 Task: Add an event  with title  Monthly Review Meeting, date '2024/04/03' & Select Event type as  Group. Add location for the event as  789 Rua Augusta, Lisbon, Portugal and add a description: A monthly review meeting is a scheduled gathering where team members and stakeholders come together to reflect on the previous month's performance, discuss achievements, identify areas for improvement, and set goals for the upcoming month.Create an event link  http-monthlyreviewmeetingcom & Select the event color as  Red. , logged in from the account softage.1@softage.netand send the event invitation to softage.3@softage.net and softage.4@softage.net
Action: Mouse moved to (788, 231)
Screenshot: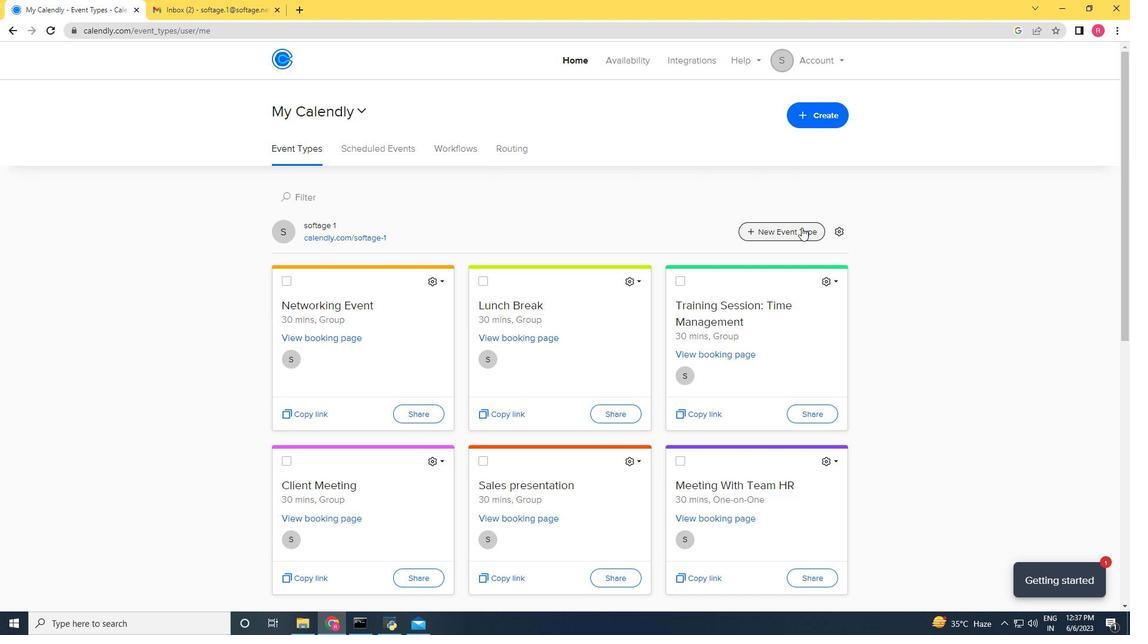 
Action: Mouse pressed left at (788, 231)
Screenshot: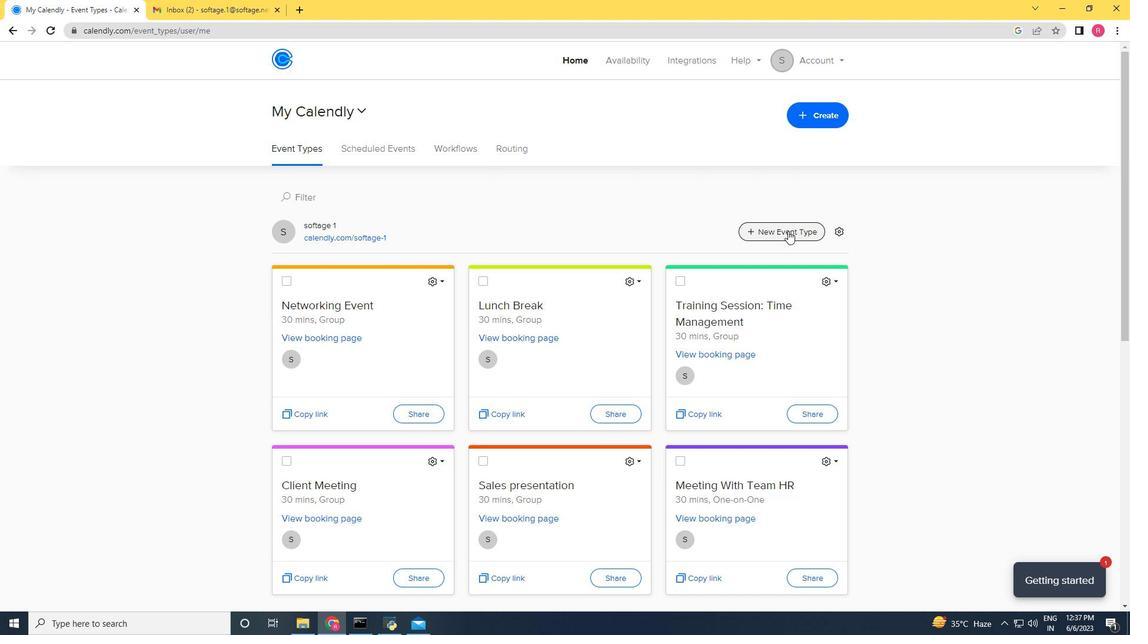 
Action: Mouse moved to (524, 266)
Screenshot: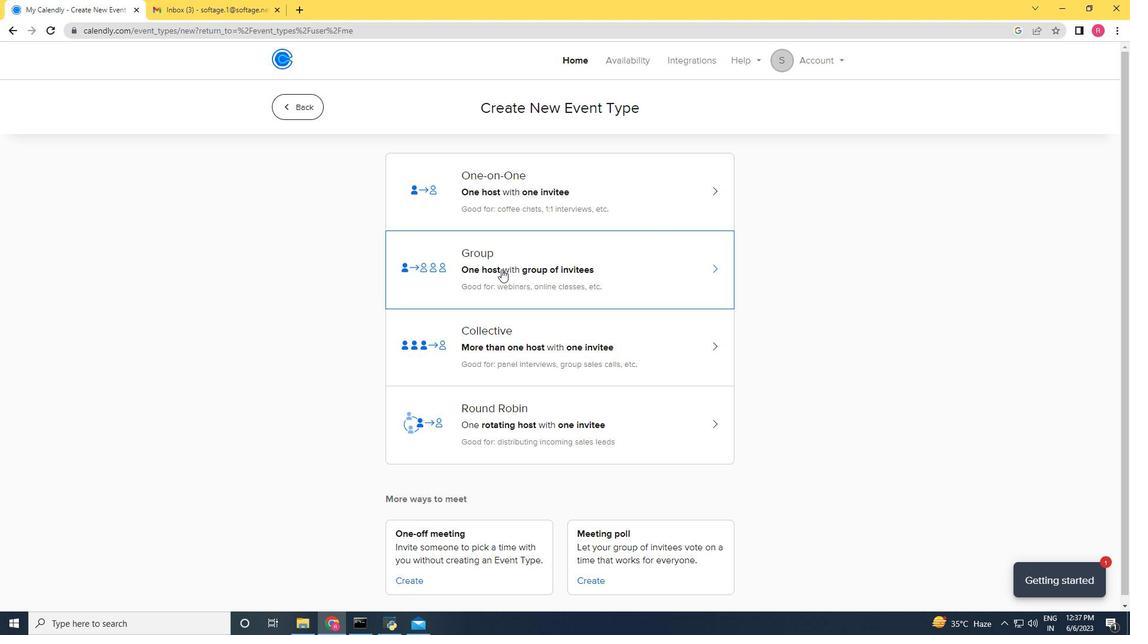 
Action: Mouse pressed left at (524, 266)
Screenshot: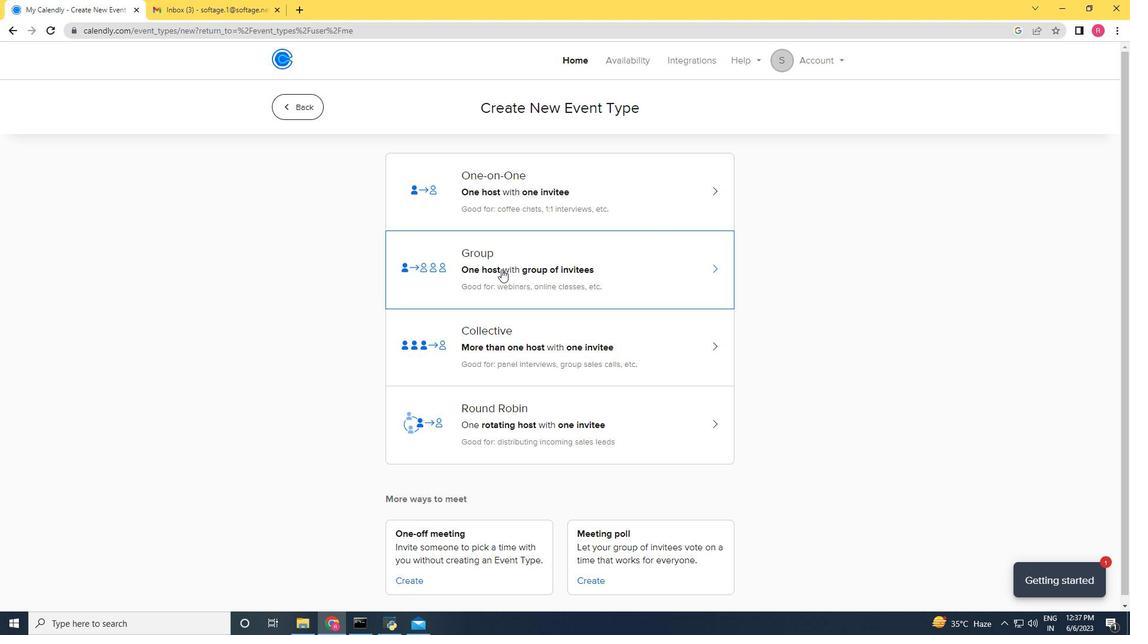 
Action: Mouse moved to (459, 289)
Screenshot: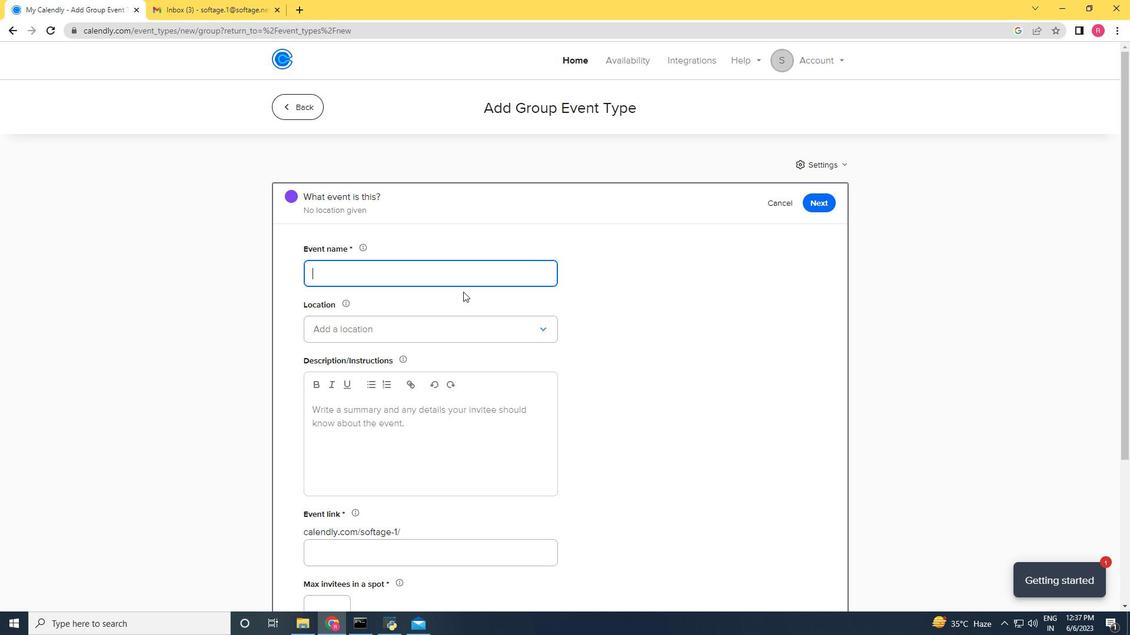 
Action: Key pressed <Key.shift>Mon
Screenshot: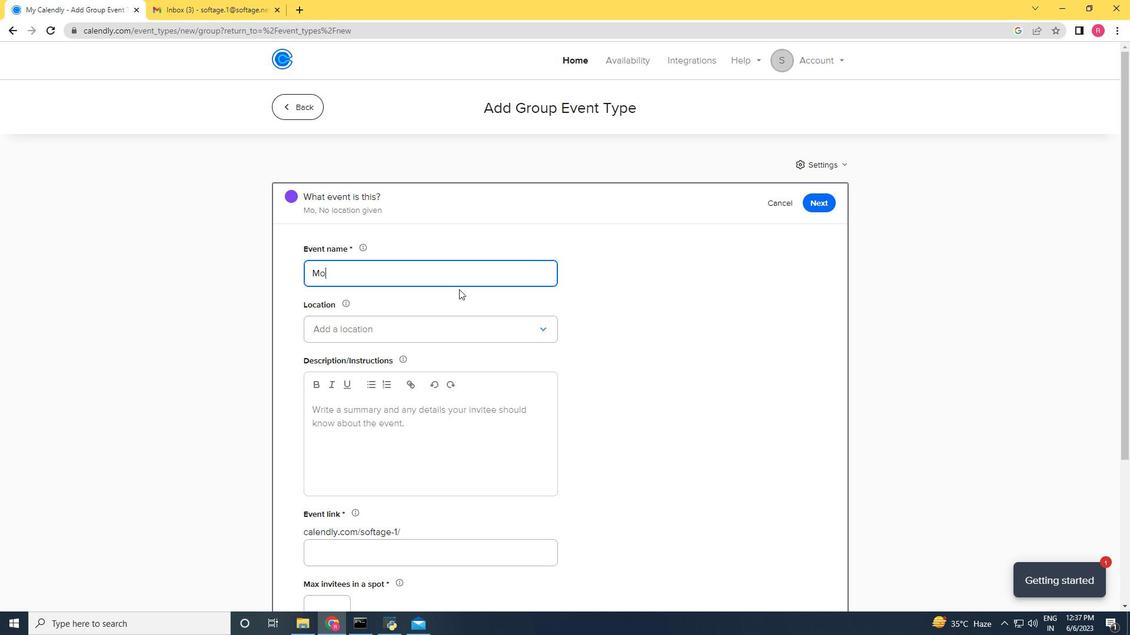 
Action: Mouse moved to (457, 289)
Screenshot: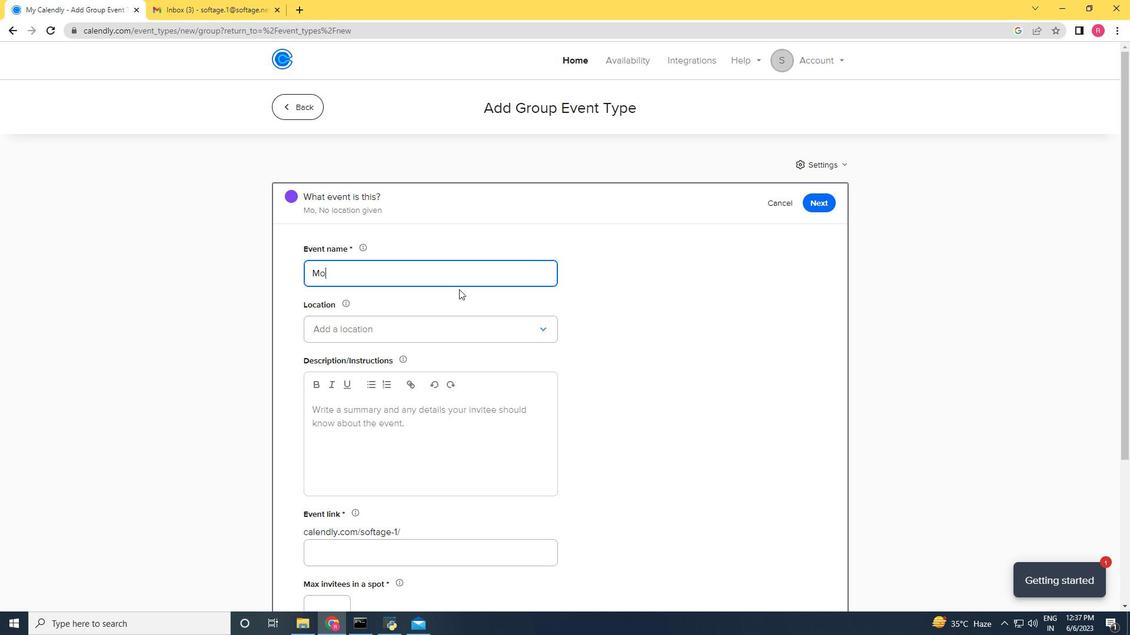 
Action: Key pressed thly<Key.space><Key.shift><Key.shift><Key.shift><Key.shift>Review<Key.space><Key.shift>Meeting<Key.space>
Screenshot: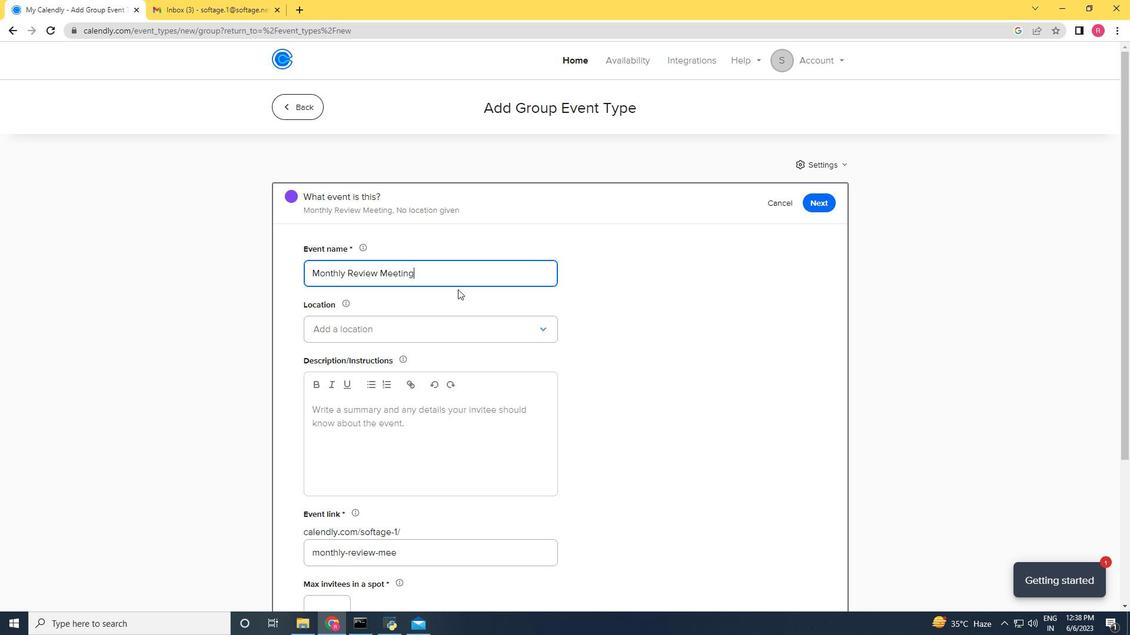 
Action: Mouse moved to (434, 323)
Screenshot: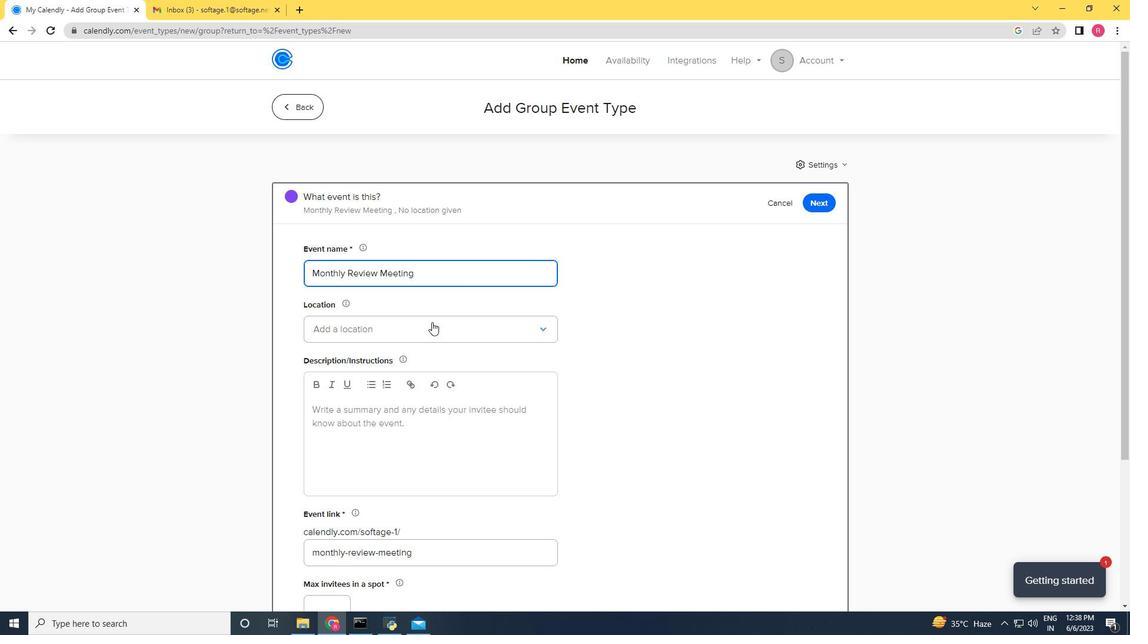 
Action: Mouse pressed left at (434, 323)
Screenshot: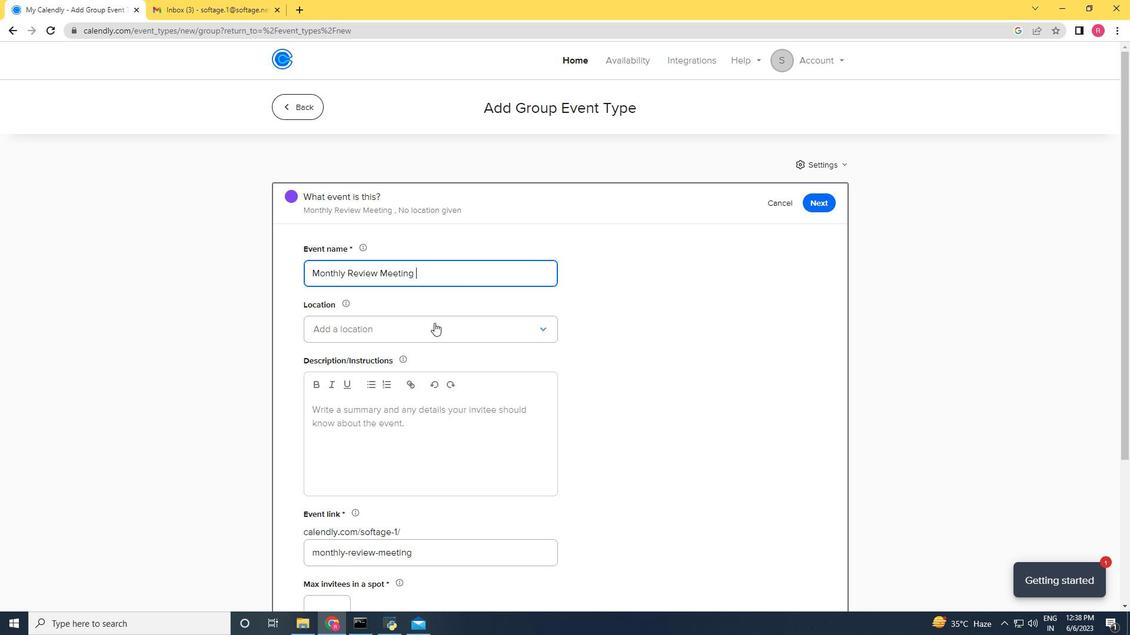 
Action: Mouse moved to (401, 349)
Screenshot: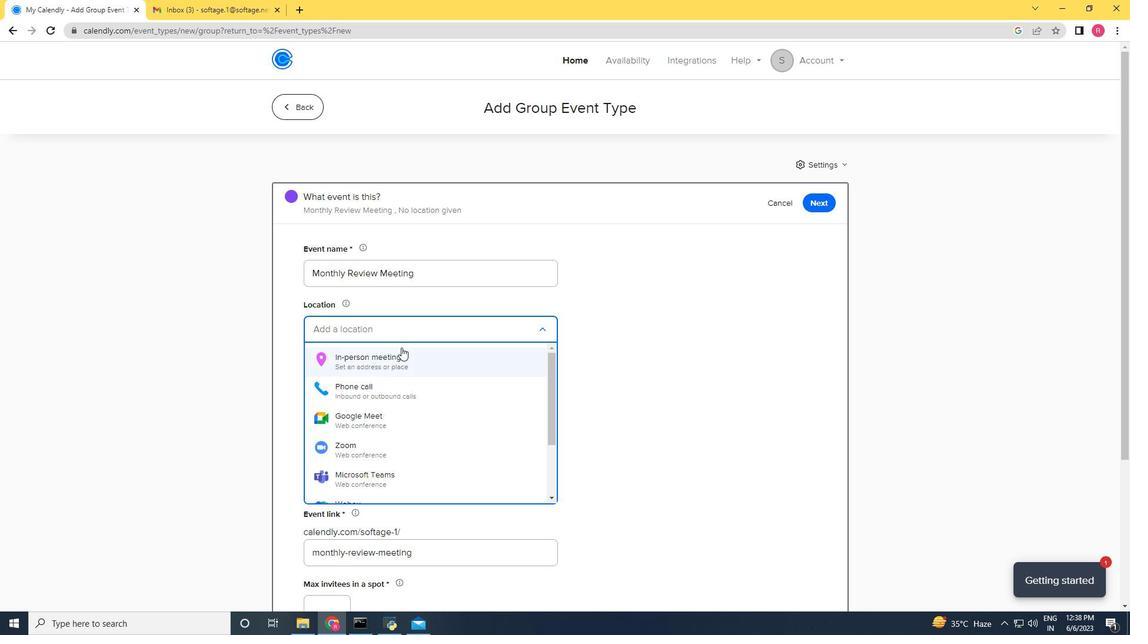 
Action: Mouse pressed left at (401, 349)
Screenshot: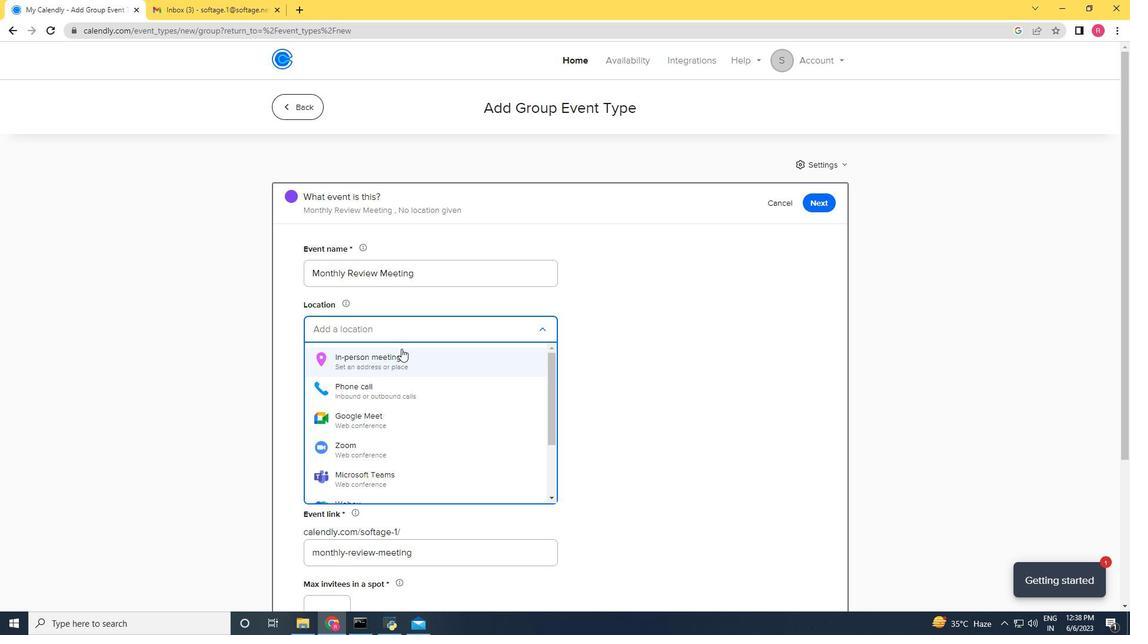 
Action: Mouse moved to (520, 194)
Screenshot: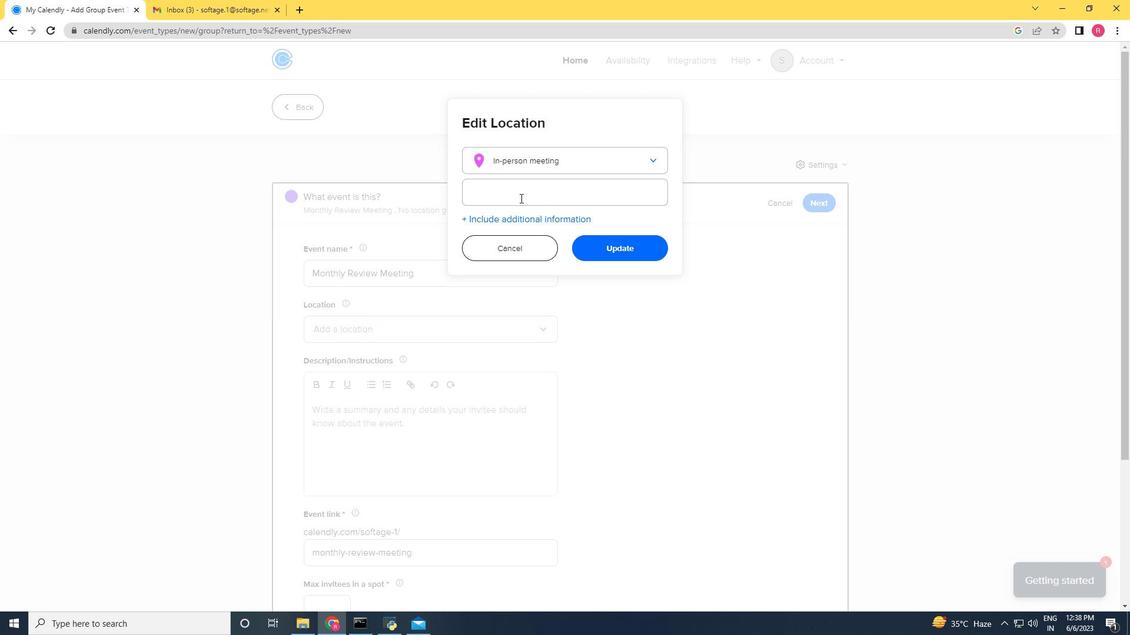 
Action: Mouse pressed left at (520, 194)
Screenshot: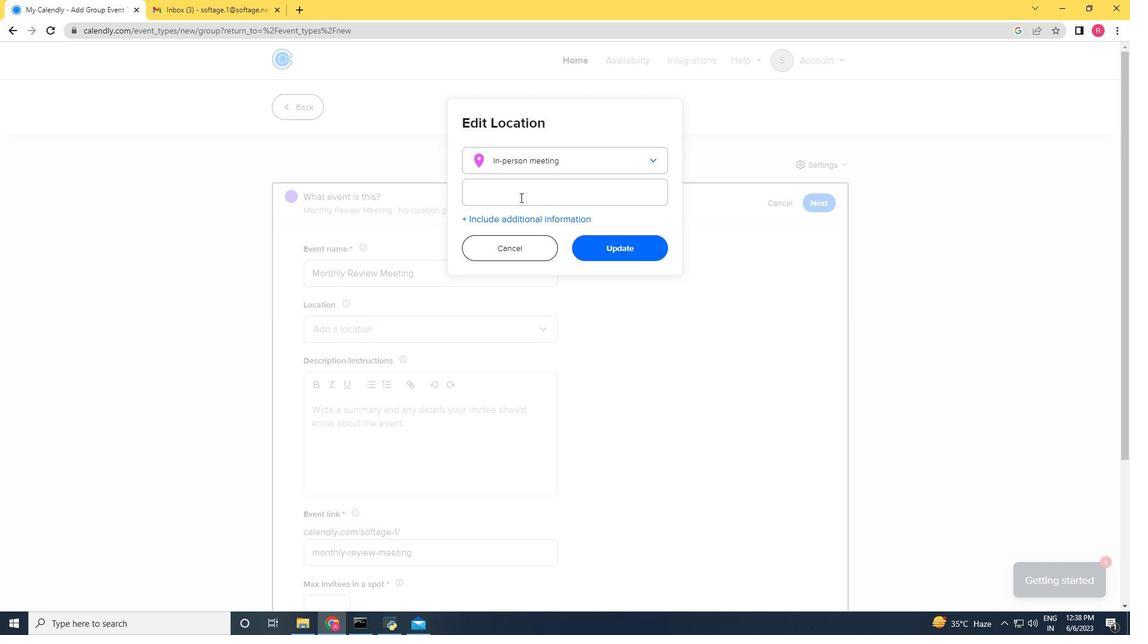 
Action: Mouse moved to (520, 194)
Screenshot: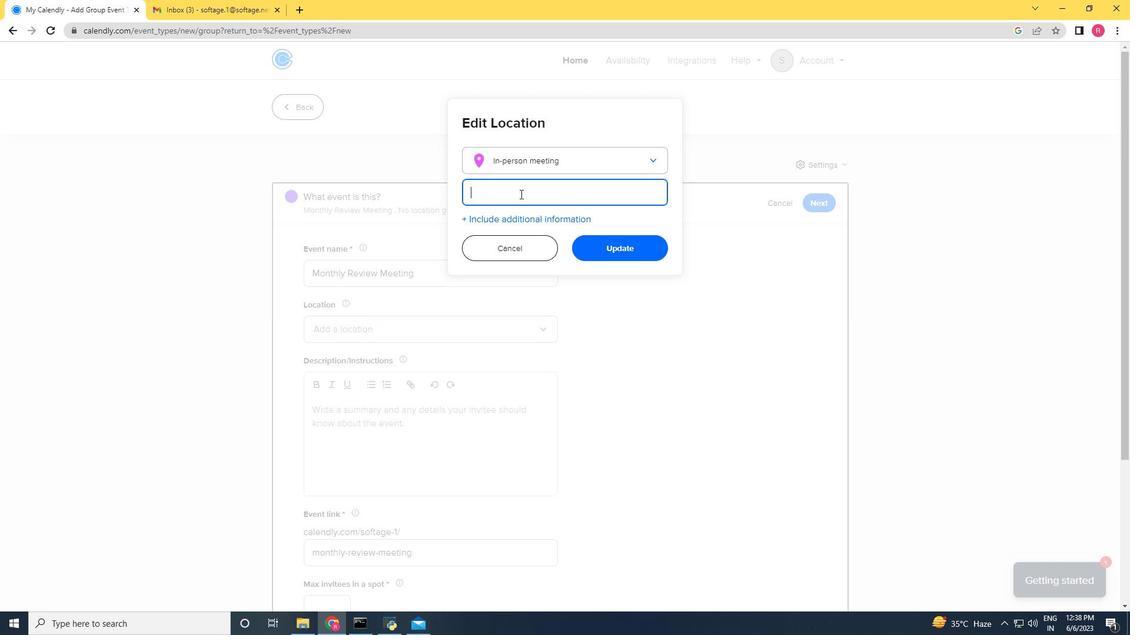 
Action: Key pressed 789<Key.space><Key.shift><Key.shift>Rua<Key.space><Key.shift>Augusta,<Key.space><Key.shift>Lisbon,<Key.space><Key.shift>Portugal
Screenshot: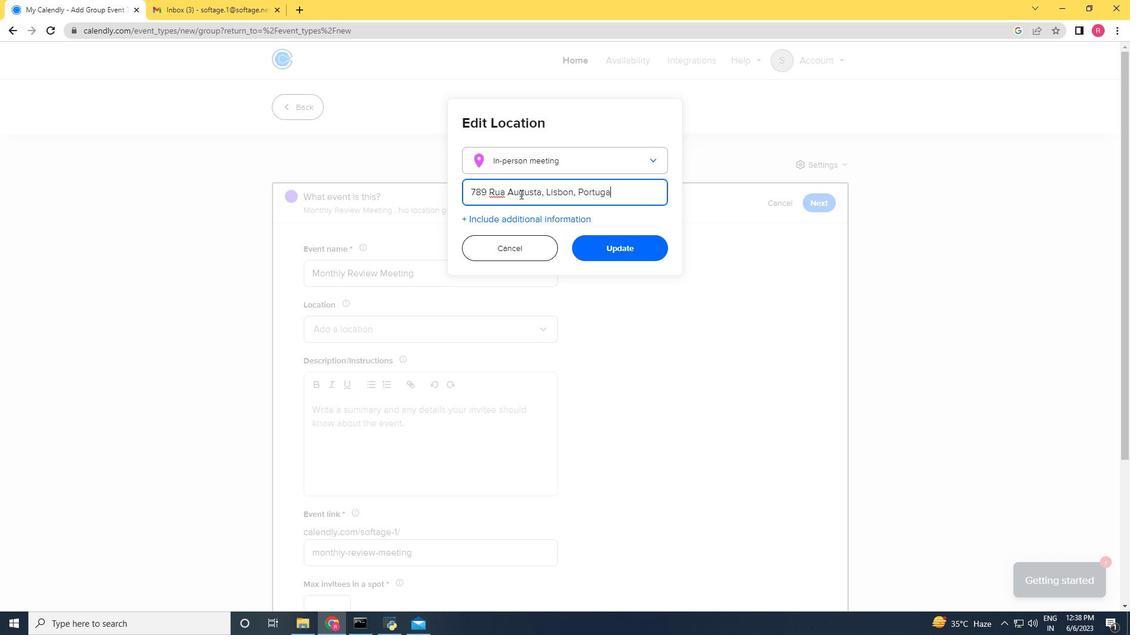 
Action: Mouse moved to (598, 246)
Screenshot: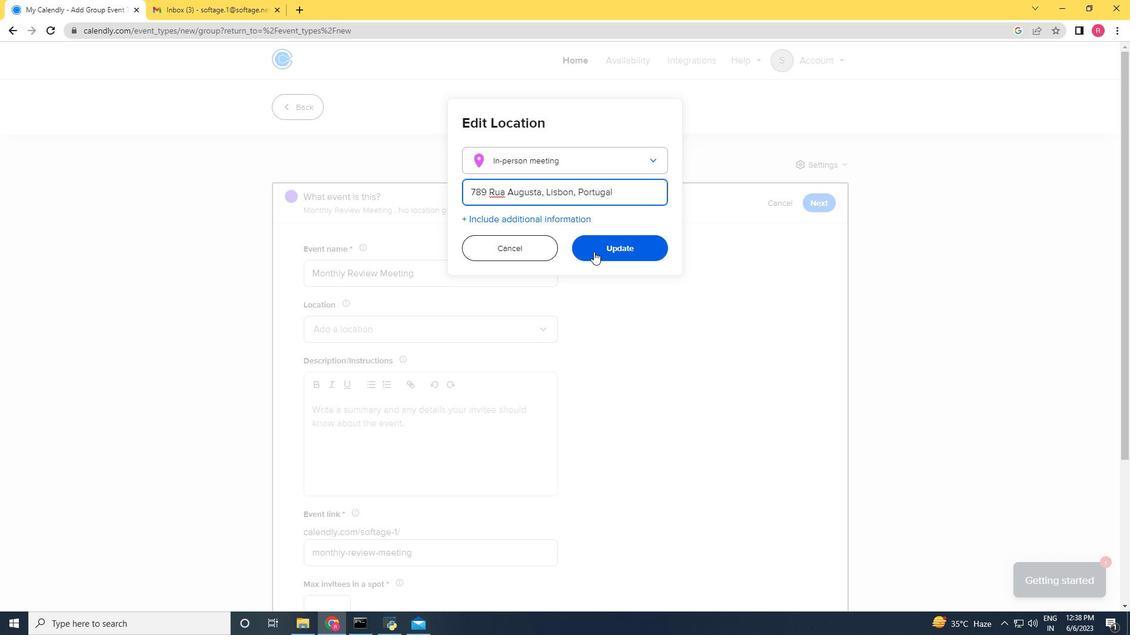 
Action: Mouse pressed left at (598, 246)
Screenshot: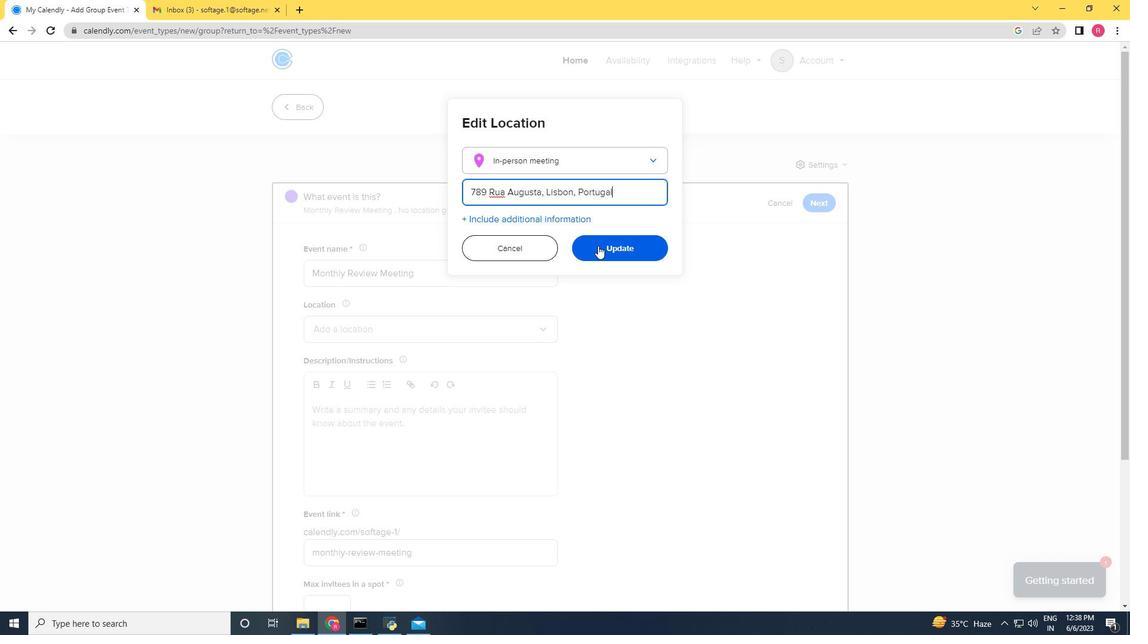 
Action: Mouse moved to (387, 428)
Screenshot: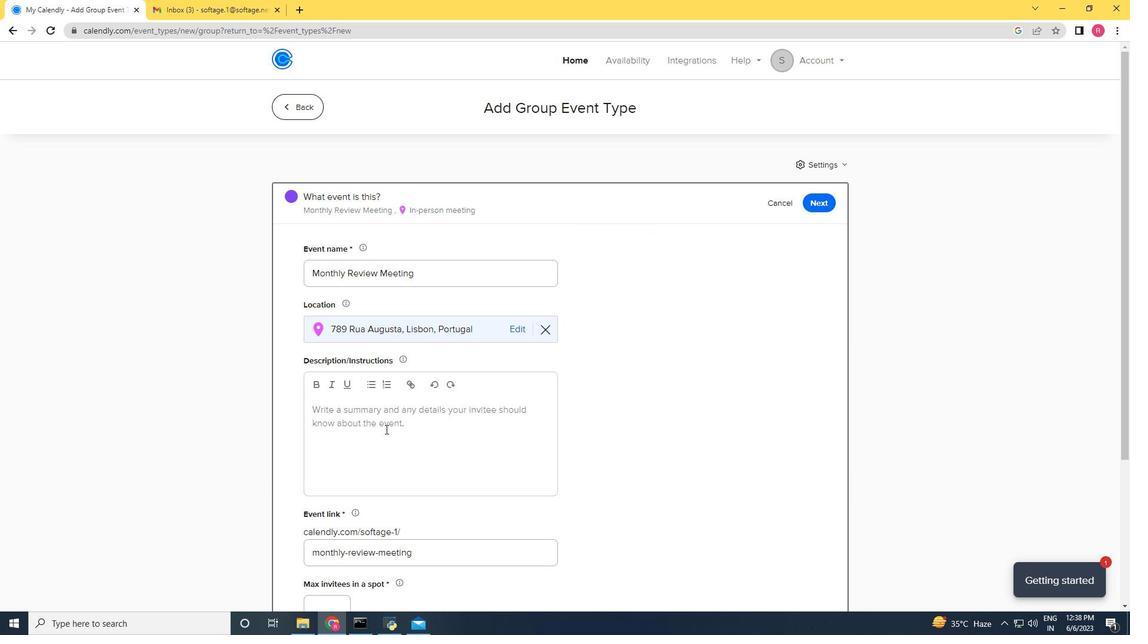 
Action: Mouse pressed left at (387, 428)
Screenshot: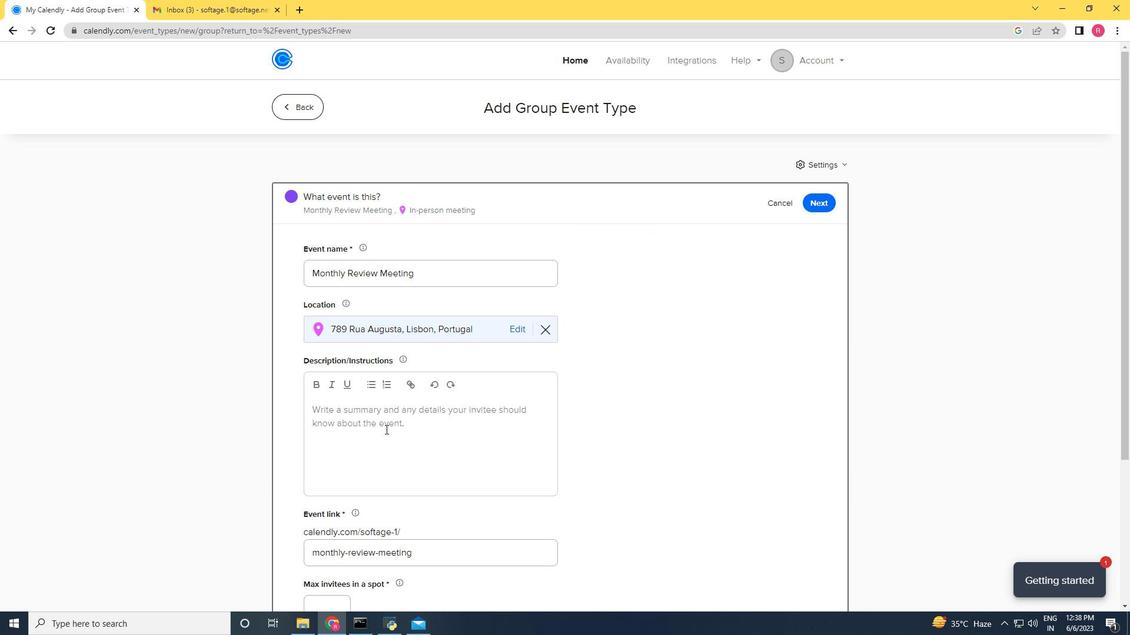 
Action: Key pressed <Key.shift>A<Key.space>monthly<Key.space>review<Key.space>meee<Key.backspace>ting<Key.space>is<Key.space>a<Key.space>scheduled<Key.space>gathering<Key.space>where<Key.space>eam<Key.space><Key.backspace><Key.backspace><Key.backspace><Key.backspace>team<Key.space>members<Key.space>and<Key.space>stakeholders<Key.space>come<Key.space>to<Key.backspace>ogther<Key.space><Key.backspace><Key.backspace><Key.backspace><Key.backspace><Key.backspace>ether<Key.space>to<Key.space>reflect<Key.space>om<Key.backspace>n<Key.space>the<Key.space>prw<Key.backspace>evios<Key.backspace>us<Key.space>month's<Key.space>performances<Key.space>,<Key.space>discuss<Key.space>achievemens<Key.space><Key.backspace>ts<Key.space><Key.backspace><Key.backspace><Key.backspace><Key.backspace><Key.backspace>nts<Key.space><Key.backspace>,<Key.space><Key.shift><Key.shift><Key.shift><Key.shift><Key.shift><Key.shift>identify<Key.space>area<Key.space>for<Key.space>o<Key.backspace>impl<Key.backspace>rovements<Key.space><Key.backspace>,<Key.space>and<Key.space>event<Key.space><Key.backspace><Key.backspace><Key.backspace><Key.backspace><Key.backspace><Key.backspace>set<Key.space>goals<Key.space>for<Key.space>the<Key.space>upcon<Key.backspace>ming<Key.space>month.
Screenshot: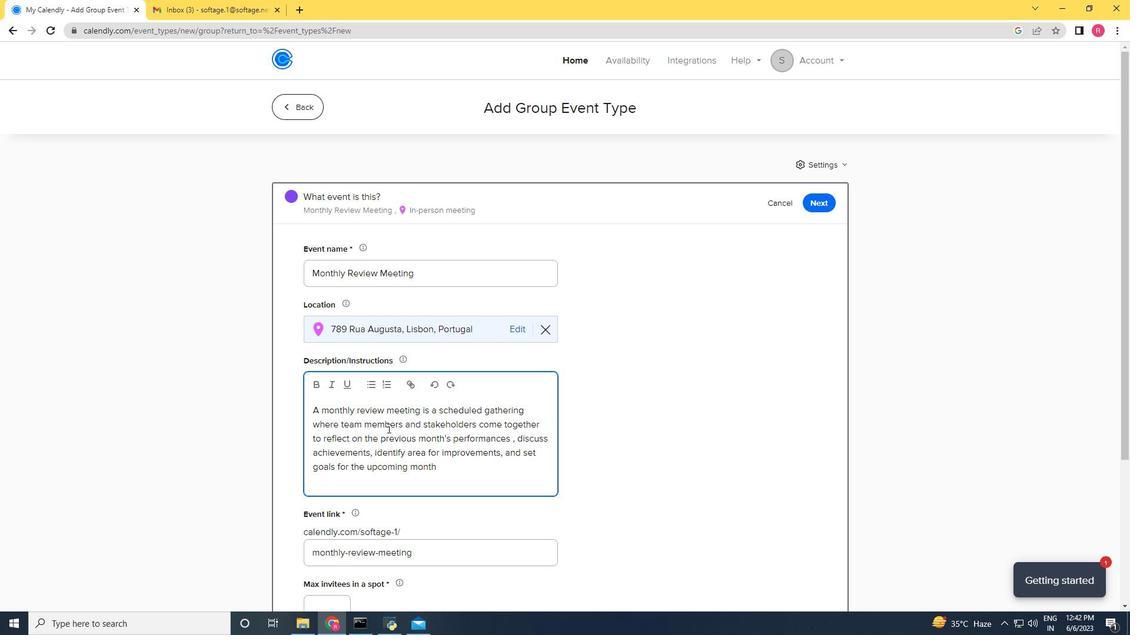 
Action: Mouse moved to (425, 557)
Screenshot: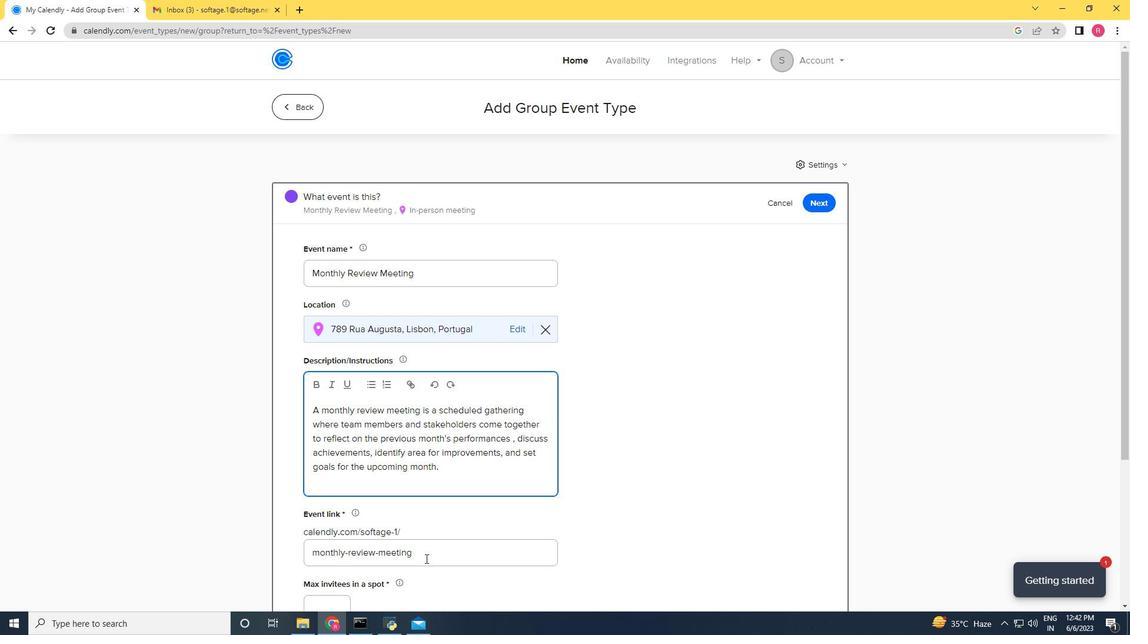 
Action: Mouse pressed left at (425, 557)
Screenshot: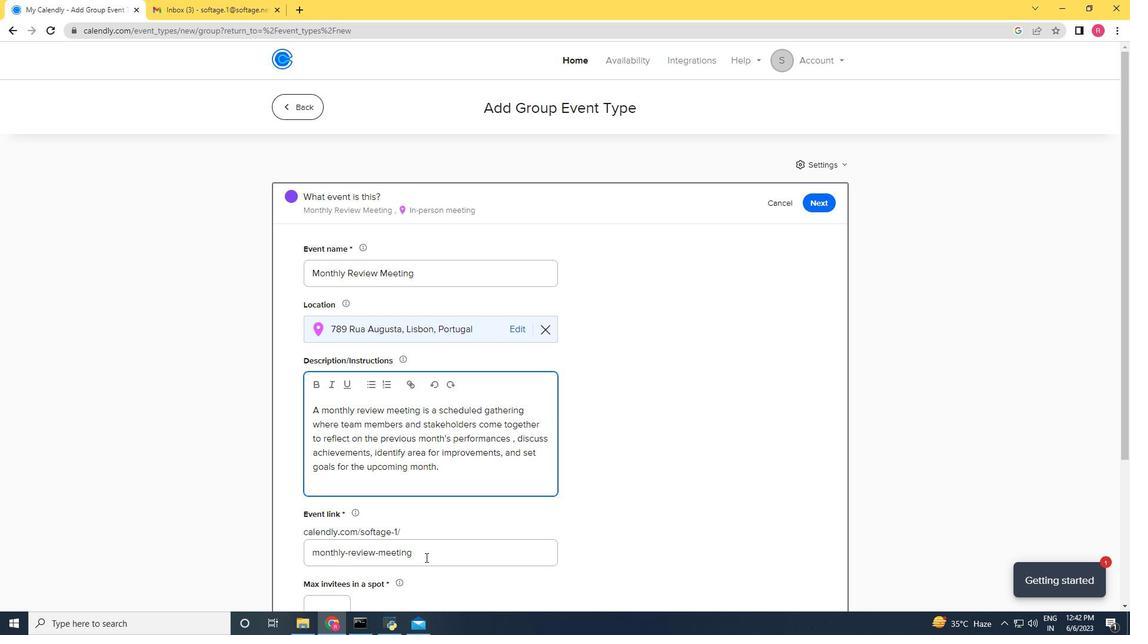 
Action: Mouse moved to (310, 562)
Screenshot: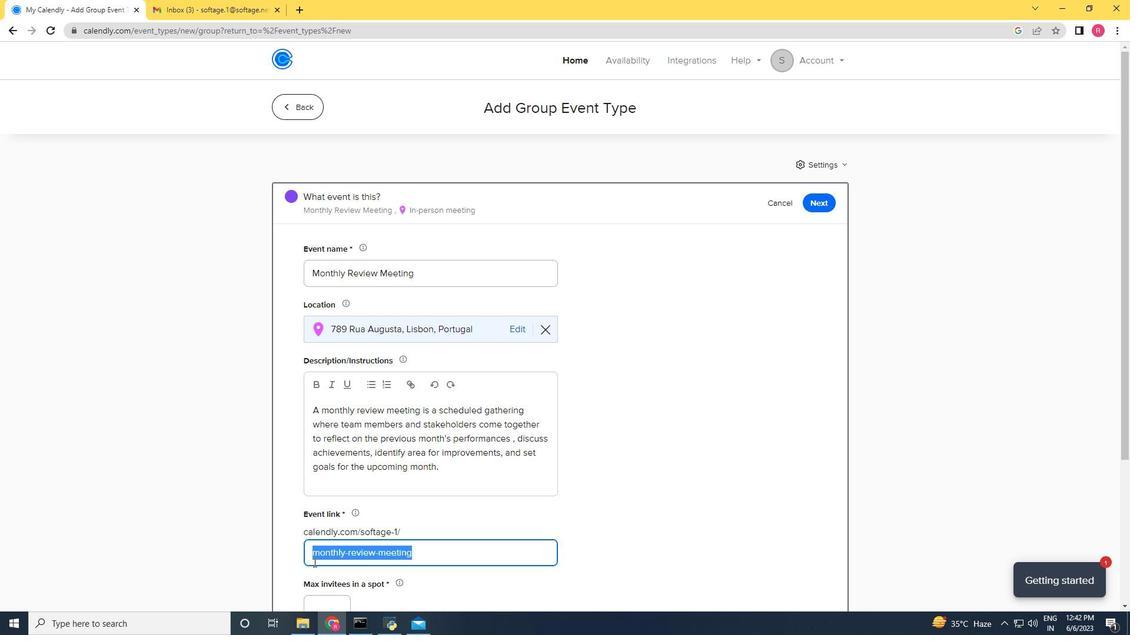 
Action: Key pressed https-monthlyreviewmeetingcom
Screenshot: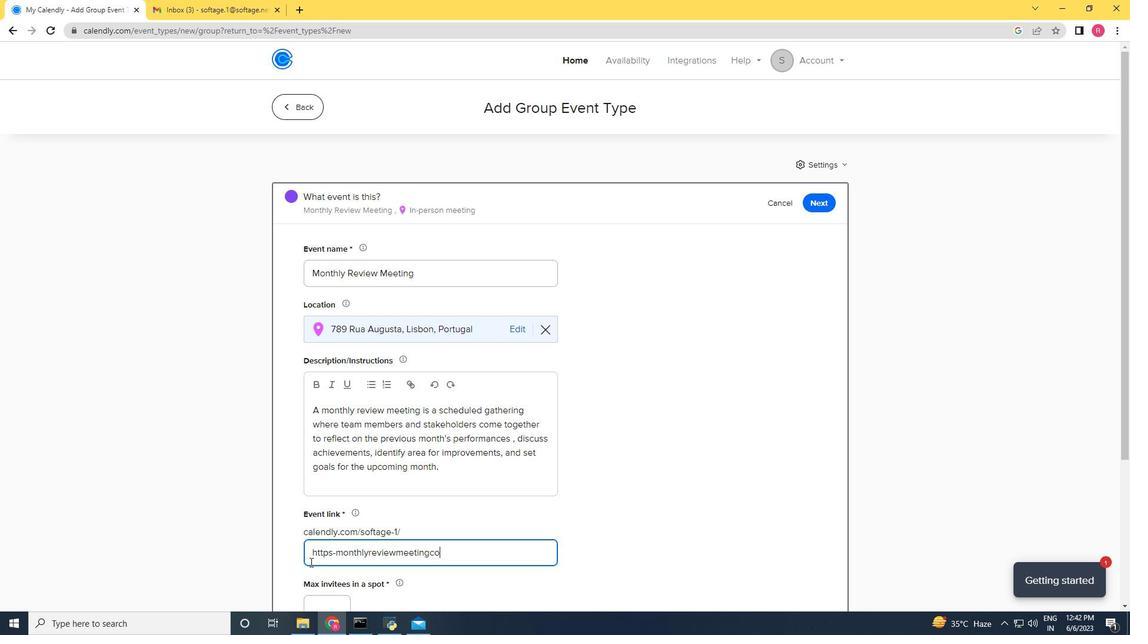 
Action: Mouse moved to (569, 525)
Screenshot: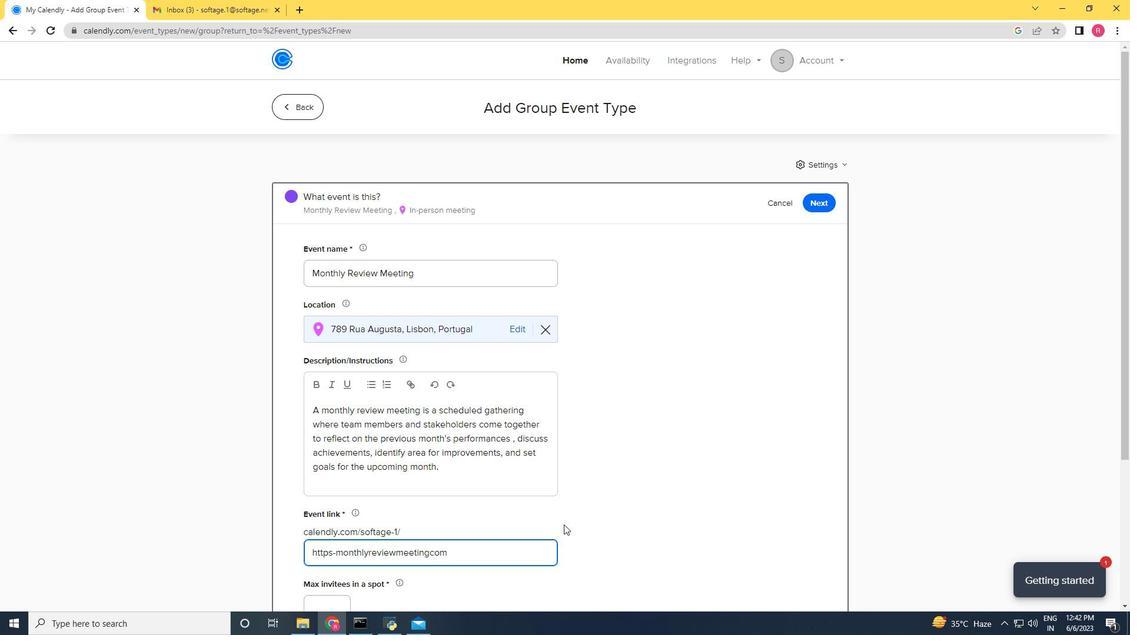 
Action: Mouse scrolled (567, 524) with delta (0, 0)
Screenshot: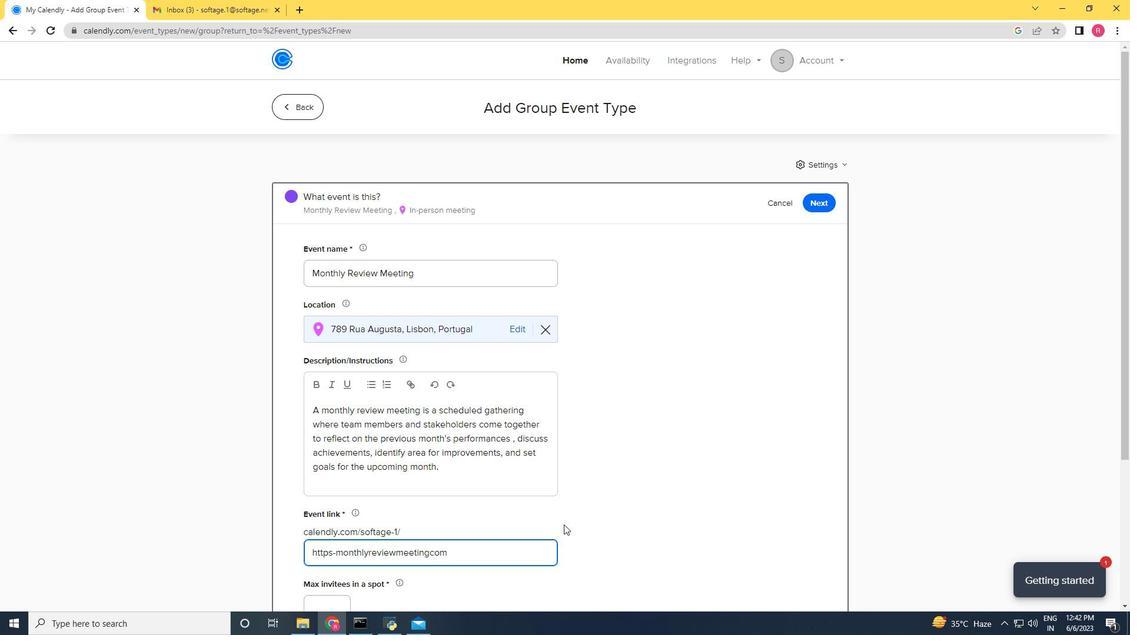 
Action: Mouse scrolled (569, 524) with delta (0, 0)
Screenshot: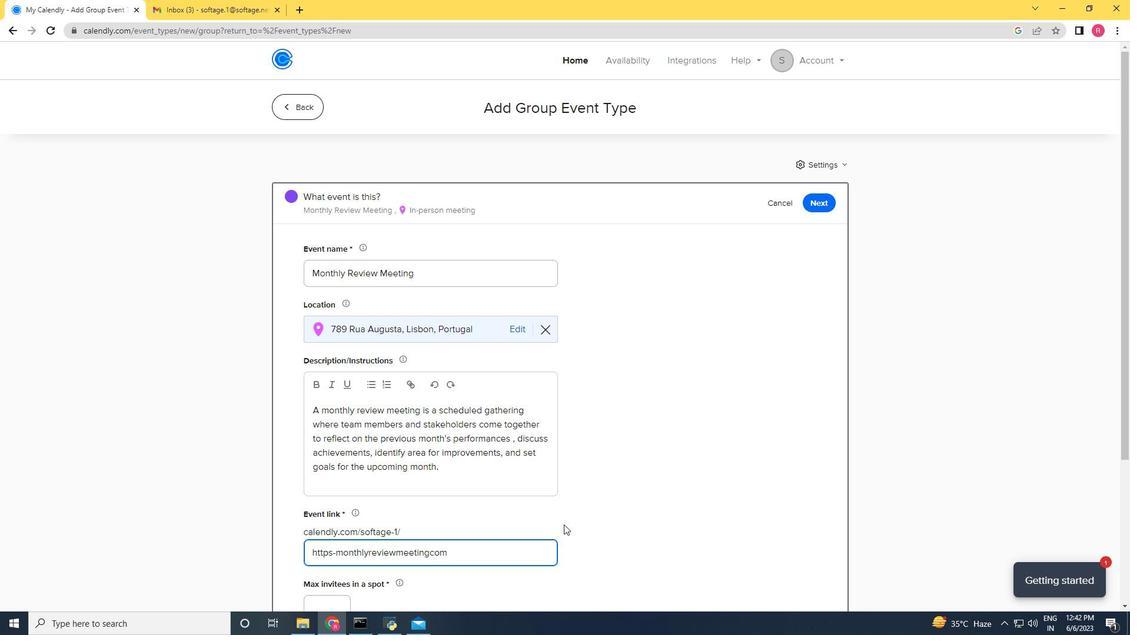 
Action: Mouse moved to (569, 525)
Screenshot: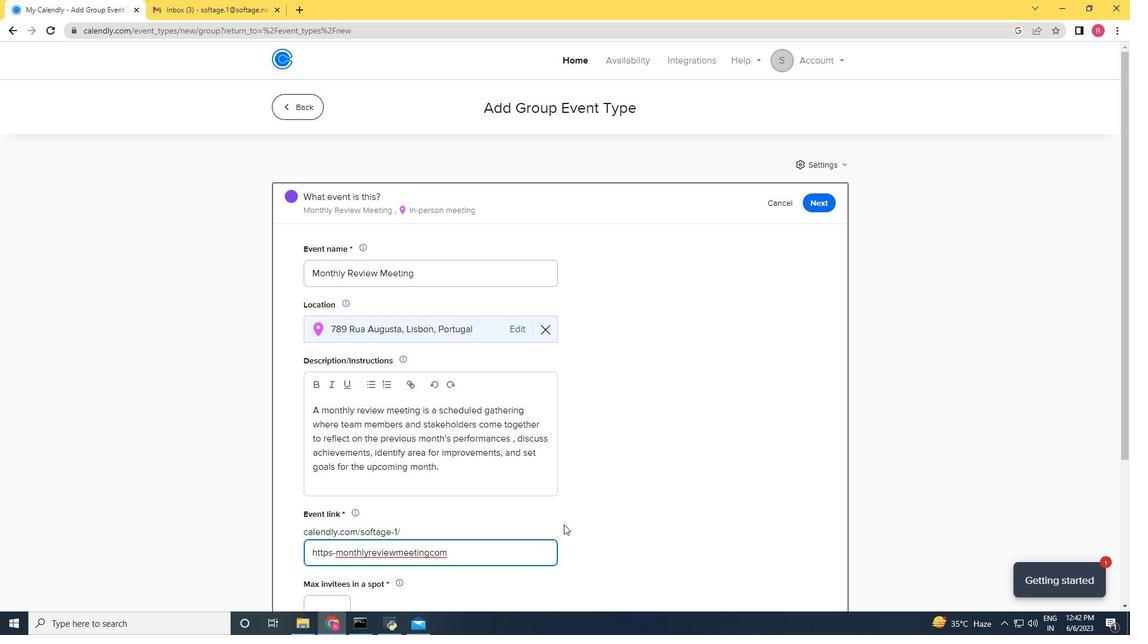 
Action: Mouse scrolled (569, 524) with delta (0, 0)
Screenshot: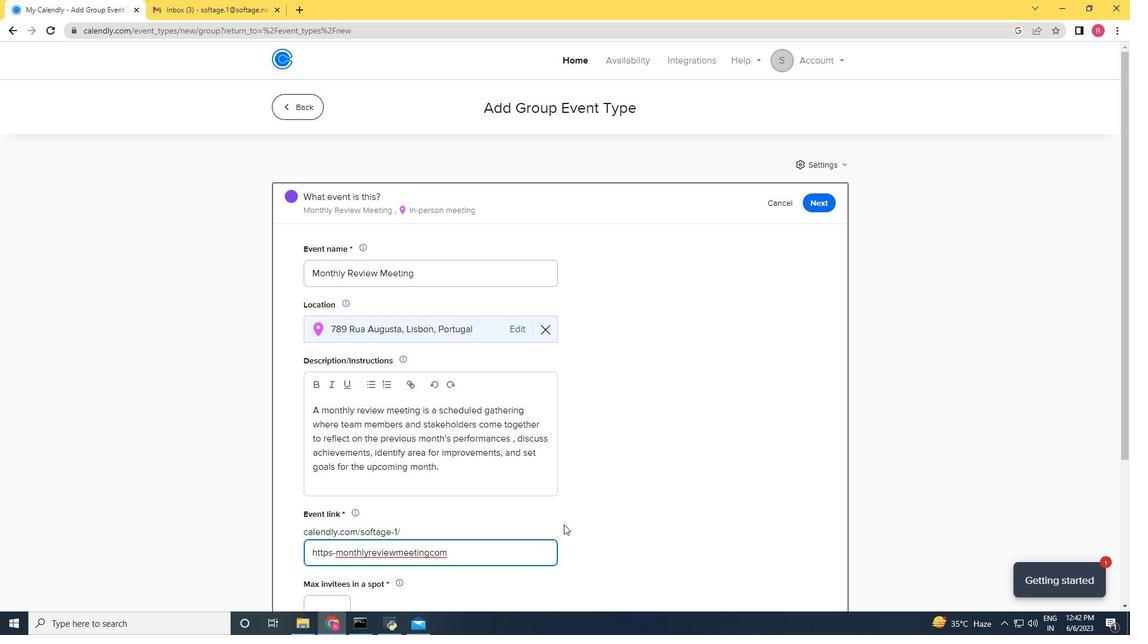 
Action: Mouse moved to (321, 432)
Screenshot: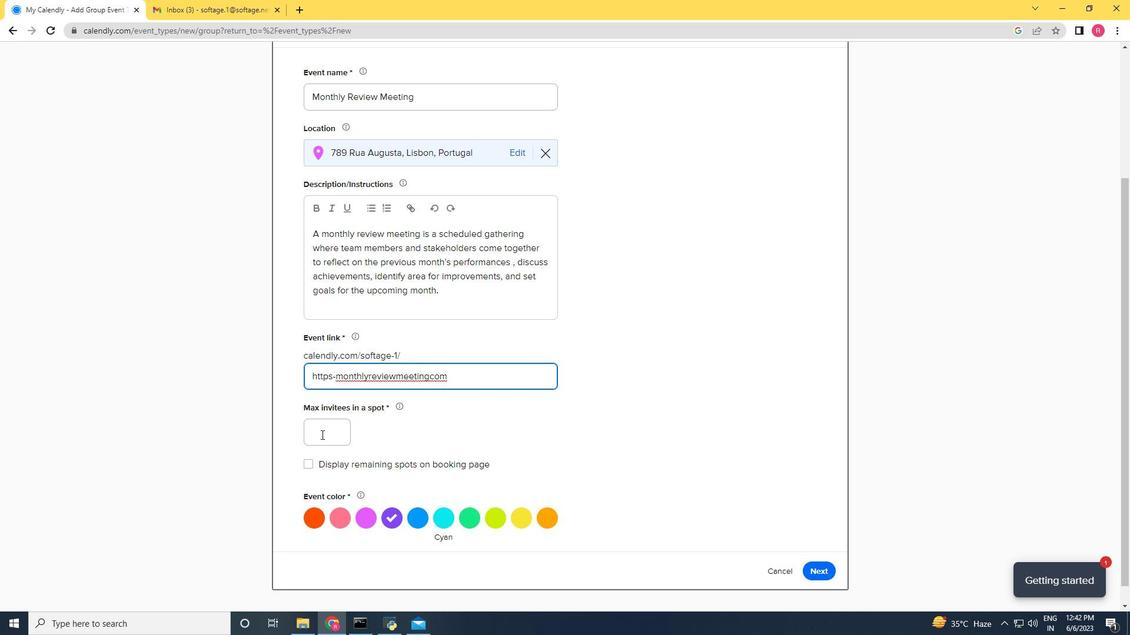 
Action: Mouse pressed left at (321, 432)
Screenshot: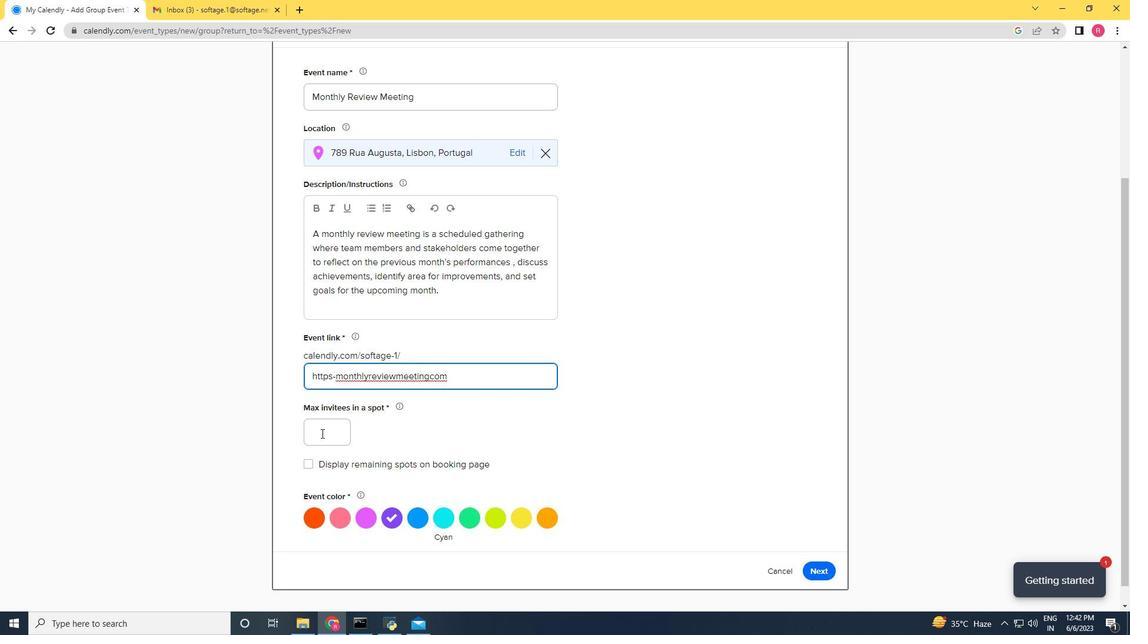 
Action: Key pressed 3
Screenshot: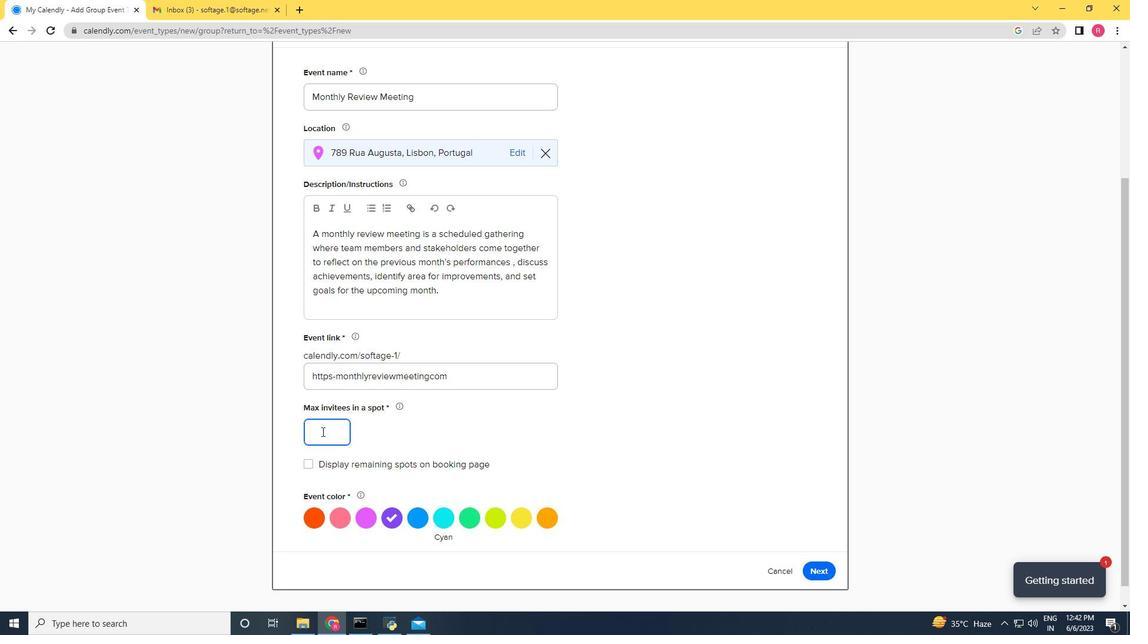 
Action: Mouse moved to (407, 437)
Screenshot: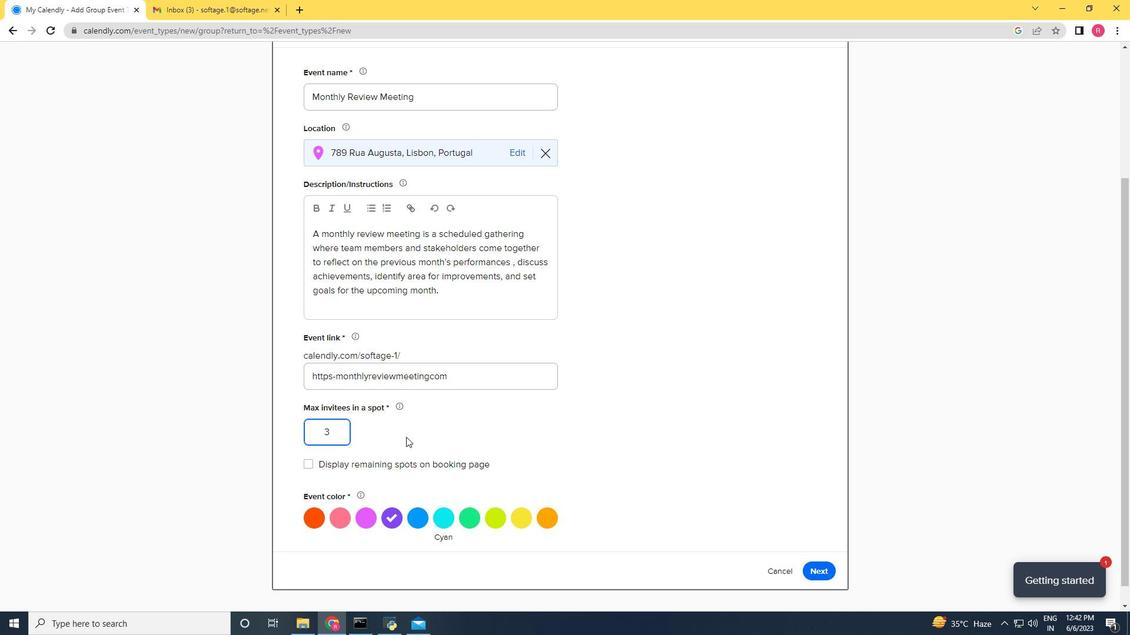 
Action: Key pressed <Key.backspace>
Screenshot: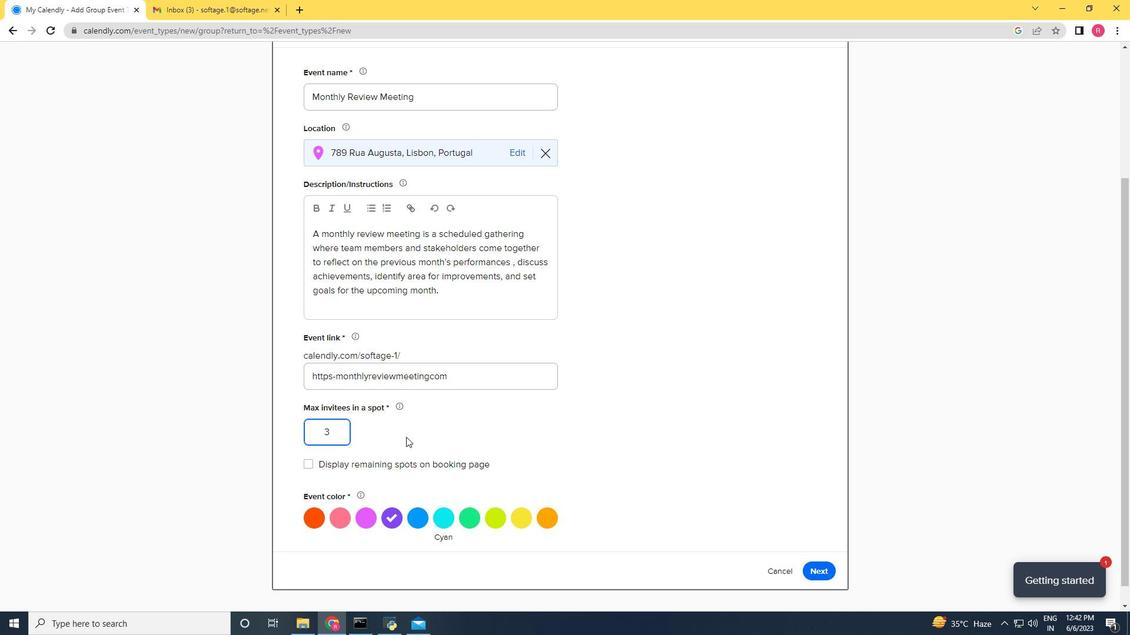 
Action: Mouse moved to (407, 436)
Screenshot: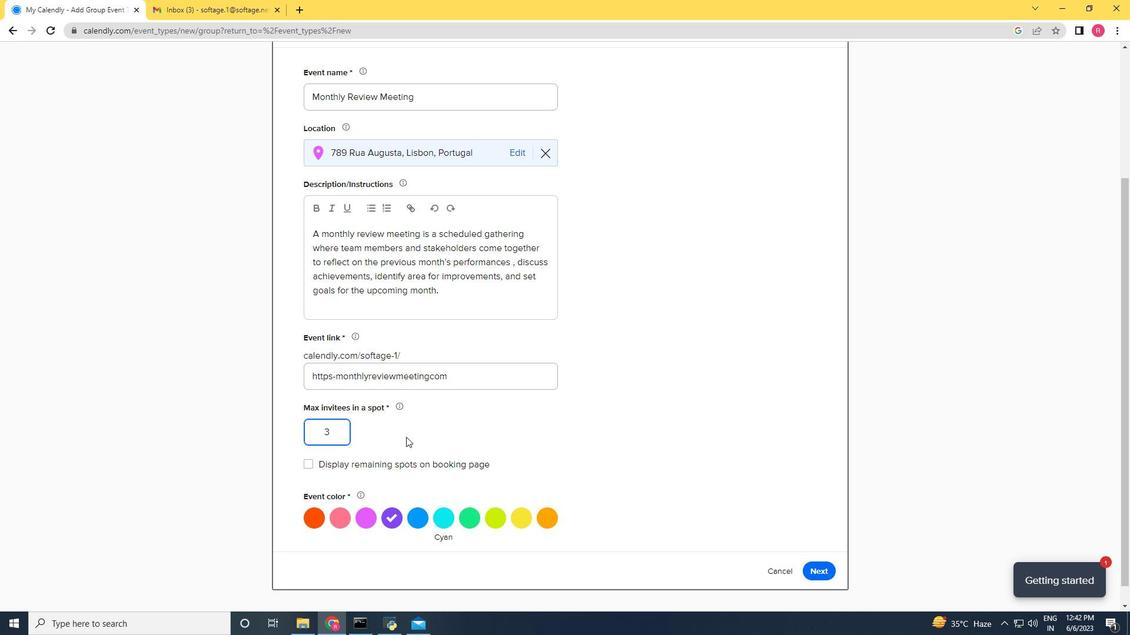 
Action: Key pressed 2
Screenshot: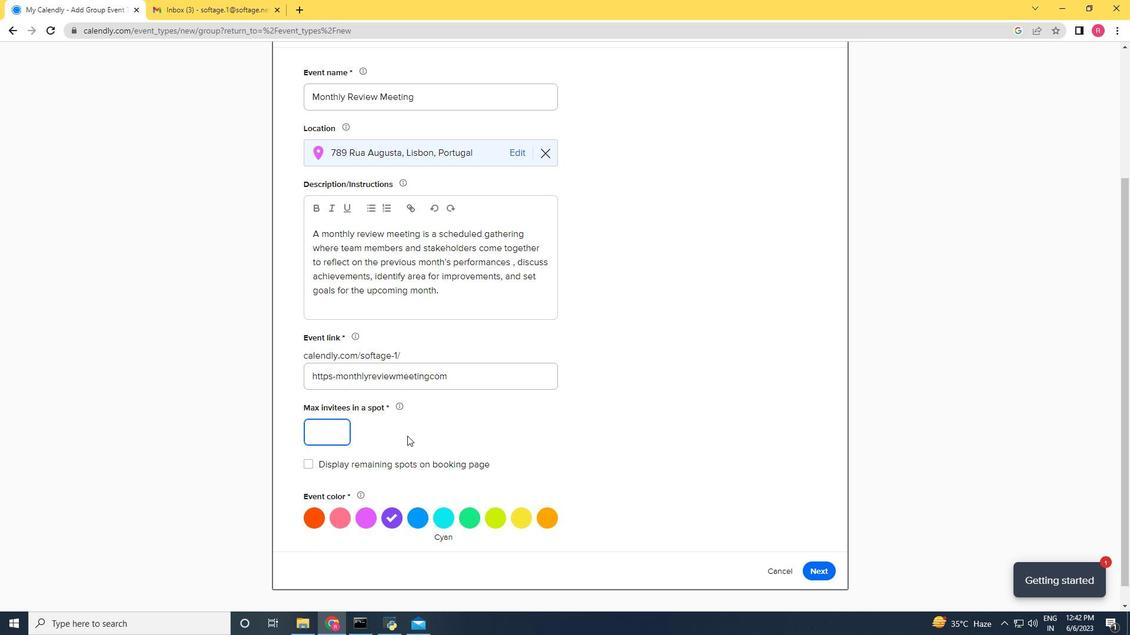 
Action: Mouse moved to (317, 526)
Screenshot: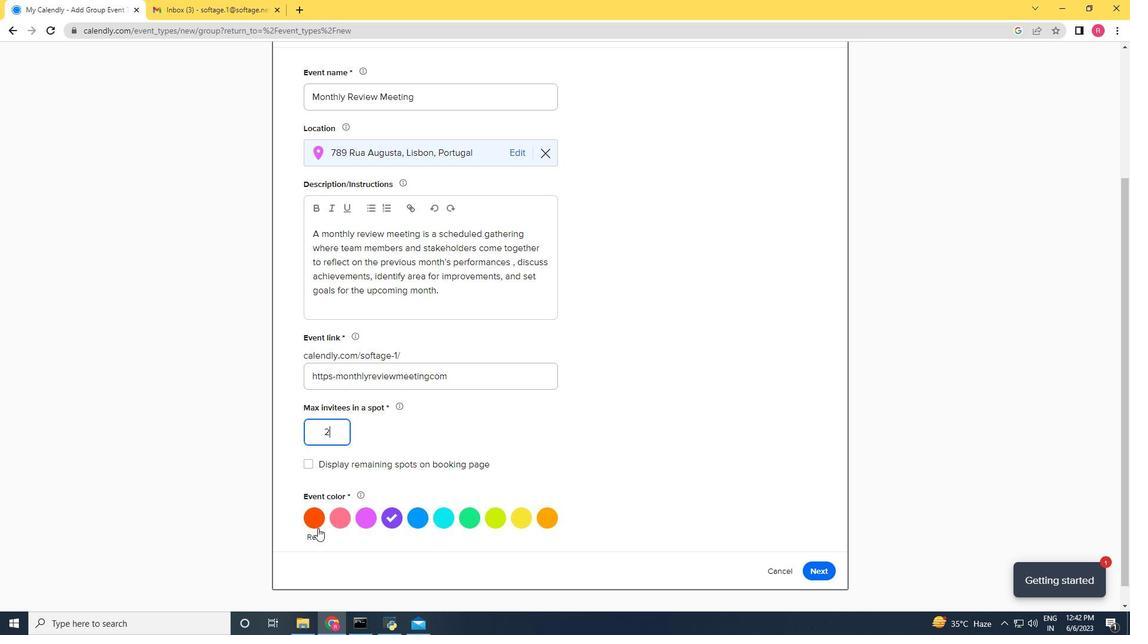 
Action: Mouse pressed left at (317, 526)
Screenshot: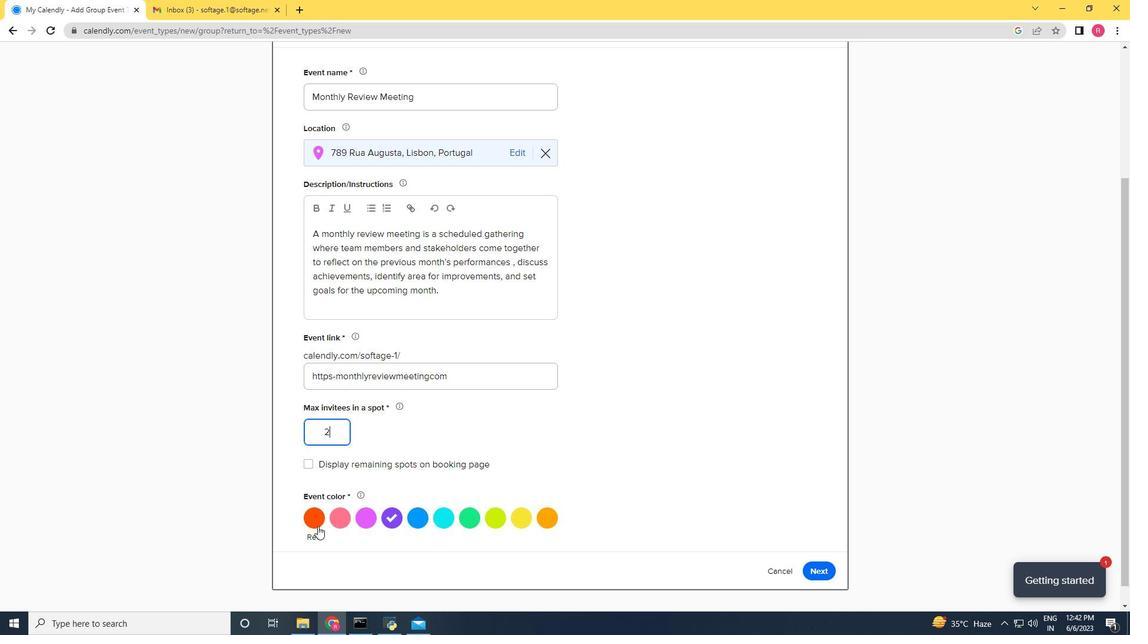 
Action: Mouse moved to (812, 572)
Screenshot: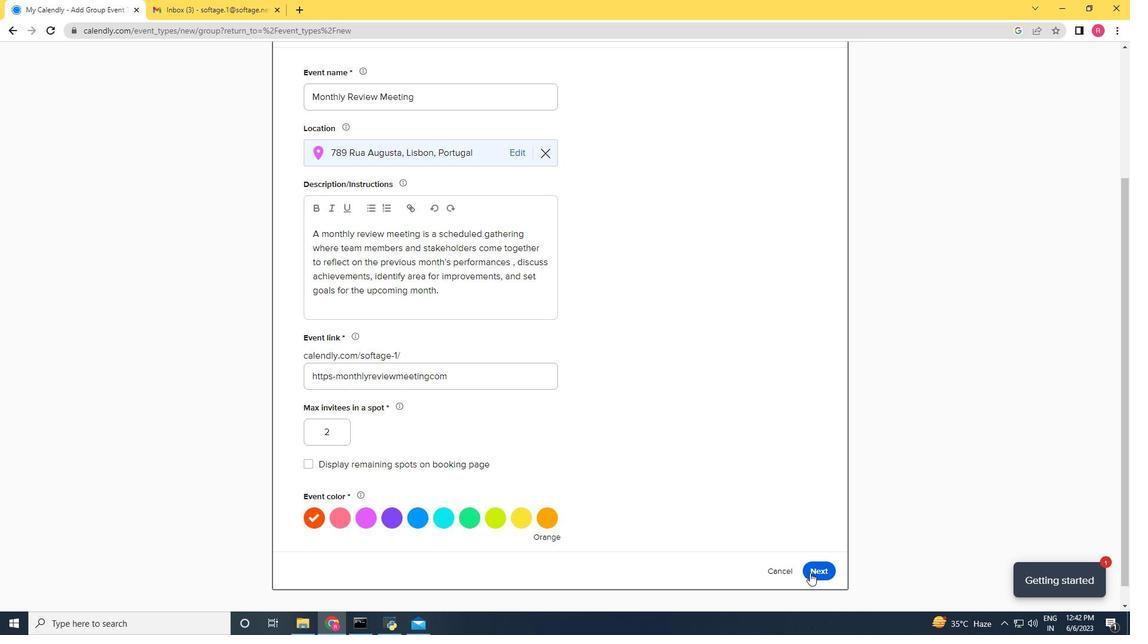 
Action: Mouse pressed left at (812, 572)
Screenshot: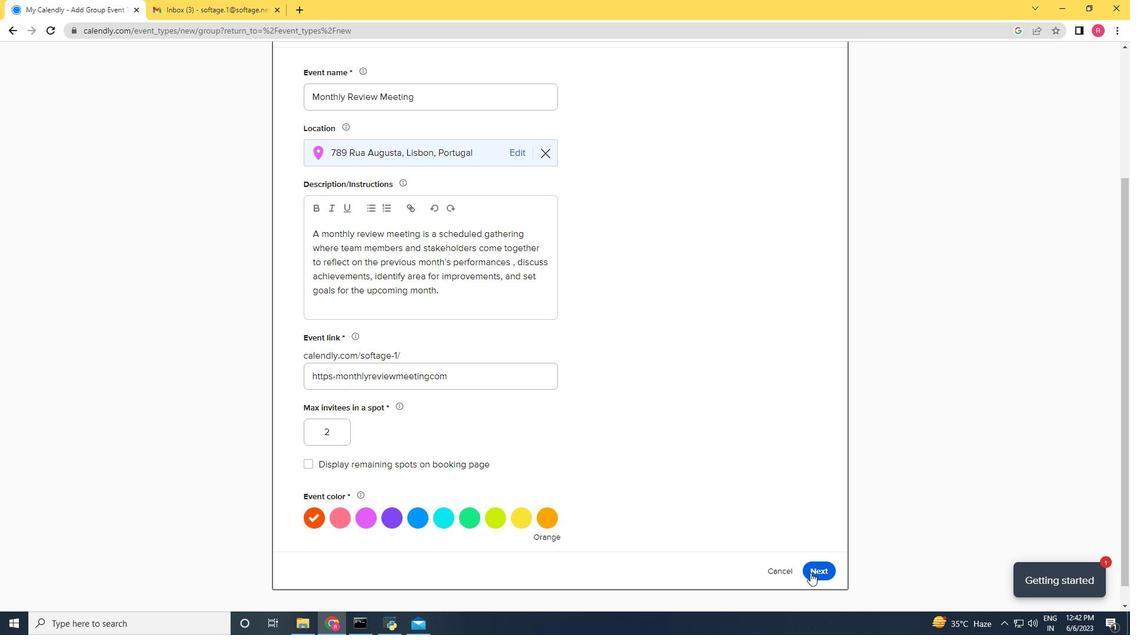 
Action: Mouse moved to (333, 209)
Screenshot: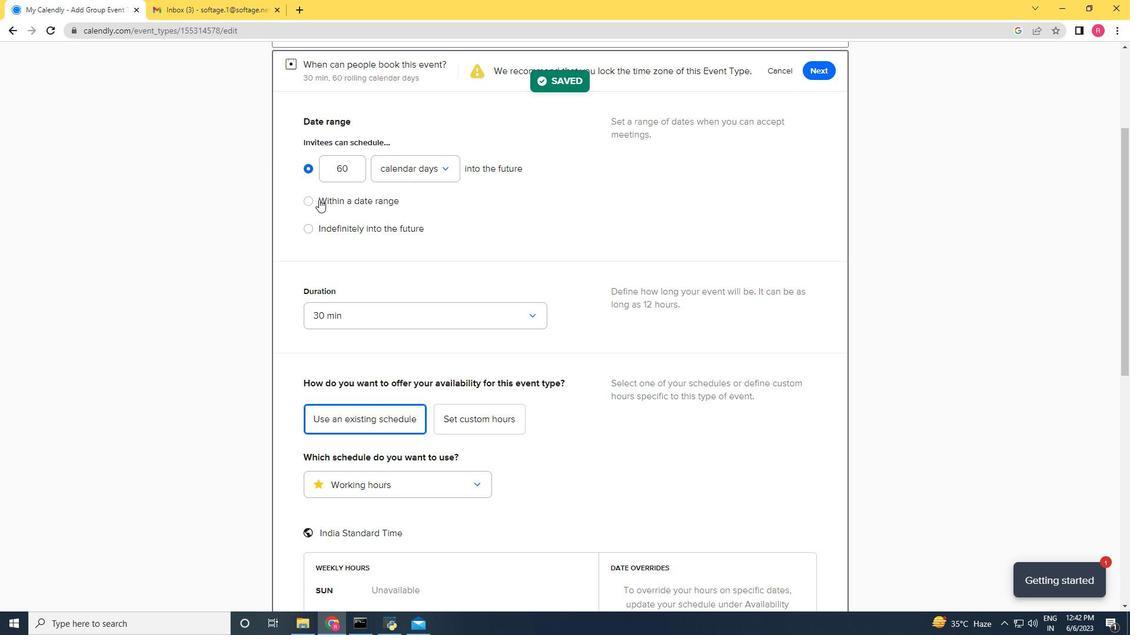 
Action: Mouse pressed left at (317, 198)
Screenshot: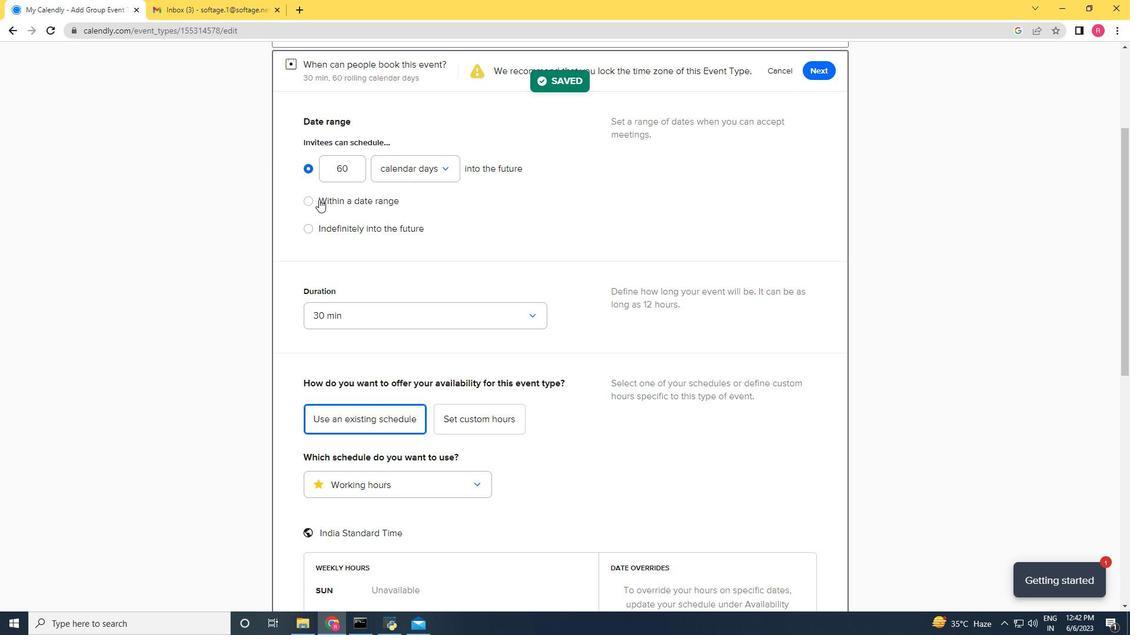 
Action: Mouse moved to (463, 206)
Screenshot: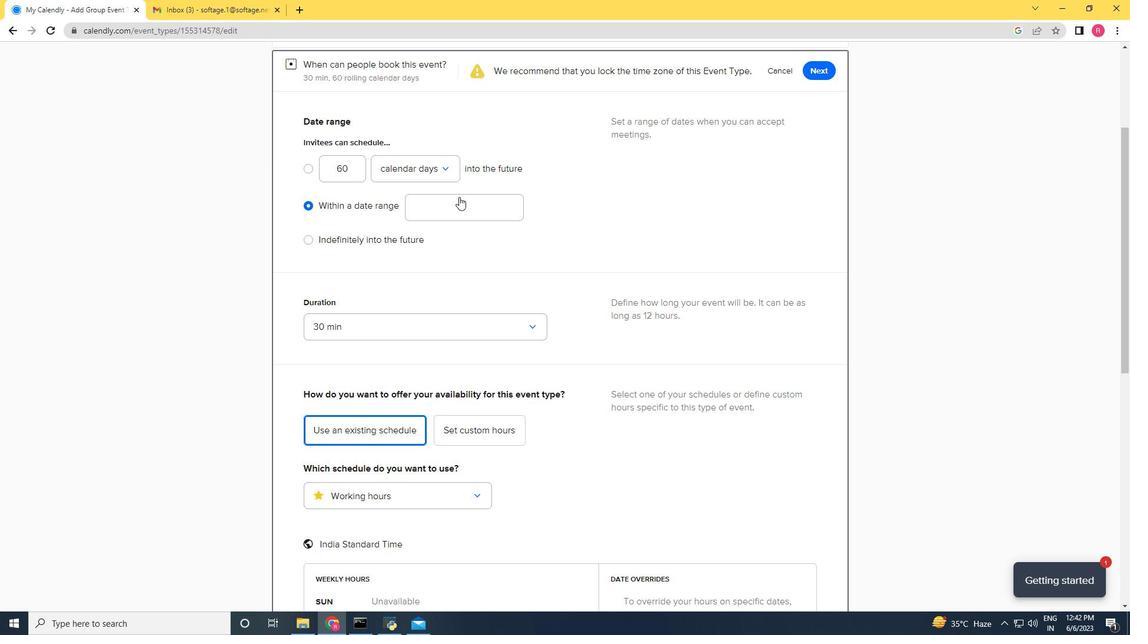 
Action: Mouse pressed left at (463, 206)
Screenshot: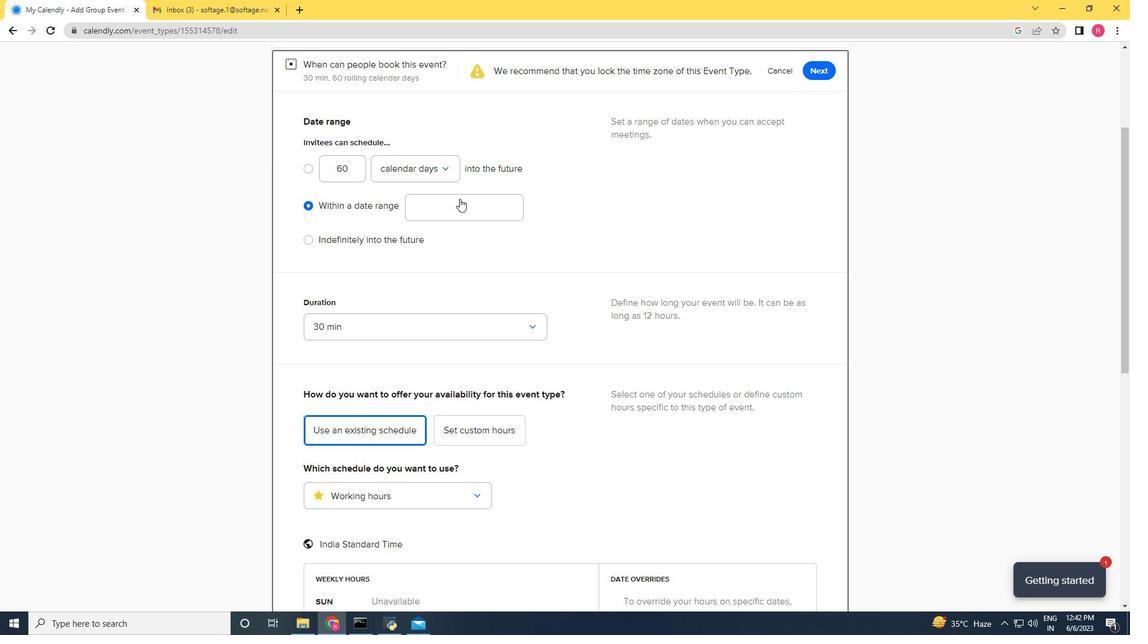 
Action: Mouse moved to (494, 250)
Screenshot: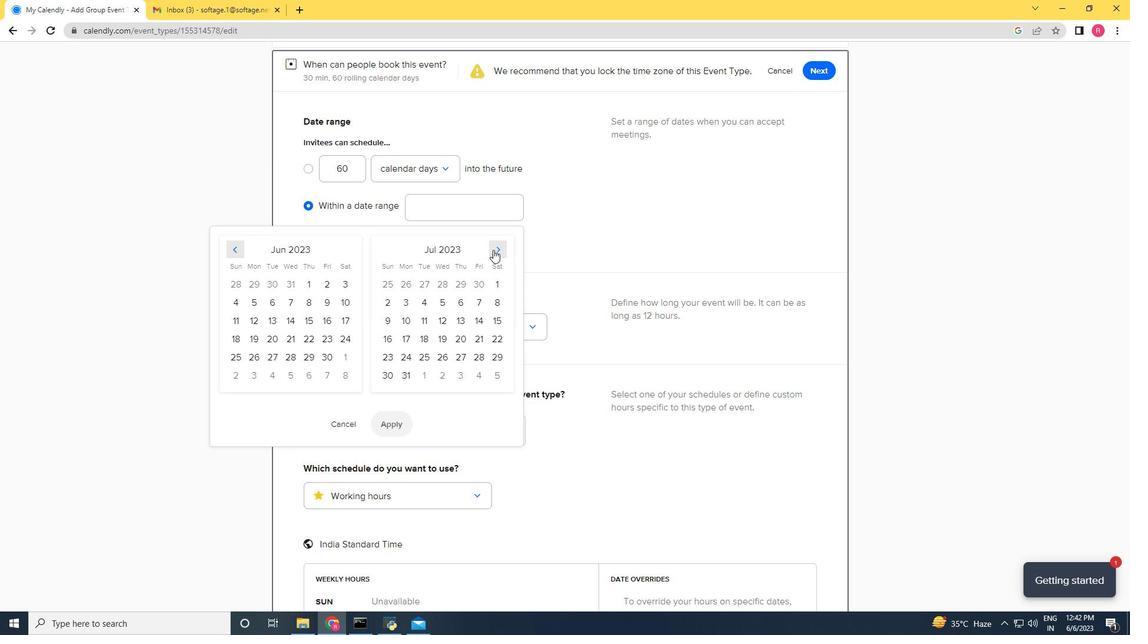 
Action: Mouse pressed left at (494, 250)
Screenshot: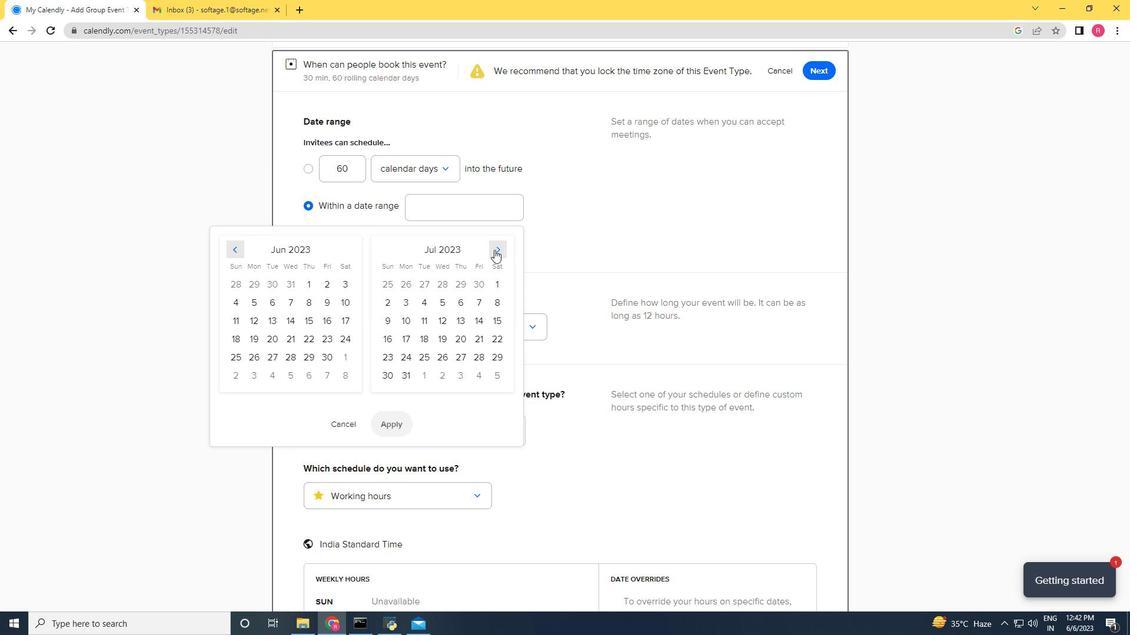
Action: Mouse pressed left at (494, 250)
Screenshot: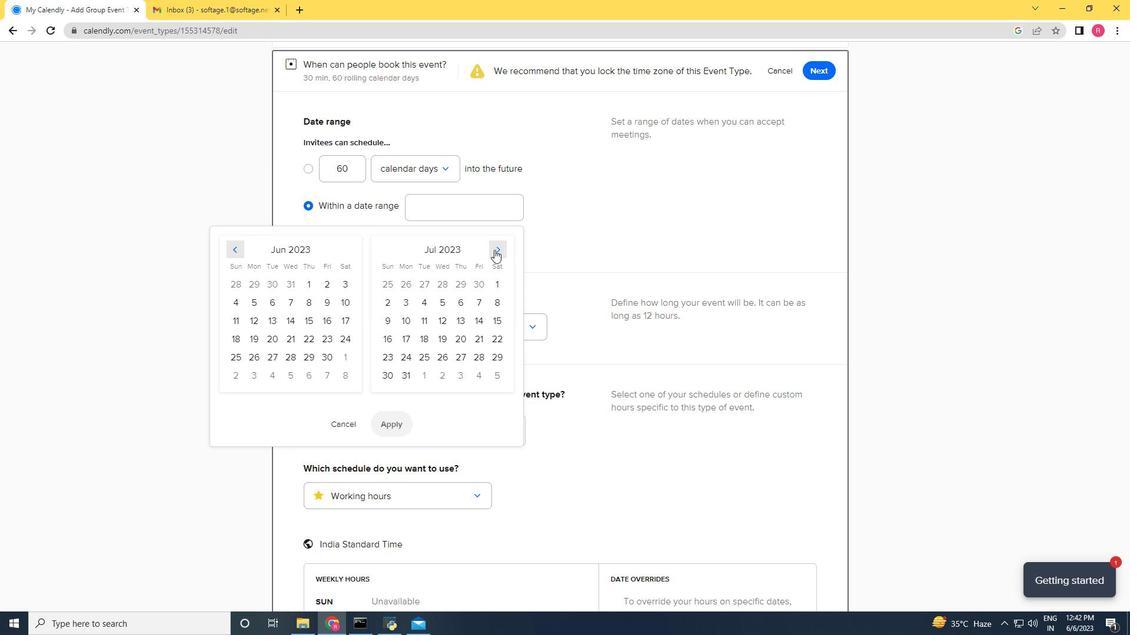 
Action: Mouse pressed left at (494, 250)
Screenshot: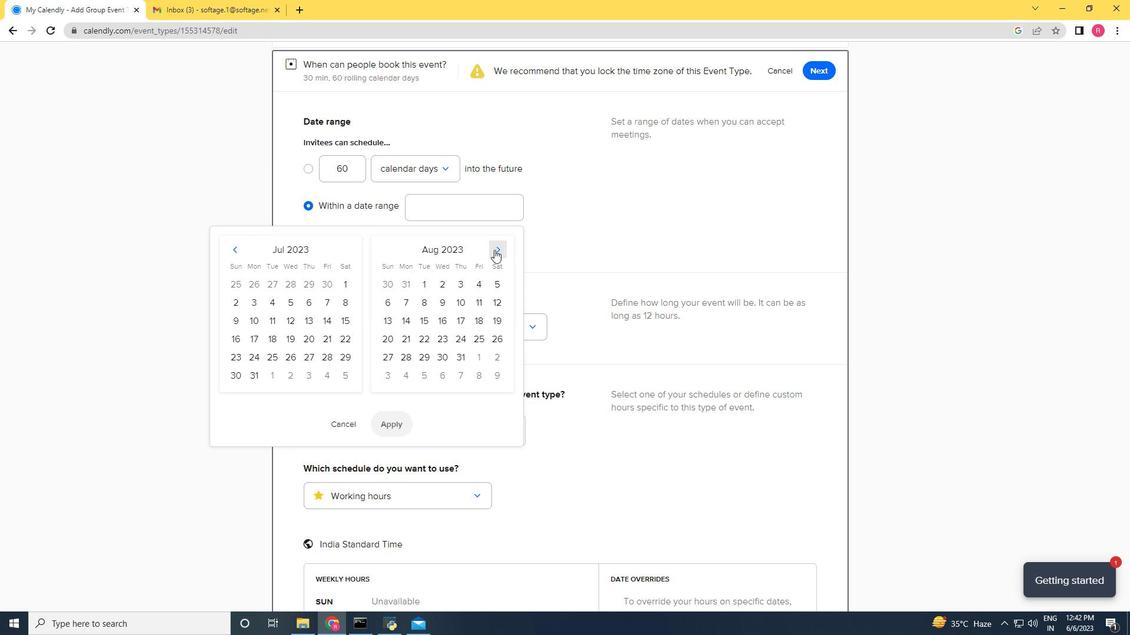 
Action: Mouse pressed left at (494, 250)
Screenshot: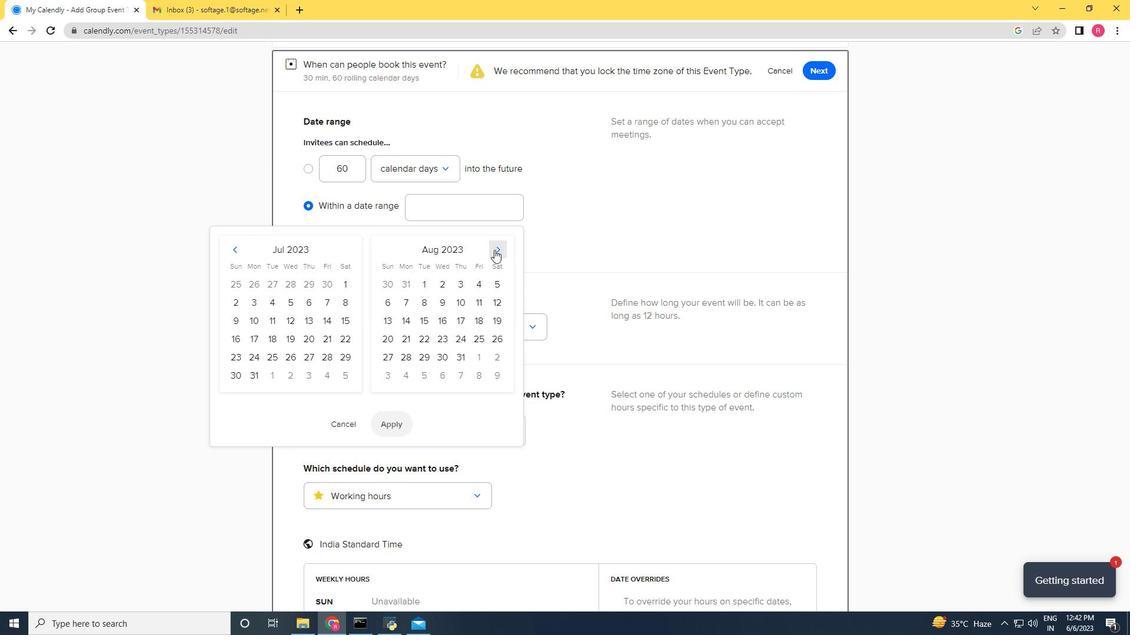 
Action: Mouse pressed left at (494, 250)
Screenshot: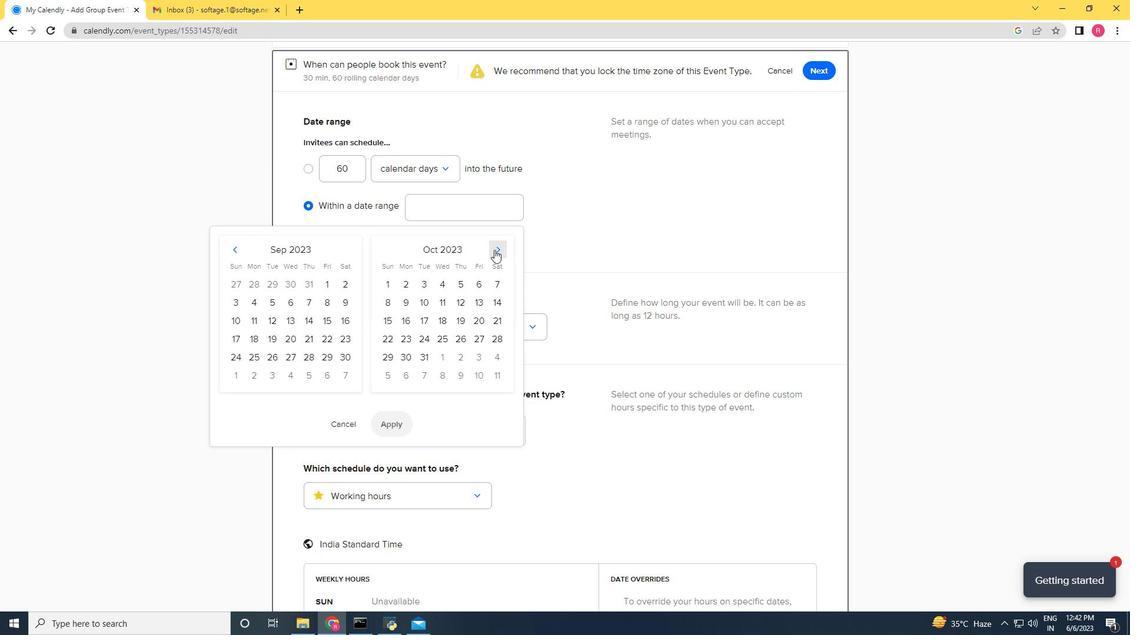 
Action: Mouse pressed left at (494, 250)
Screenshot: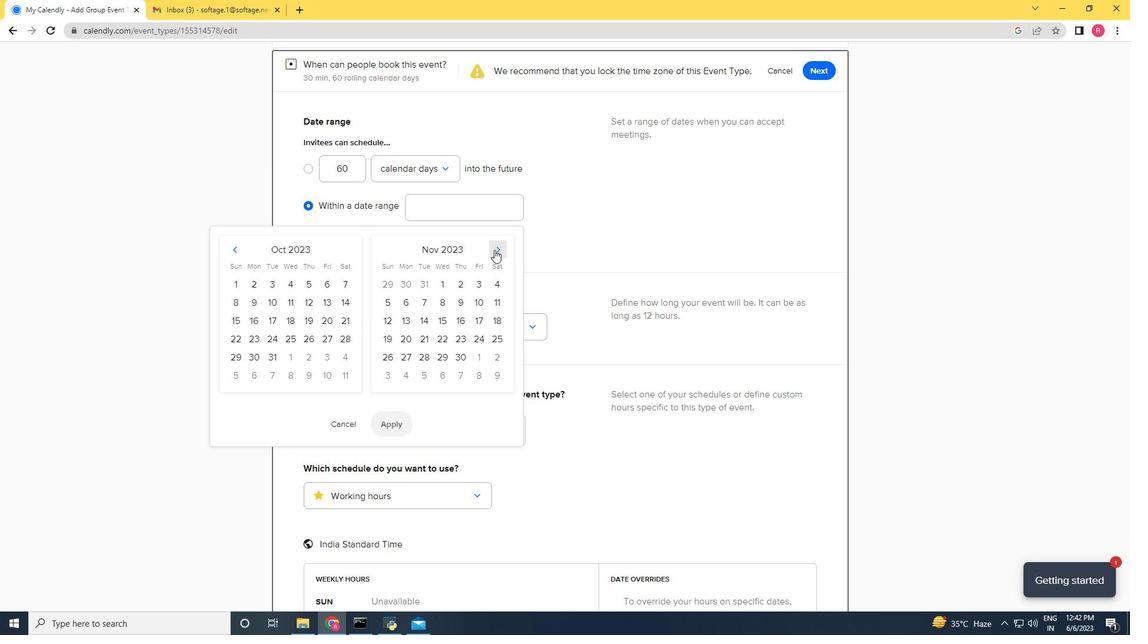 
Action: Mouse pressed left at (494, 250)
Screenshot: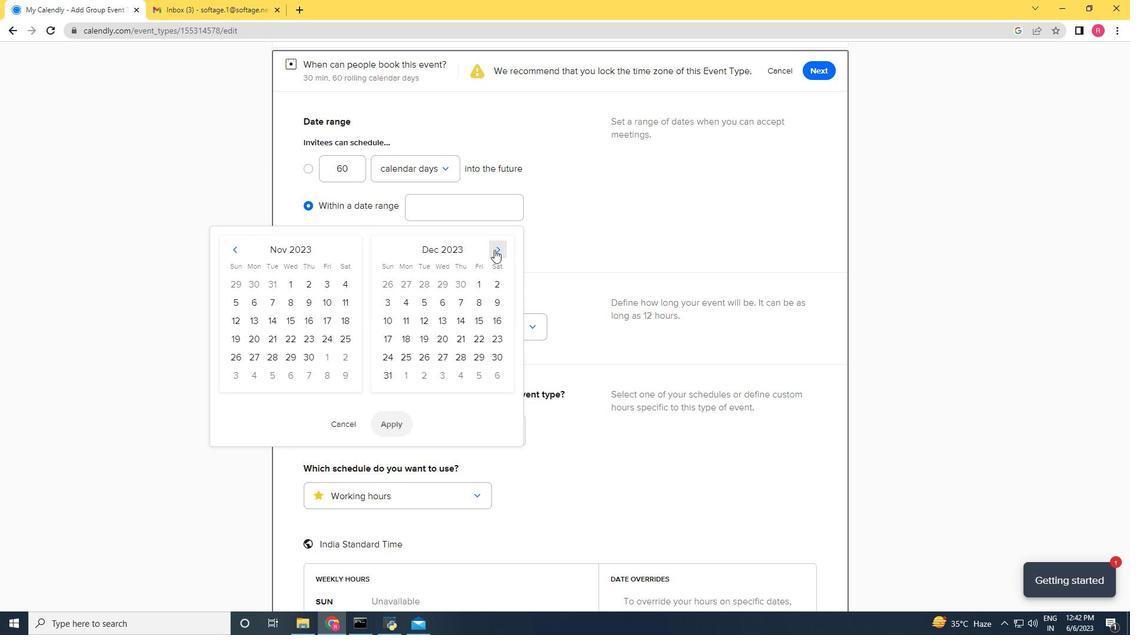 
Action: Mouse pressed left at (494, 250)
Screenshot: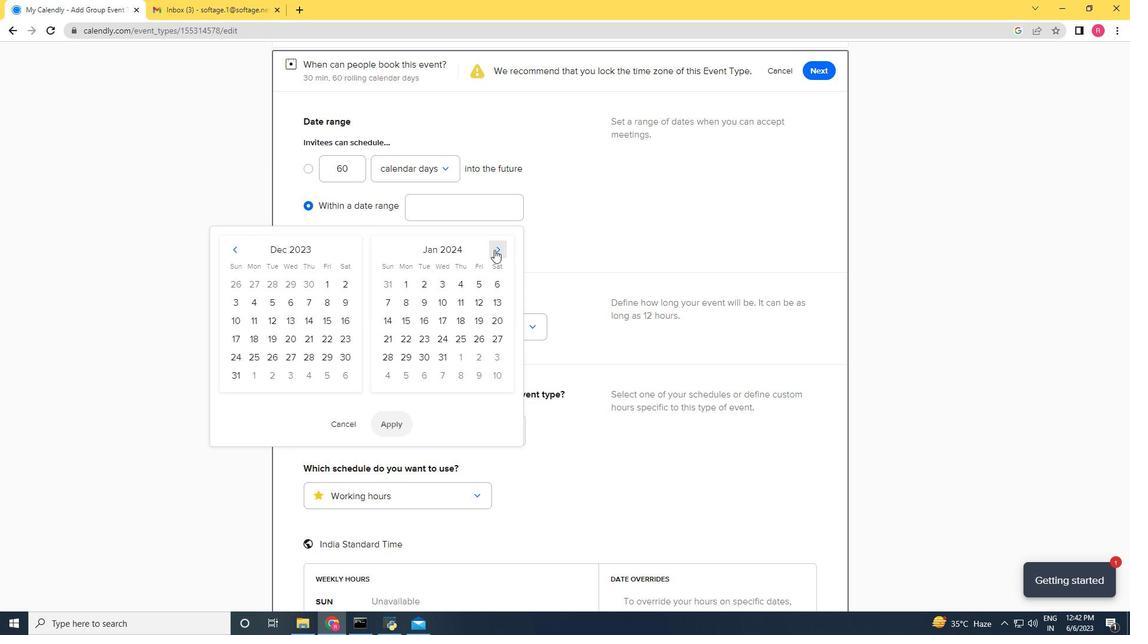 
Action: Mouse pressed left at (494, 250)
Screenshot: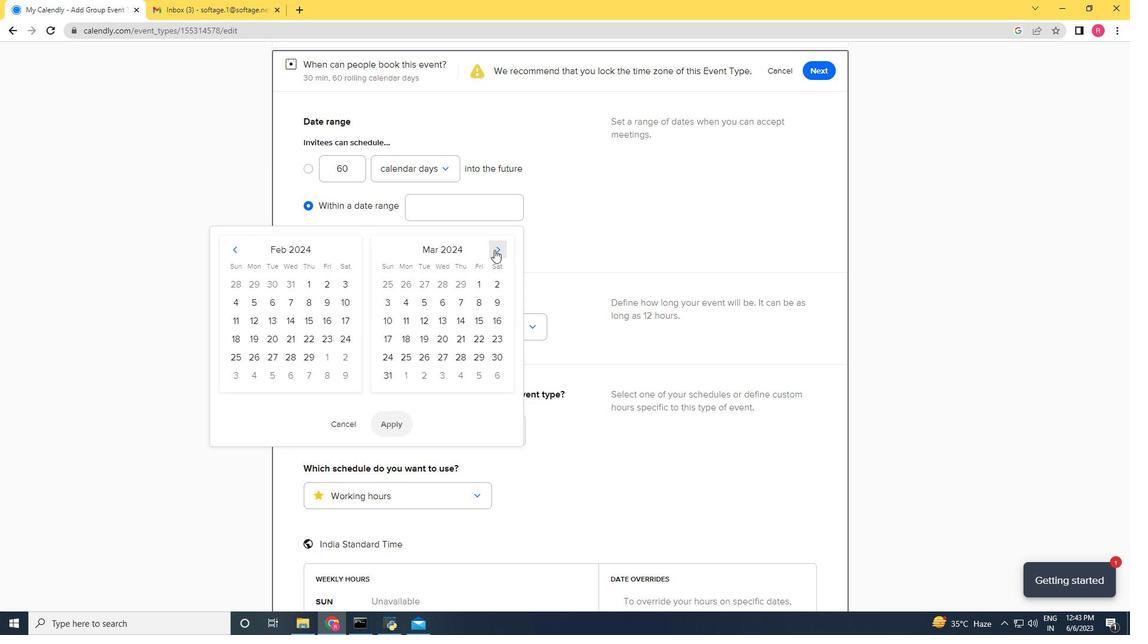 
Action: Mouse moved to (436, 284)
Screenshot: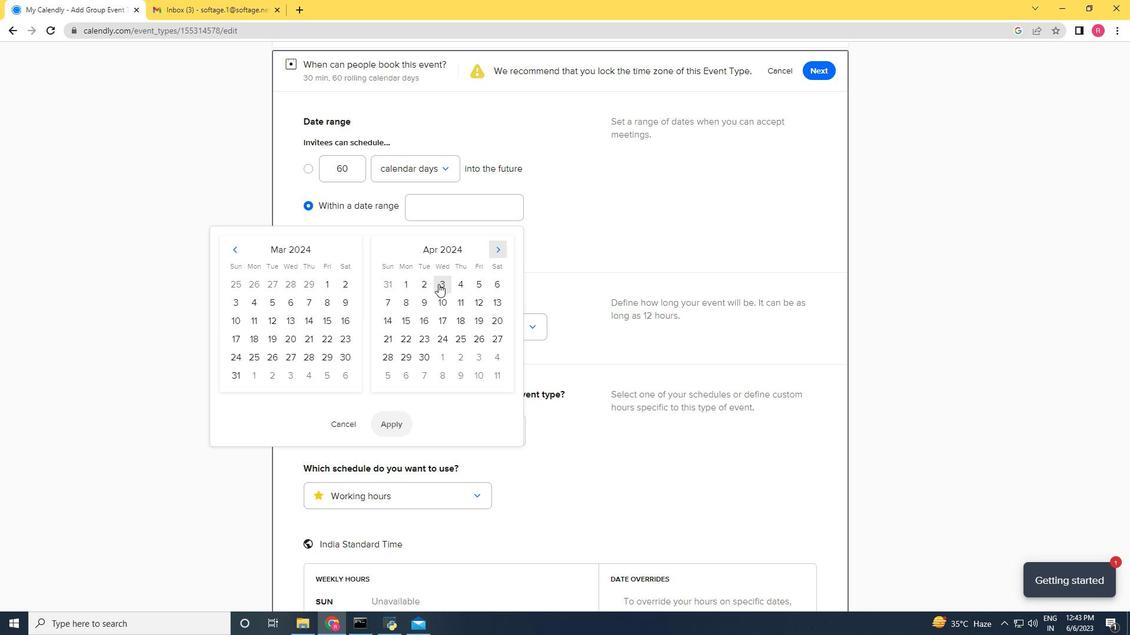 
Action: Mouse pressed left at (436, 284)
Screenshot: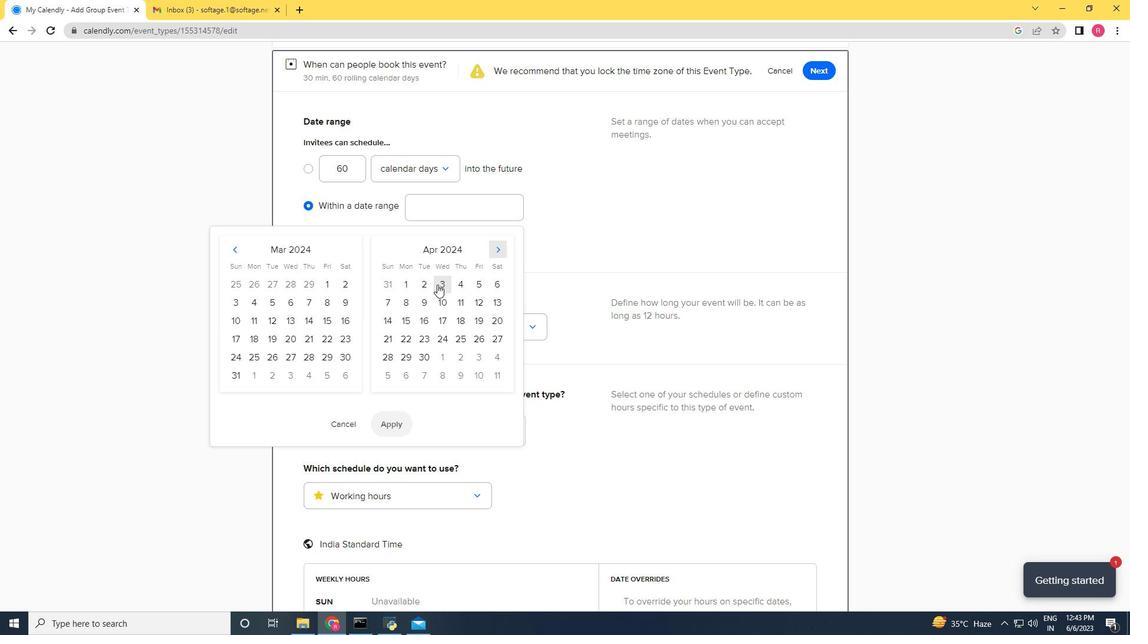 
Action: Mouse moved to (480, 280)
Screenshot: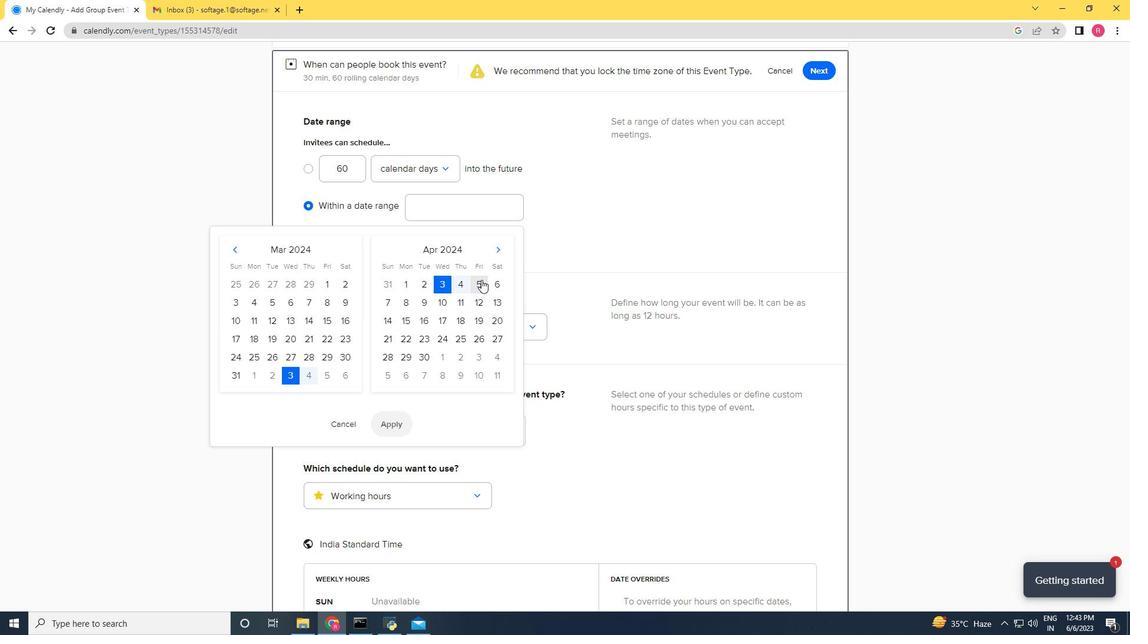 
Action: Mouse pressed left at (480, 280)
Screenshot: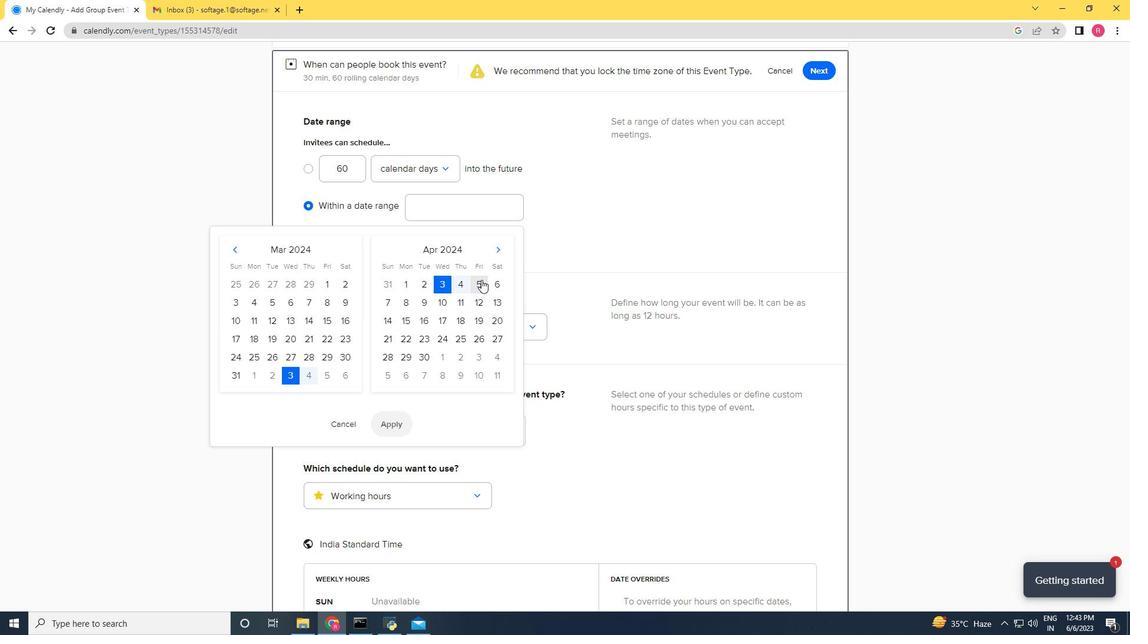 
Action: Mouse moved to (392, 428)
Screenshot: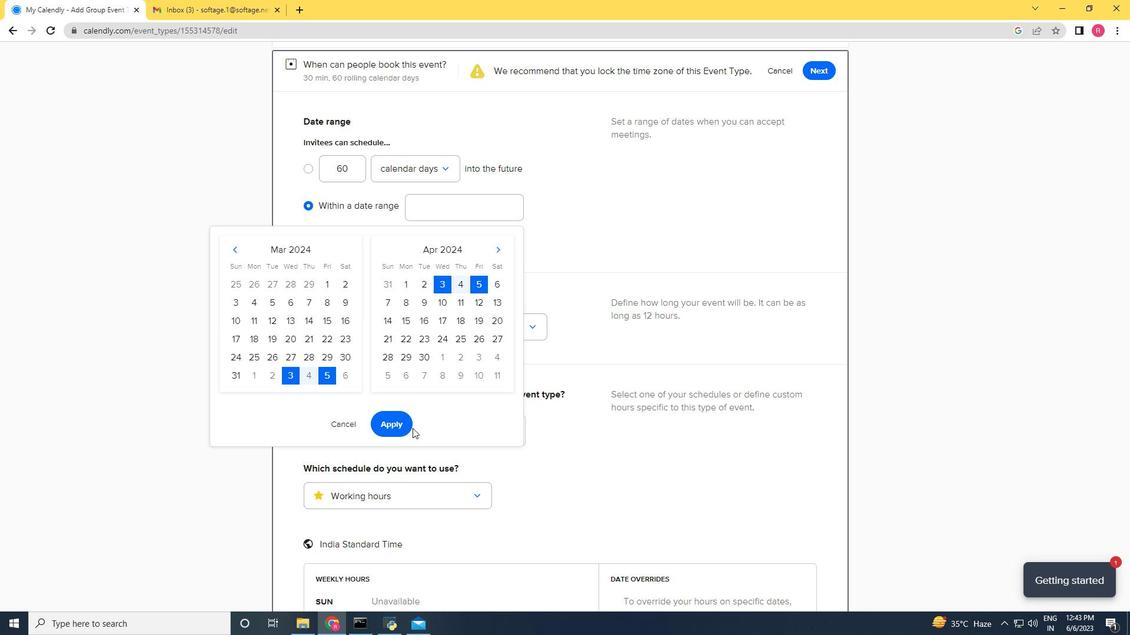 
Action: Mouse pressed left at (392, 428)
Screenshot: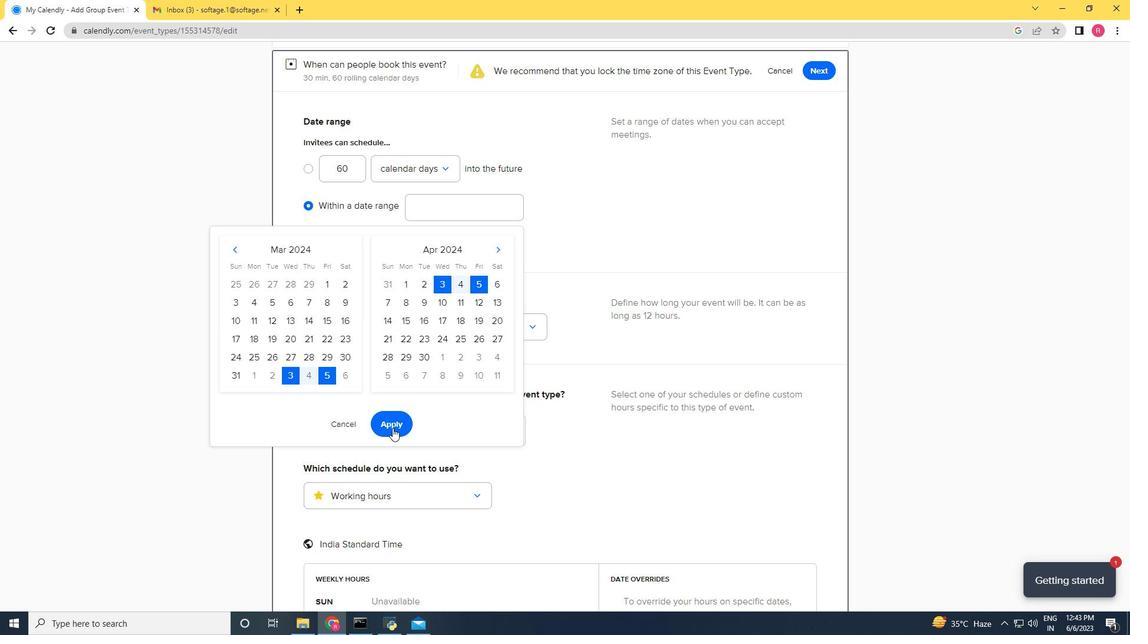 
Action: Mouse moved to (630, 406)
Screenshot: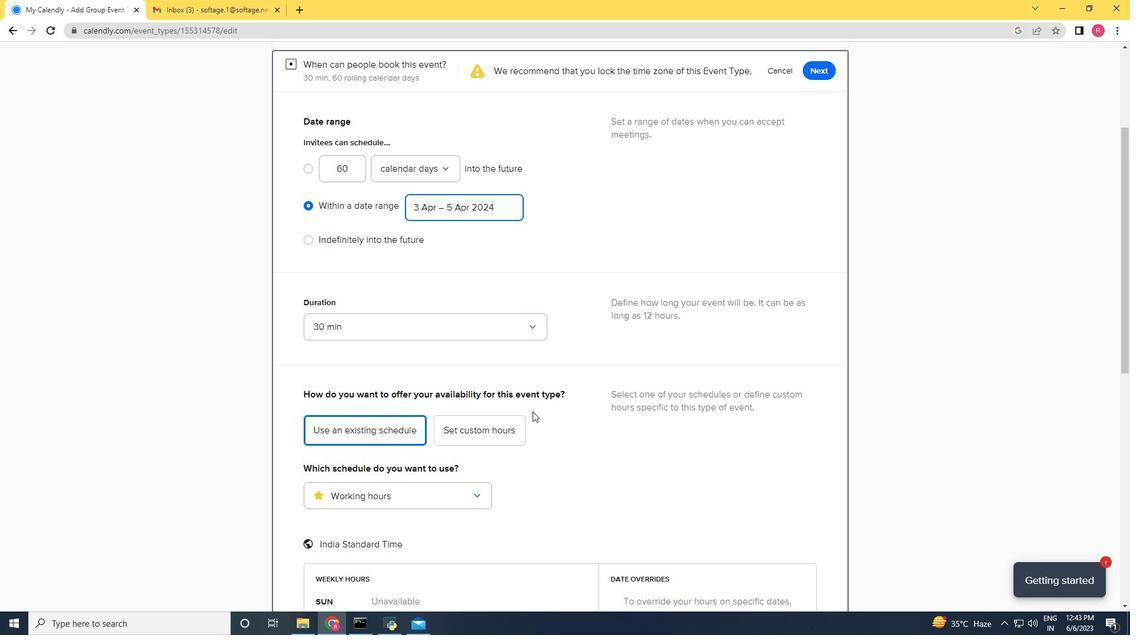 
Action: Mouse scrolled (630, 405) with delta (0, 0)
Screenshot: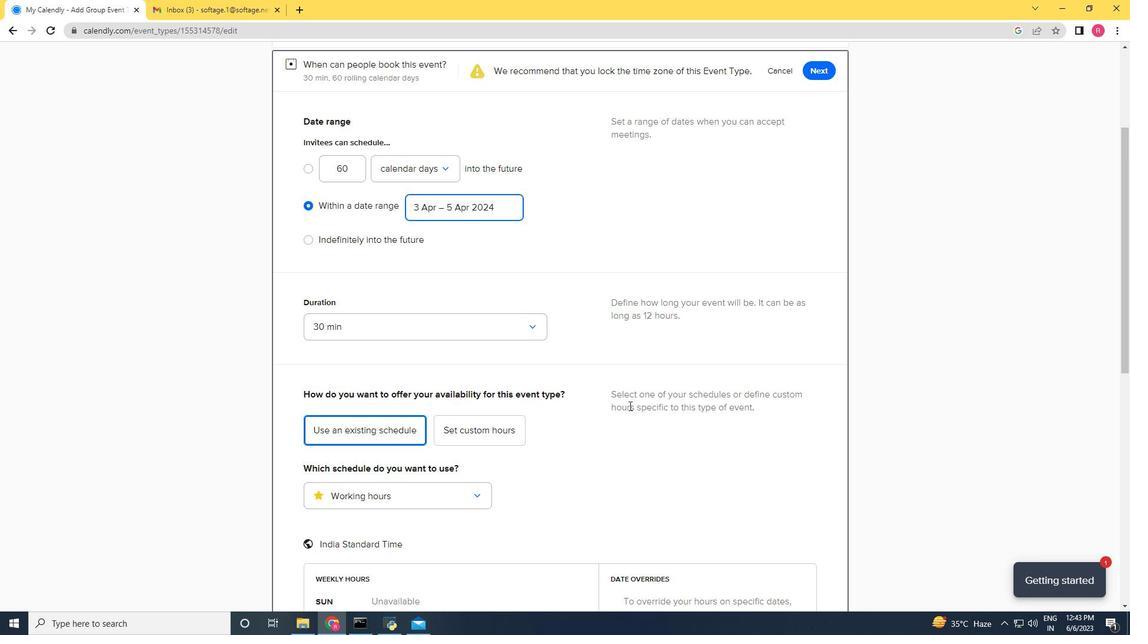 
Action: Mouse moved to (630, 406)
Screenshot: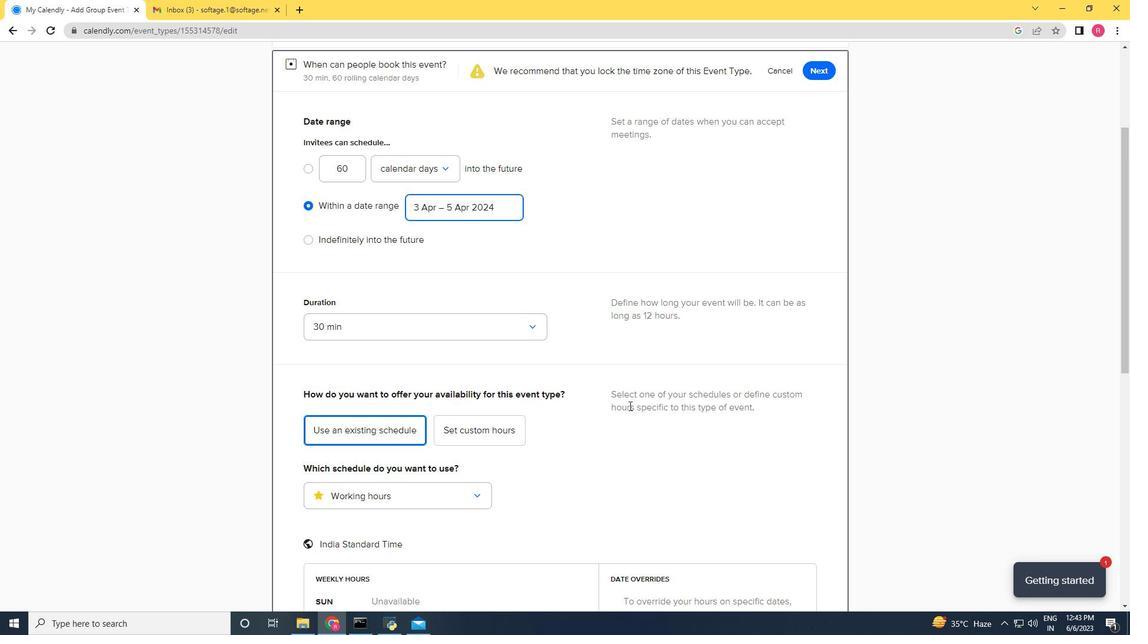 
Action: Mouse scrolled (630, 405) with delta (0, 0)
Screenshot: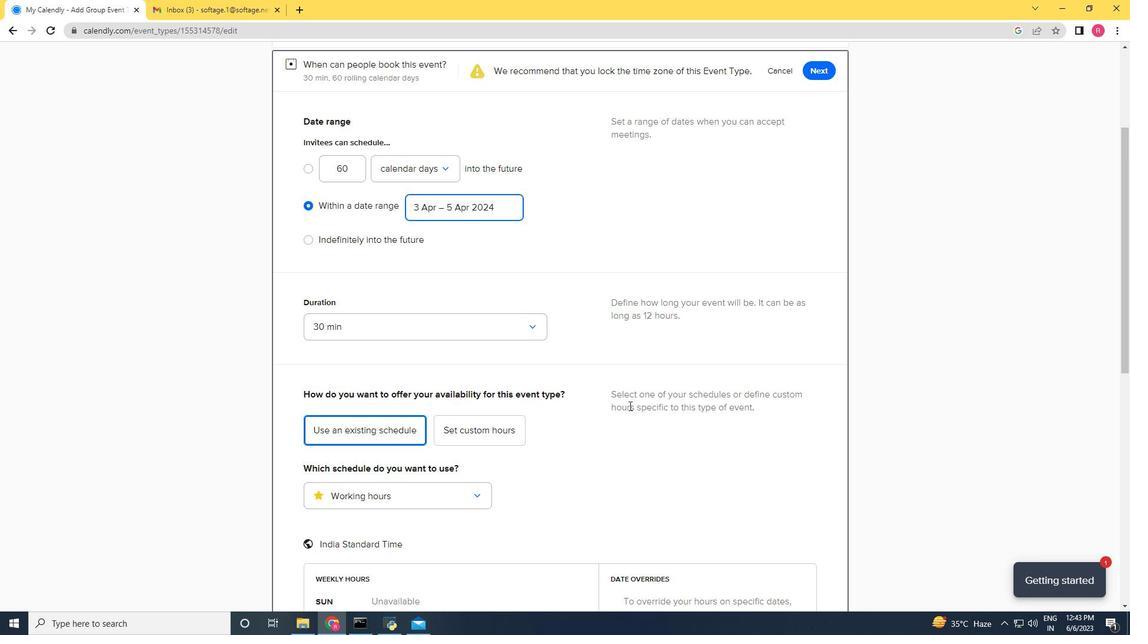 
Action: Mouse moved to (631, 406)
Screenshot: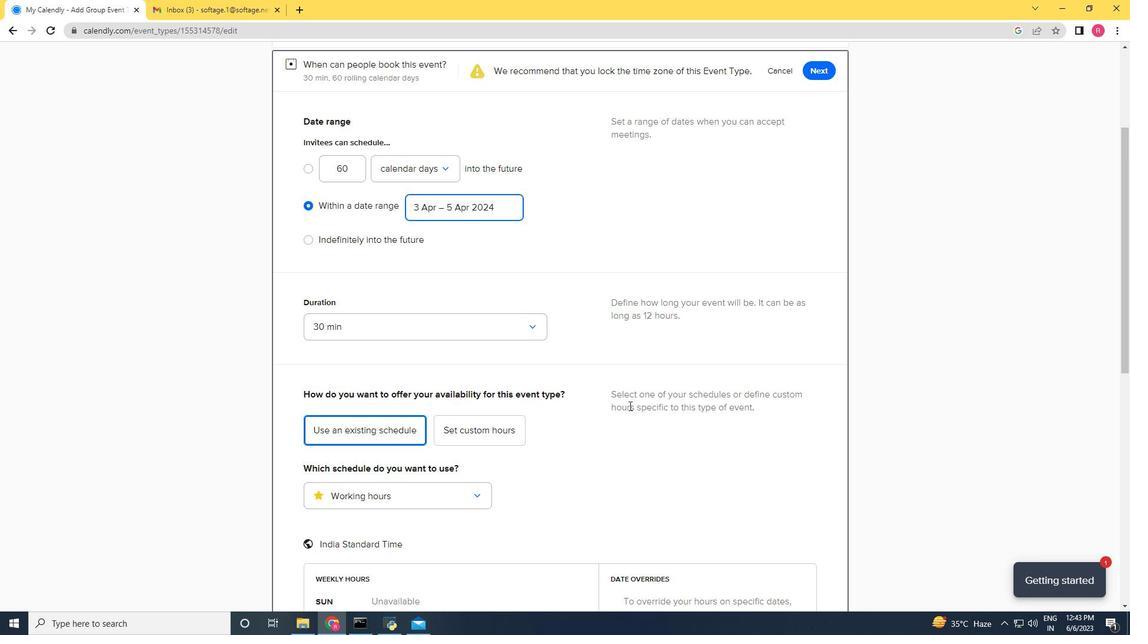 
Action: Mouse scrolled (631, 405) with delta (0, 0)
Screenshot: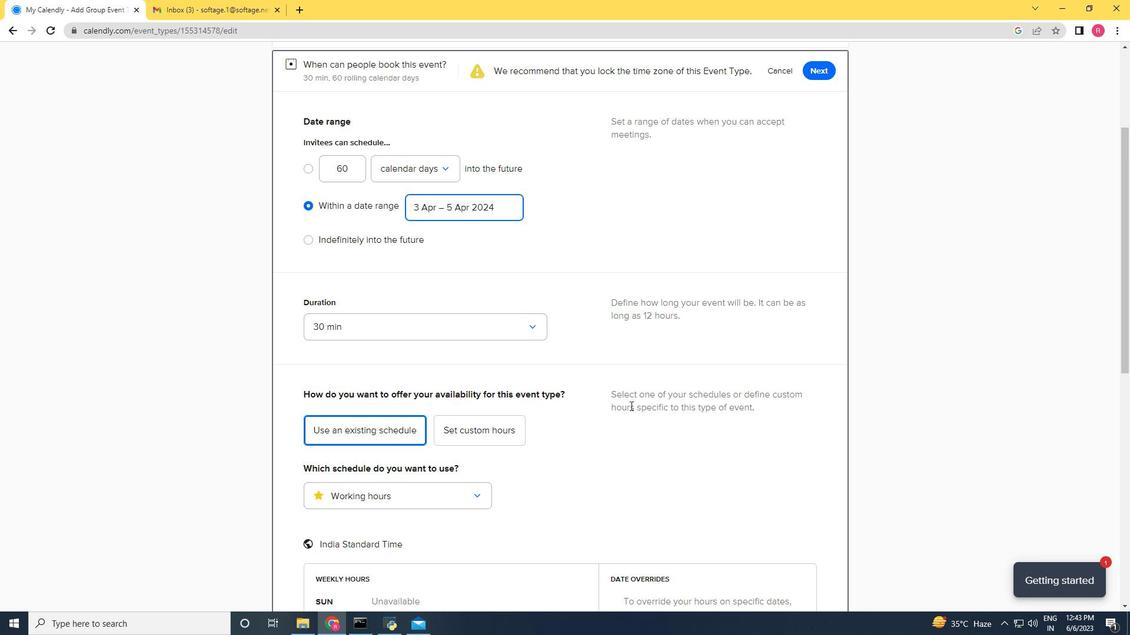 
Action: Mouse scrolled (631, 405) with delta (0, 0)
Screenshot: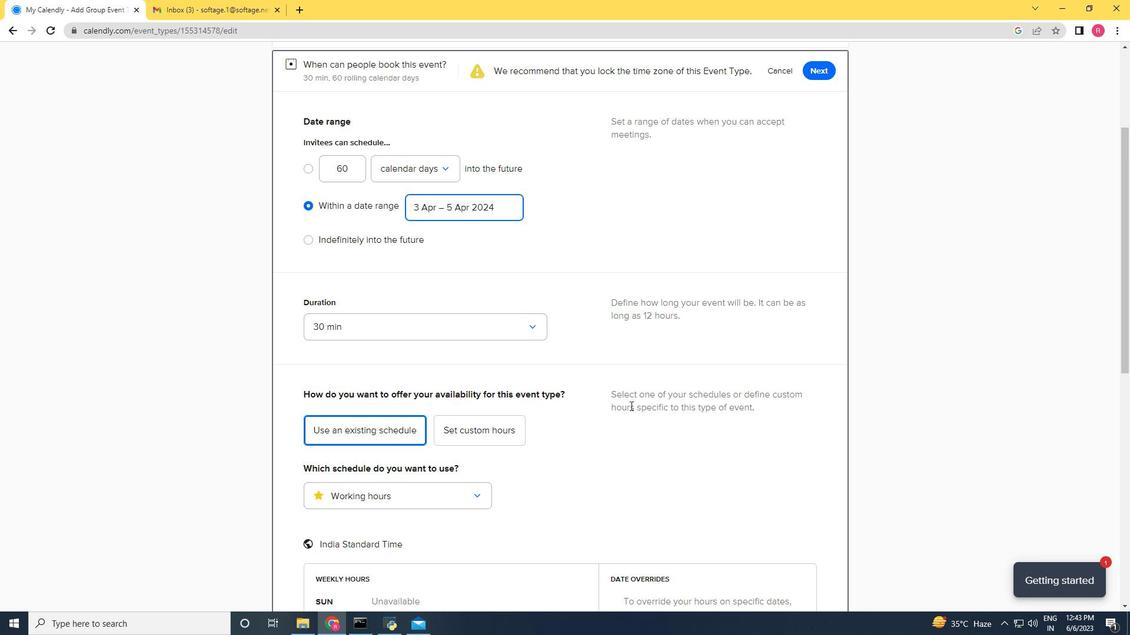
Action: Mouse scrolled (631, 405) with delta (0, 0)
Screenshot: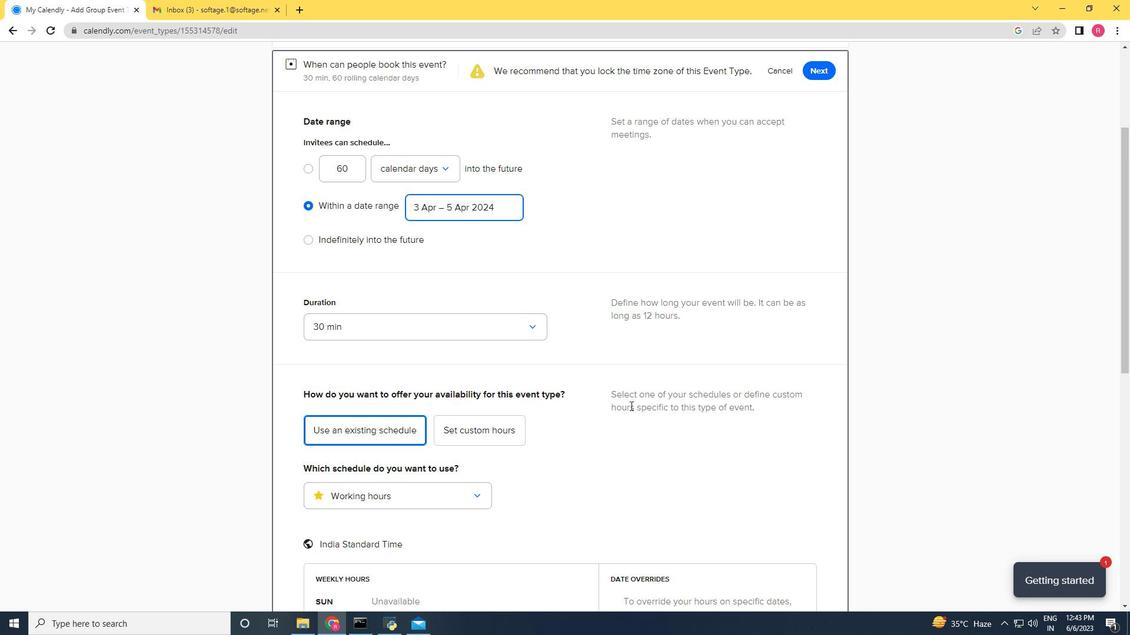 
Action: Mouse scrolled (631, 405) with delta (0, 0)
Screenshot: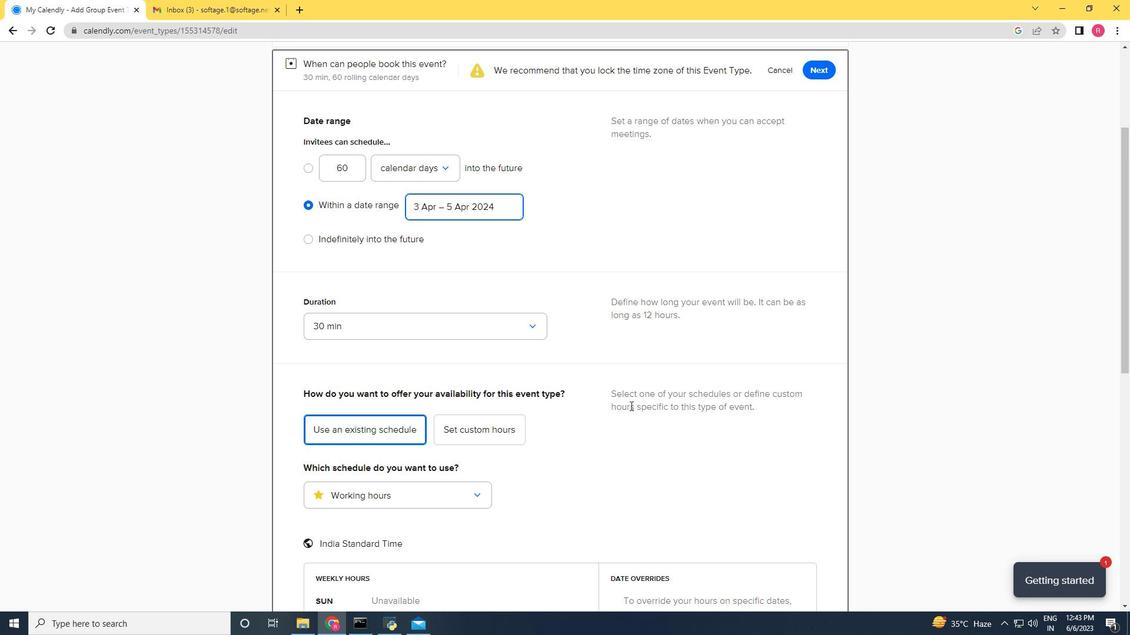 
Action: Mouse moved to (631, 407)
Screenshot: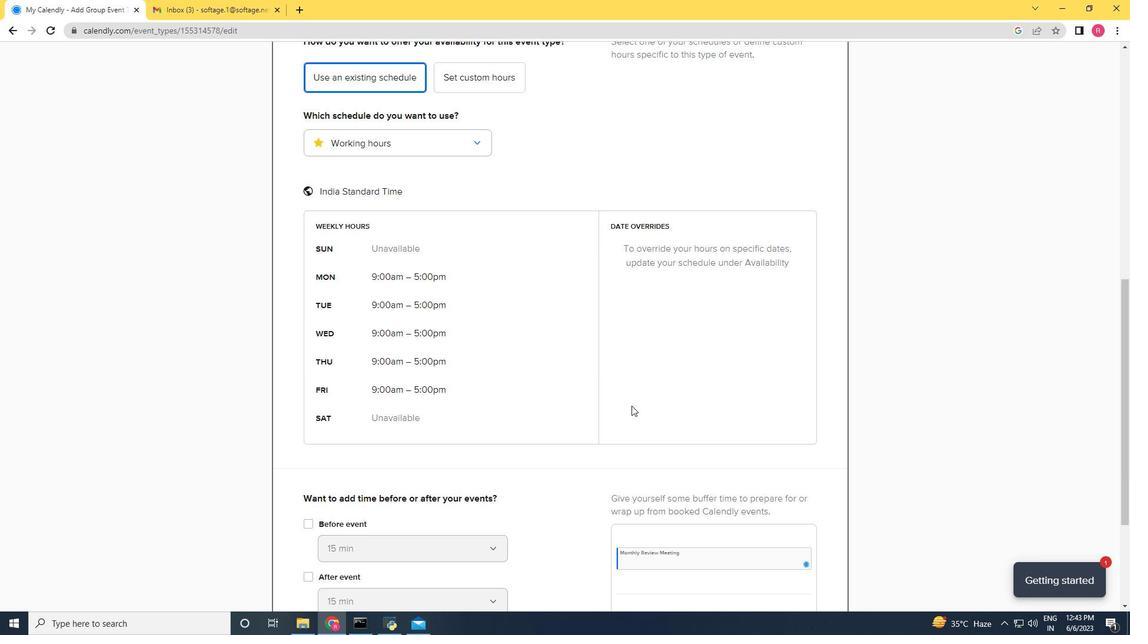 
Action: Mouse scrolled (631, 406) with delta (0, 0)
Screenshot: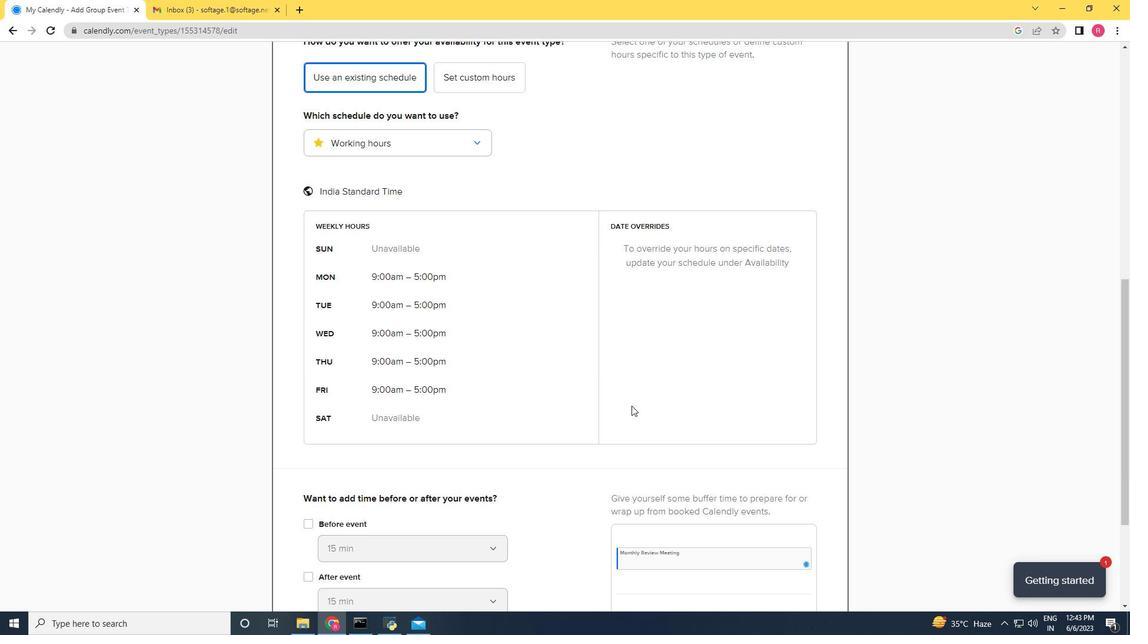 
Action: Mouse moved to (631, 407)
Screenshot: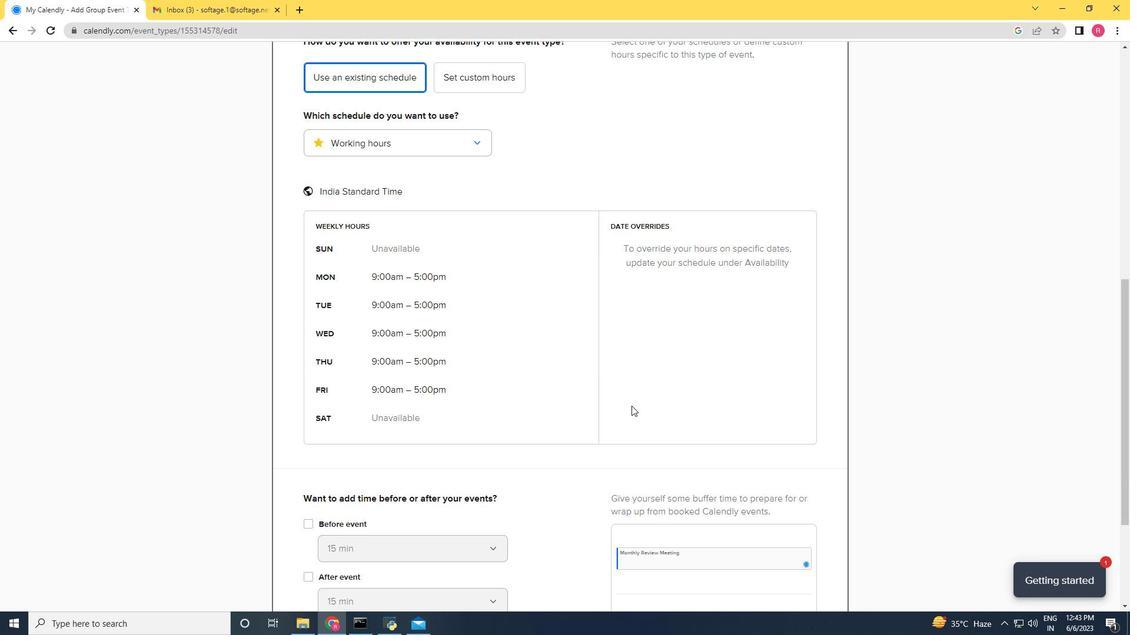 
Action: Mouse scrolled (631, 407) with delta (0, 0)
Screenshot: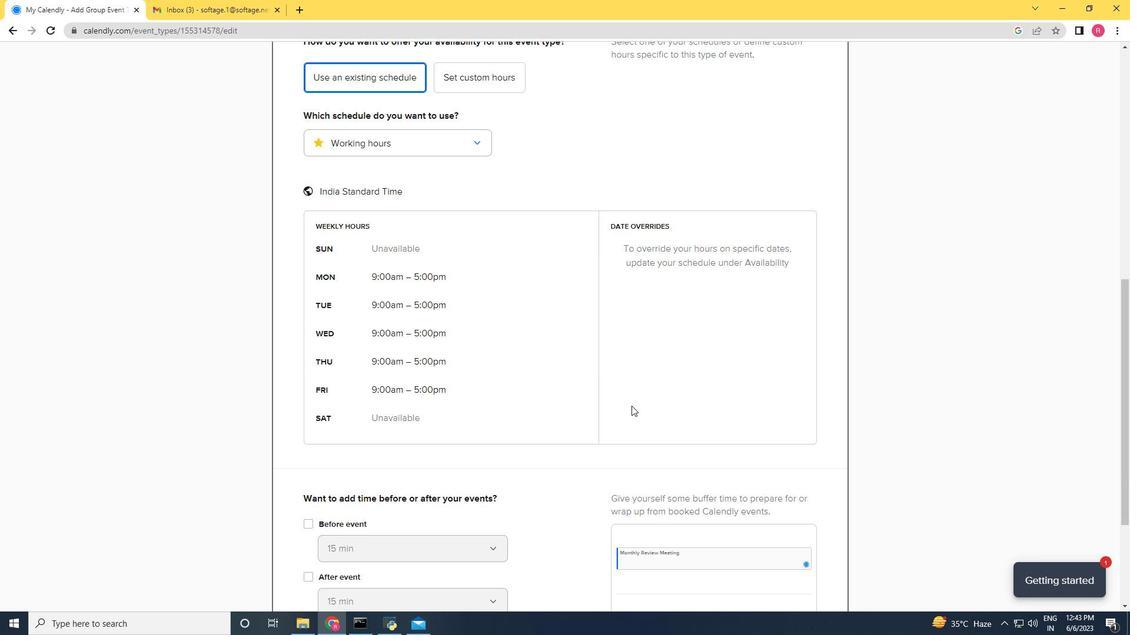 
Action: Mouse moved to (631, 407)
Screenshot: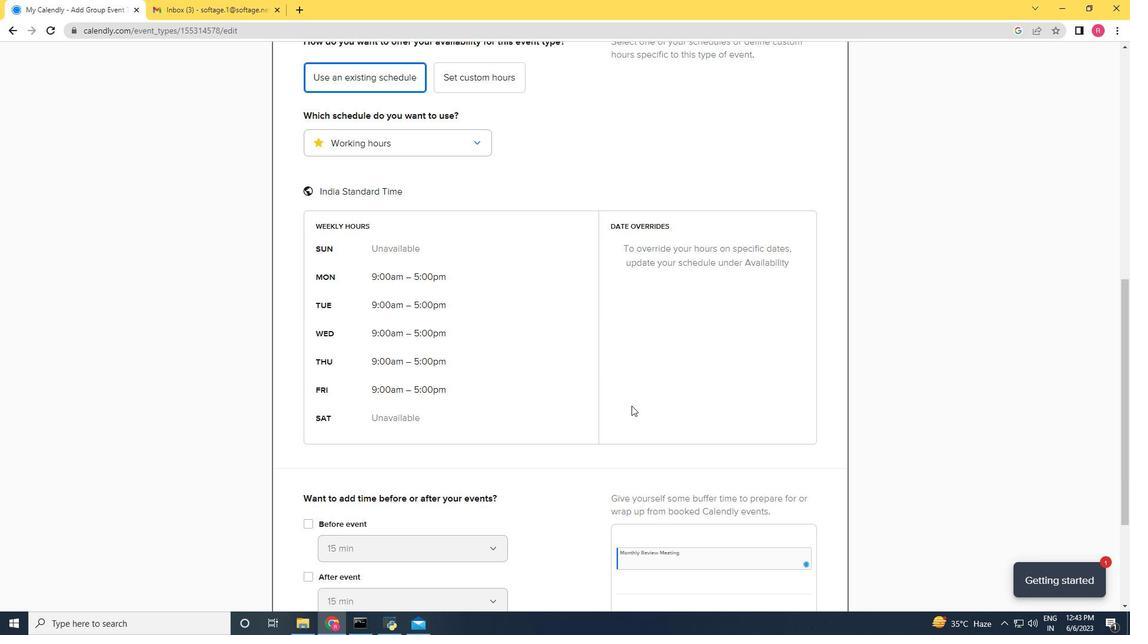 
Action: Mouse scrolled (631, 407) with delta (0, 0)
Screenshot: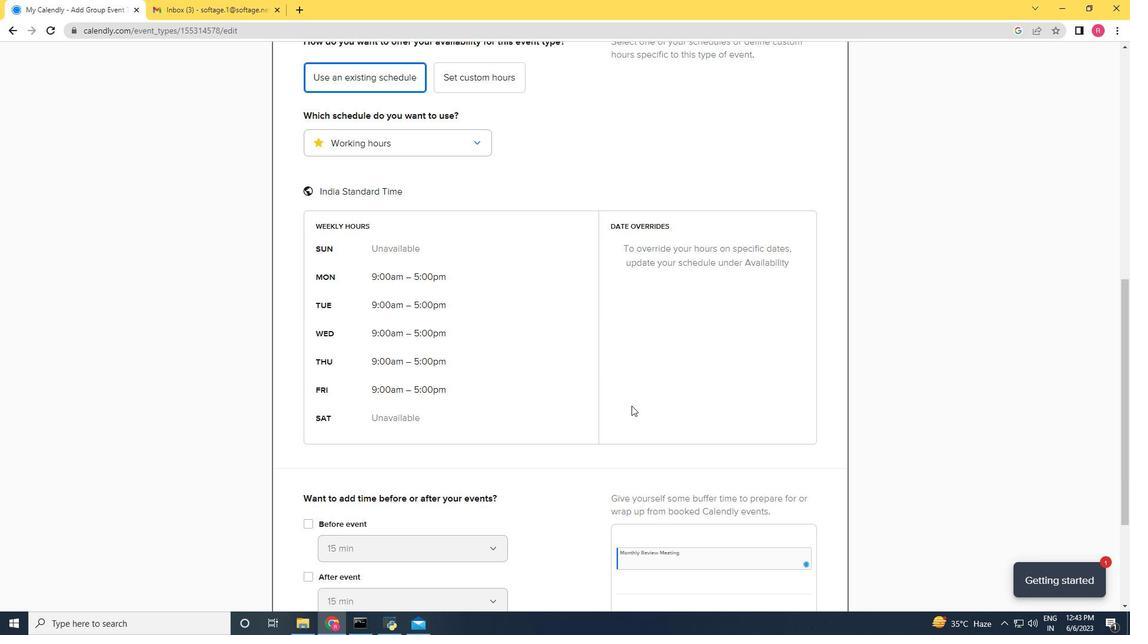 
Action: Mouse scrolled (631, 407) with delta (0, 0)
Screenshot: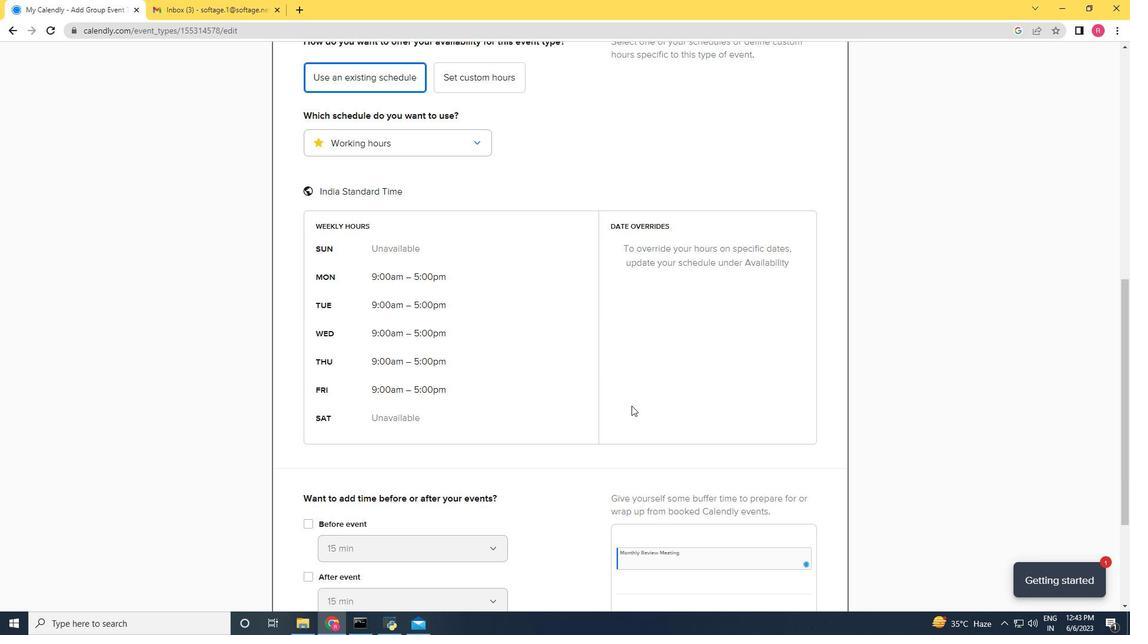 
Action: Mouse scrolled (631, 407) with delta (0, 0)
Screenshot: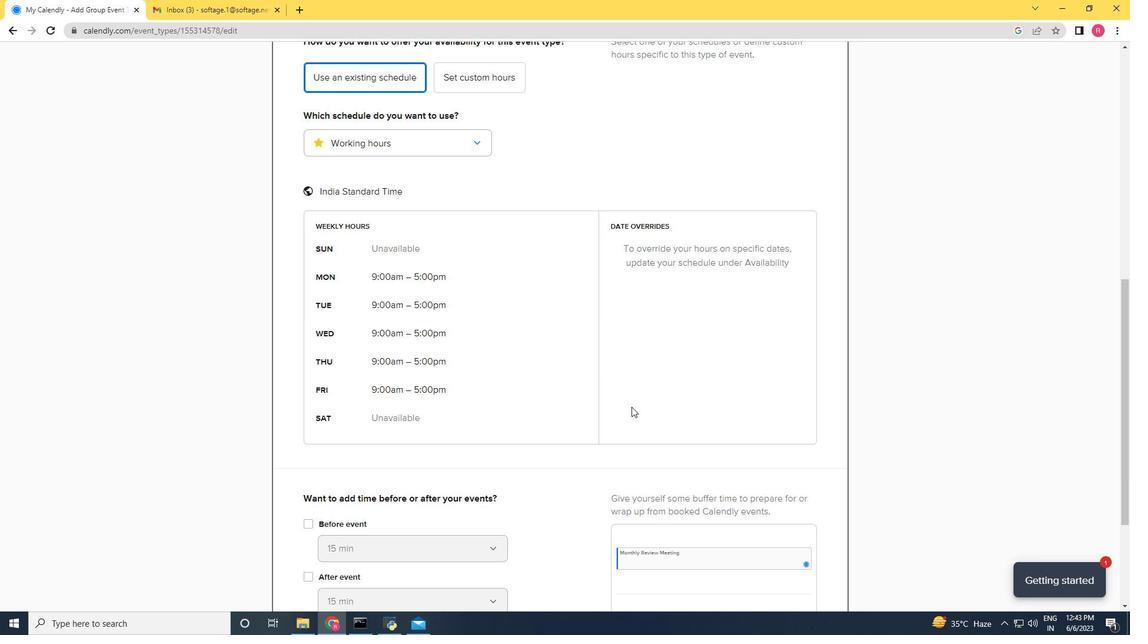 
Action: Mouse moved to (631, 409)
Screenshot: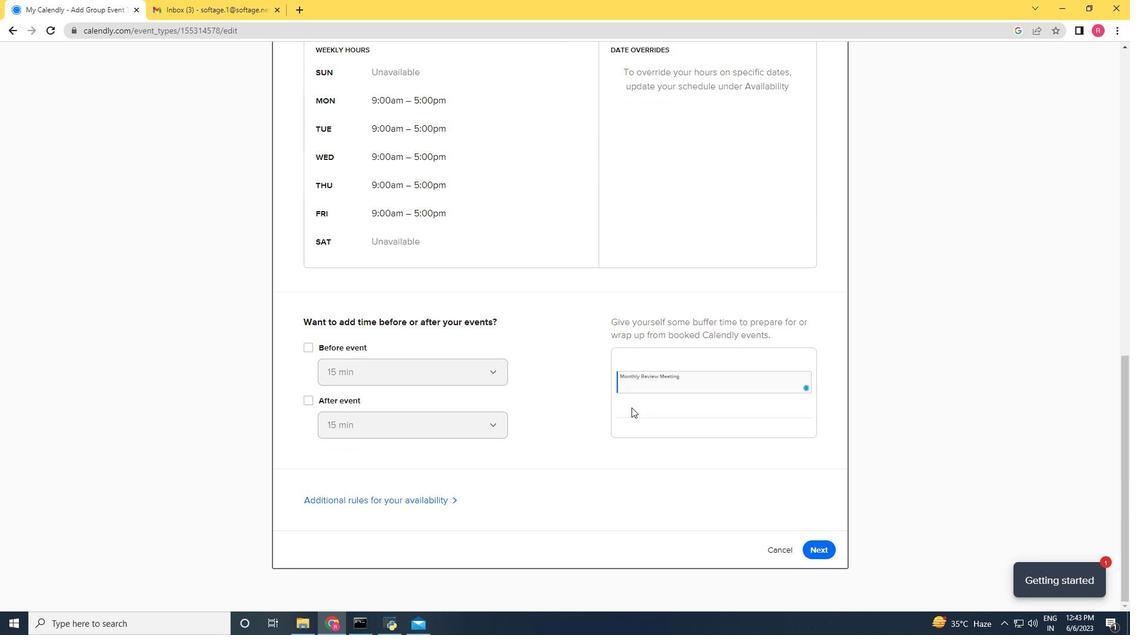
Action: Mouse scrolled (631, 408) with delta (0, 0)
Screenshot: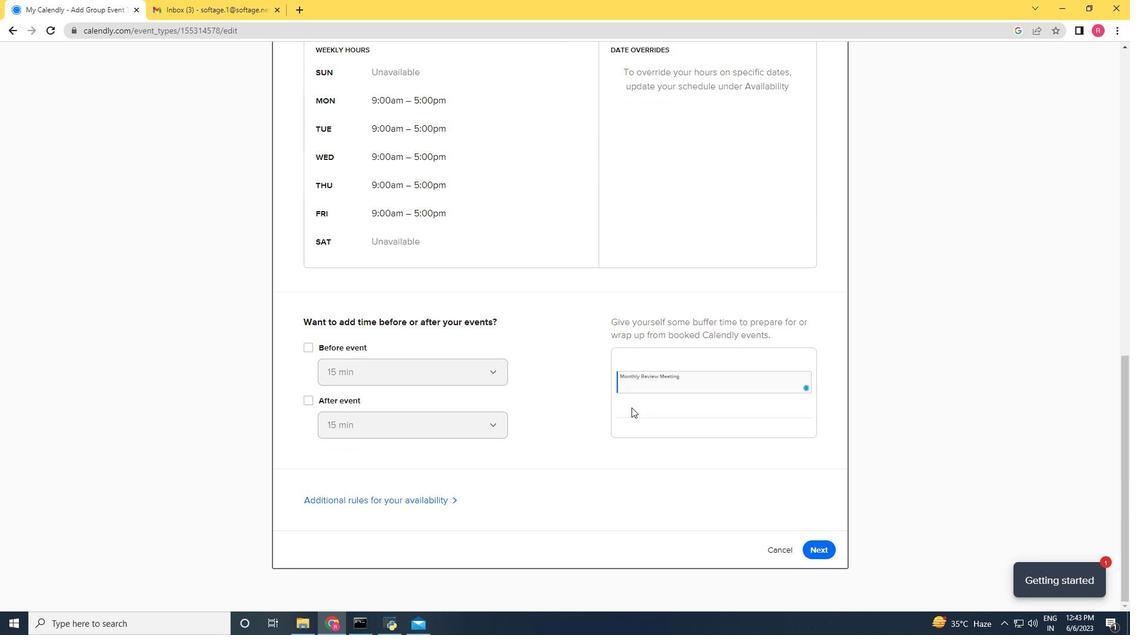 
Action: Mouse moved to (632, 412)
Screenshot: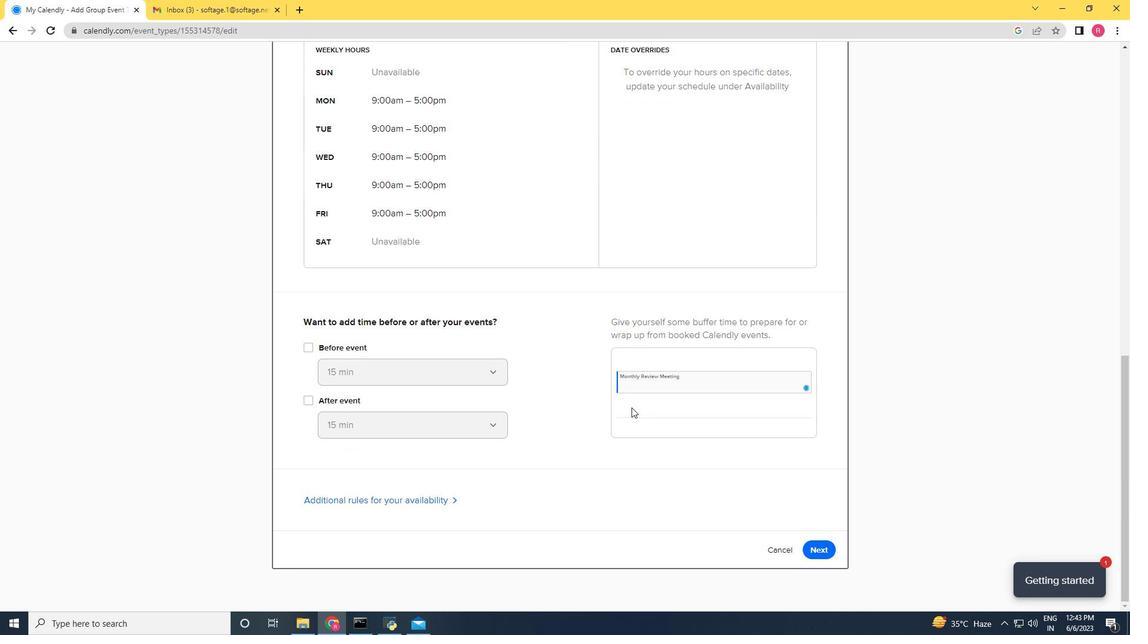 
Action: Mouse scrolled (632, 410) with delta (0, 0)
Screenshot: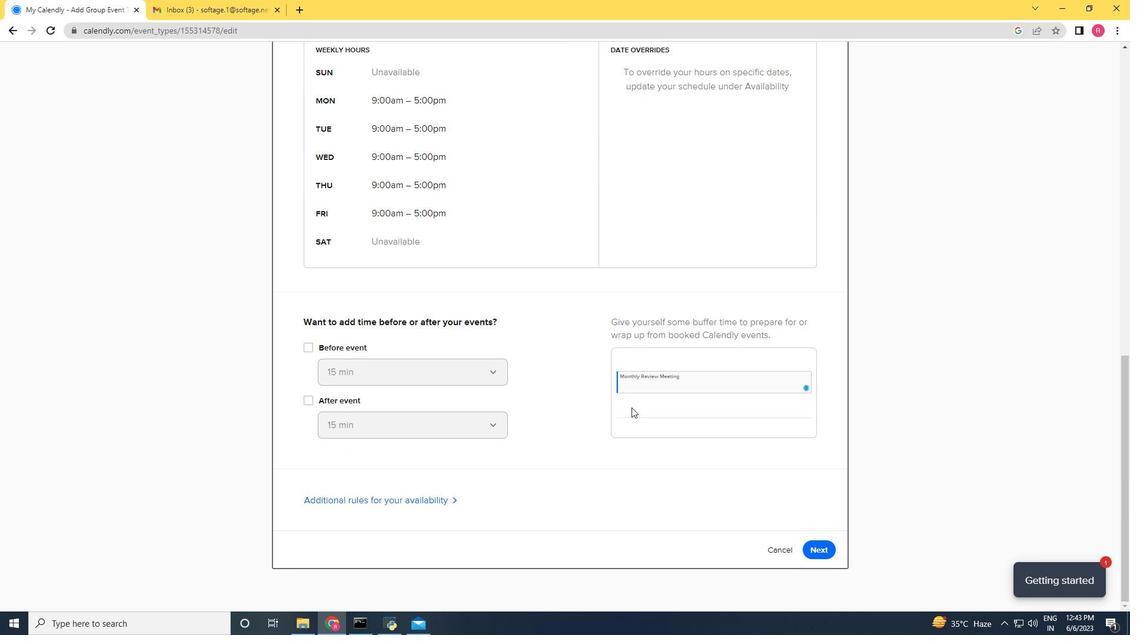 
Action: Mouse moved to (633, 413)
Screenshot: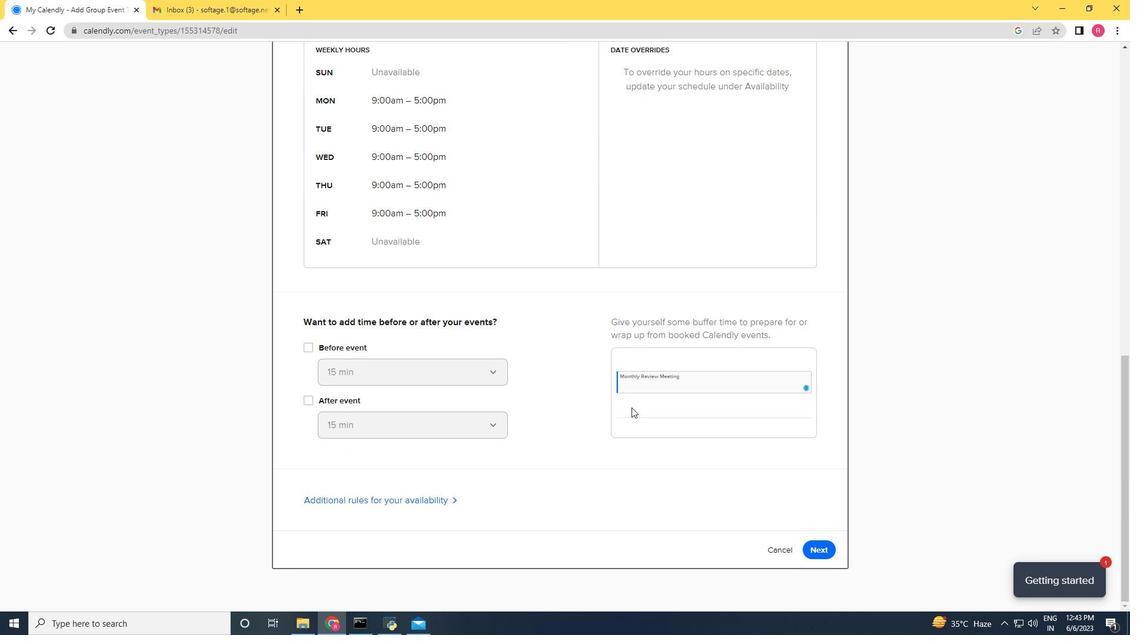 
Action: Mouse scrolled (632, 412) with delta (0, 0)
Screenshot: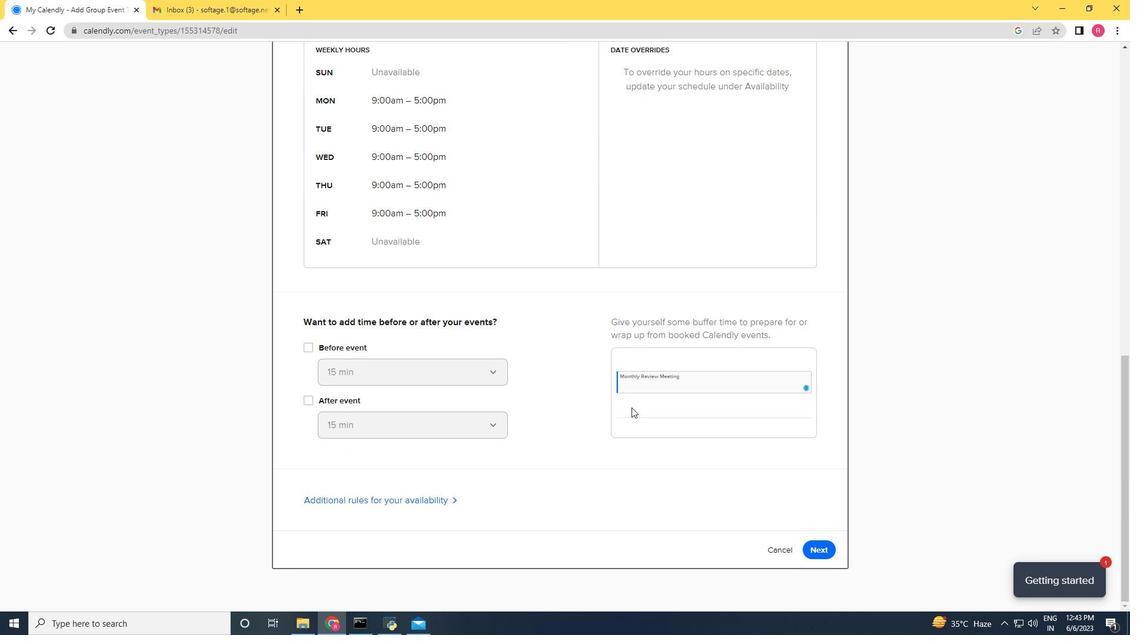 
Action: Mouse moved to (633, 414)
Screenshot: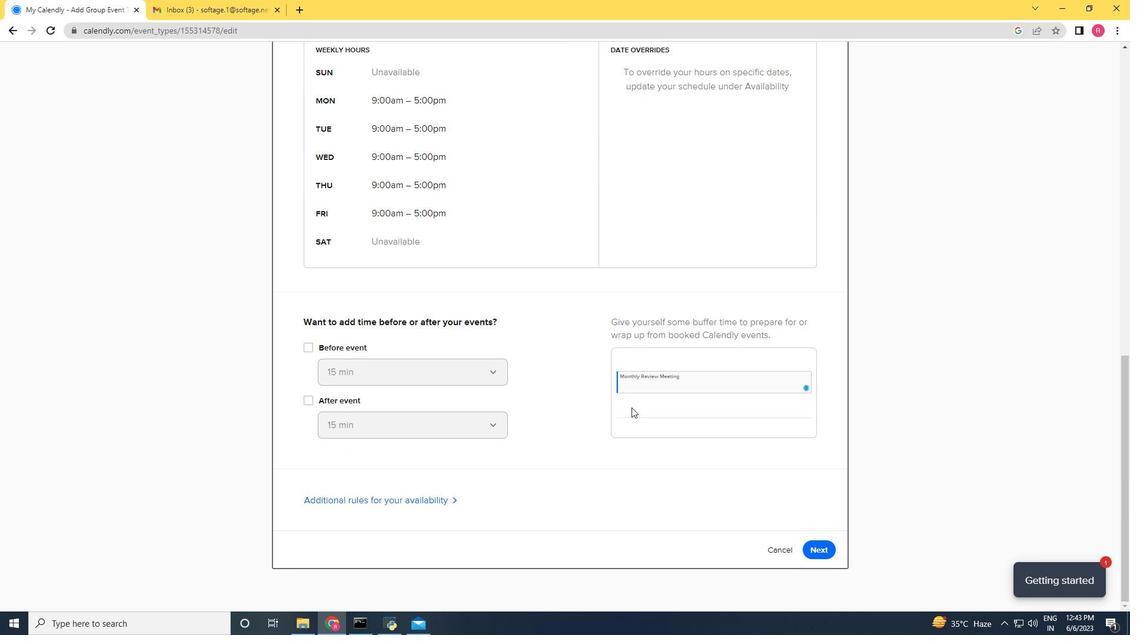 
Action: Mouse scrolled (633, 413) with delta (0, 0)
Screenshot: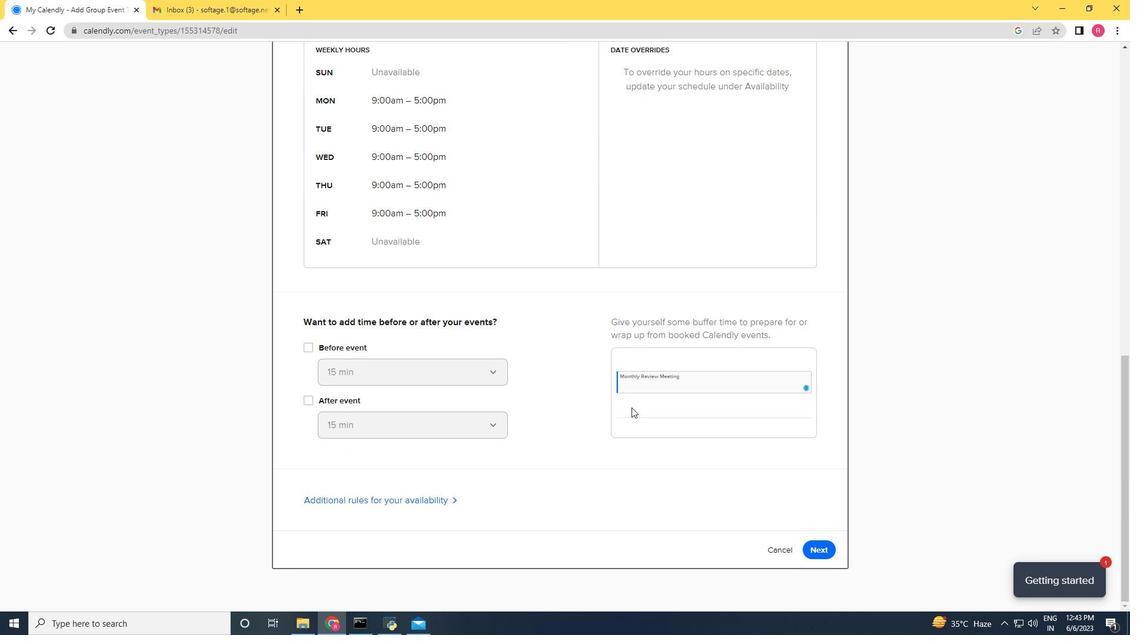 
Action: Mouse moved to (816, 550)
Screenshot: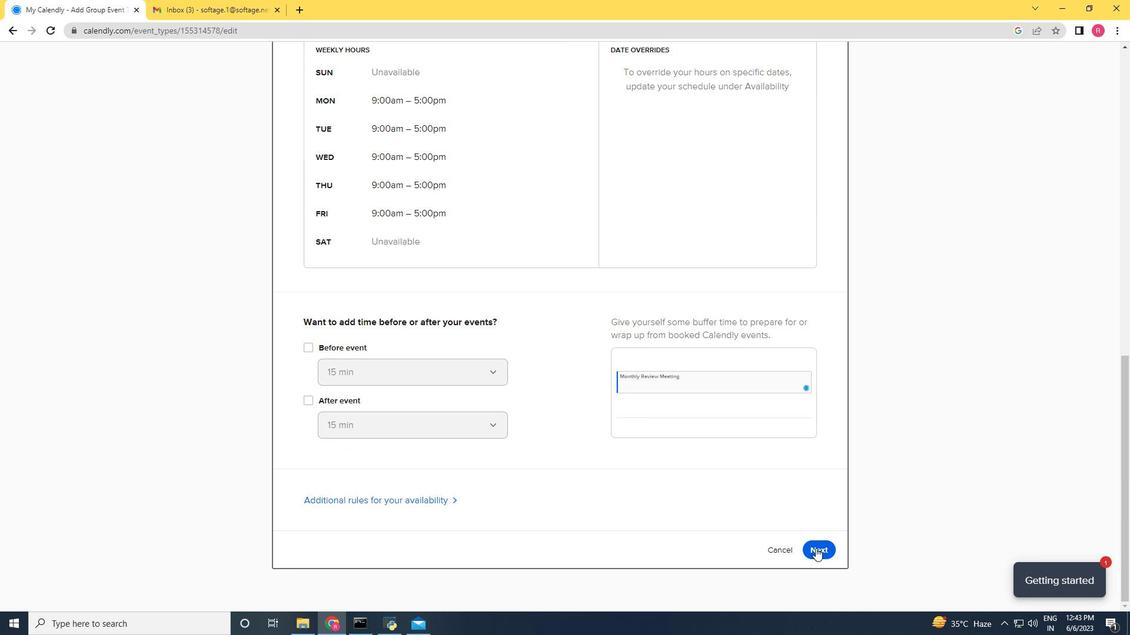 
Action: Mouse pressed left at (816, 550)
Screenshot: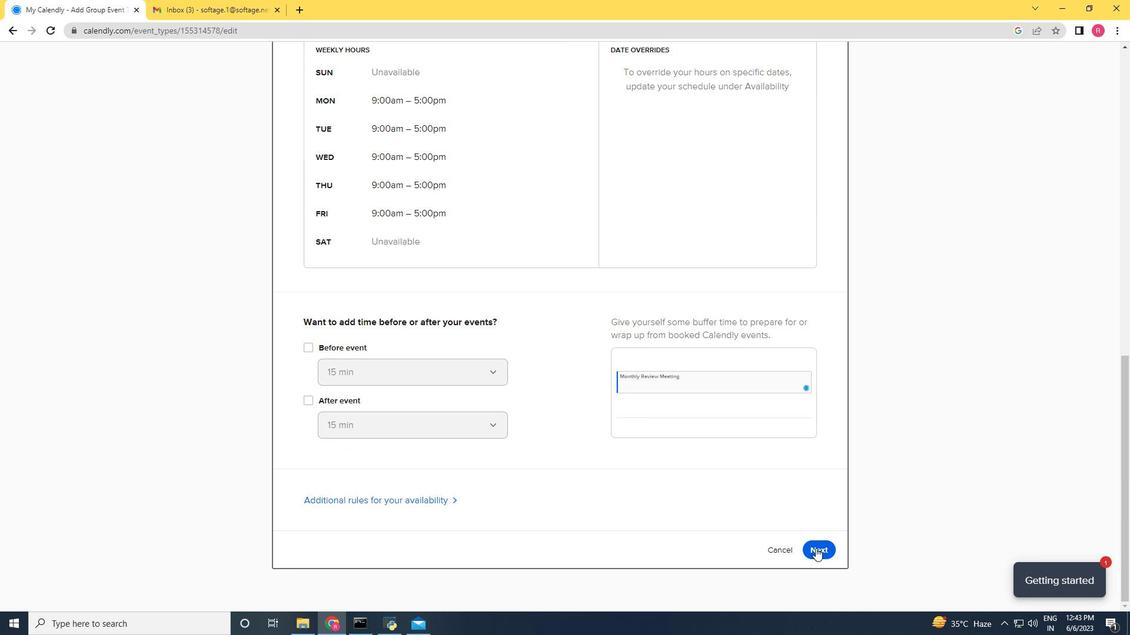 
Action: Mouse moved to (835, 107)
Screenshot: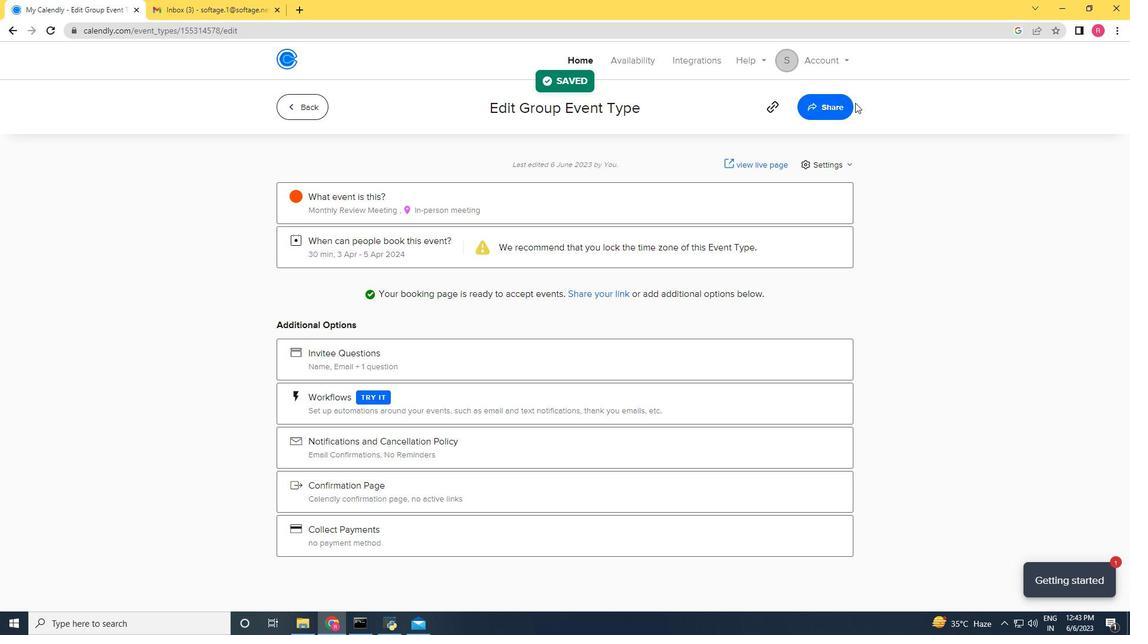 
Action: Mouse pressed left at (835, 107)
Screenshot: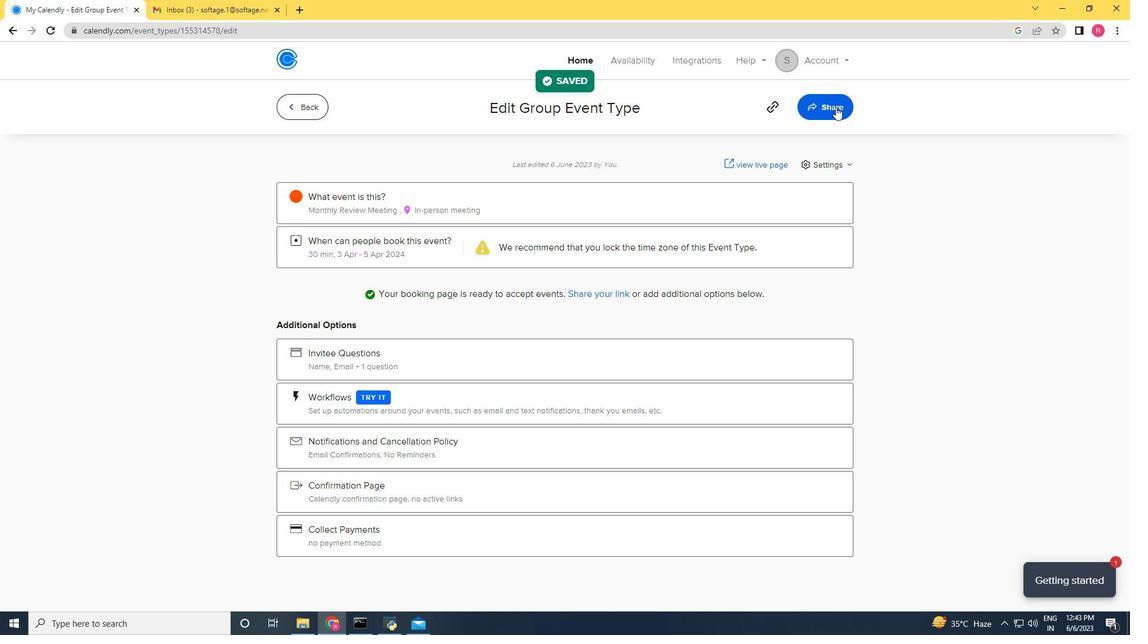 
Action: Mouse moved to (704, 213)
Screenshot: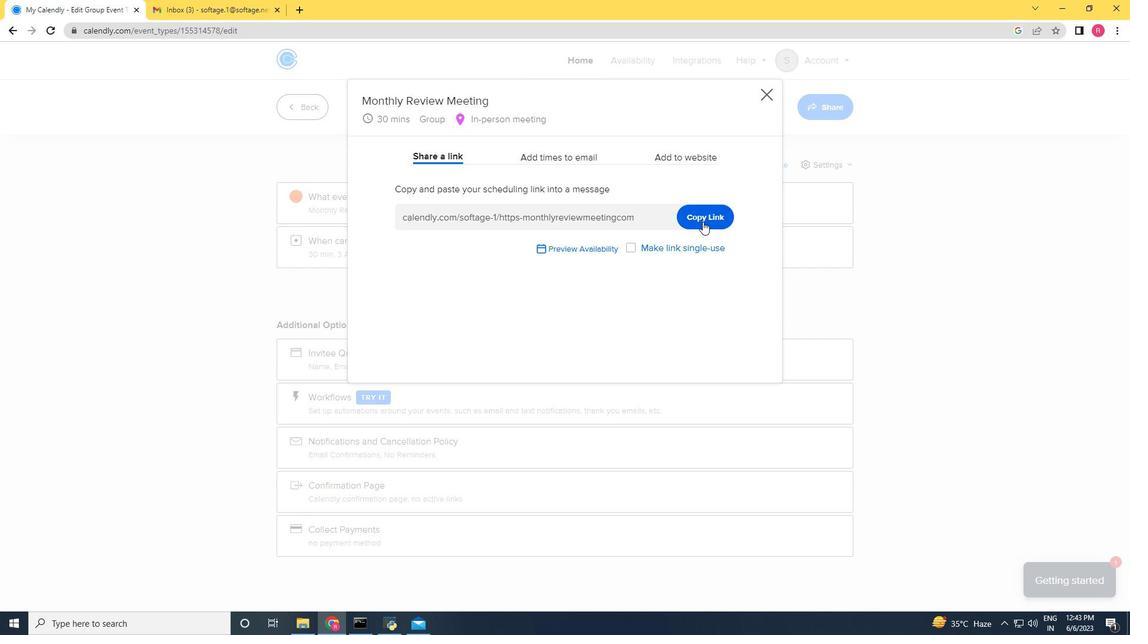 
Action: Mouse pressed left at (704, 213)
Screenshot: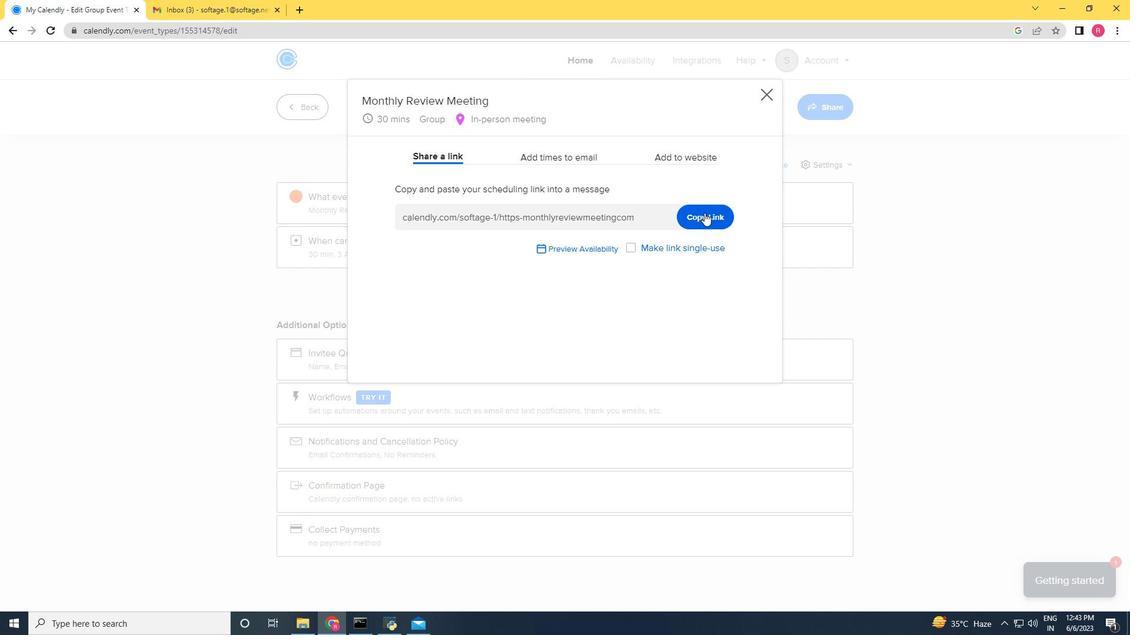 
Action: Mouse moved to (237, 10)
Screenshot: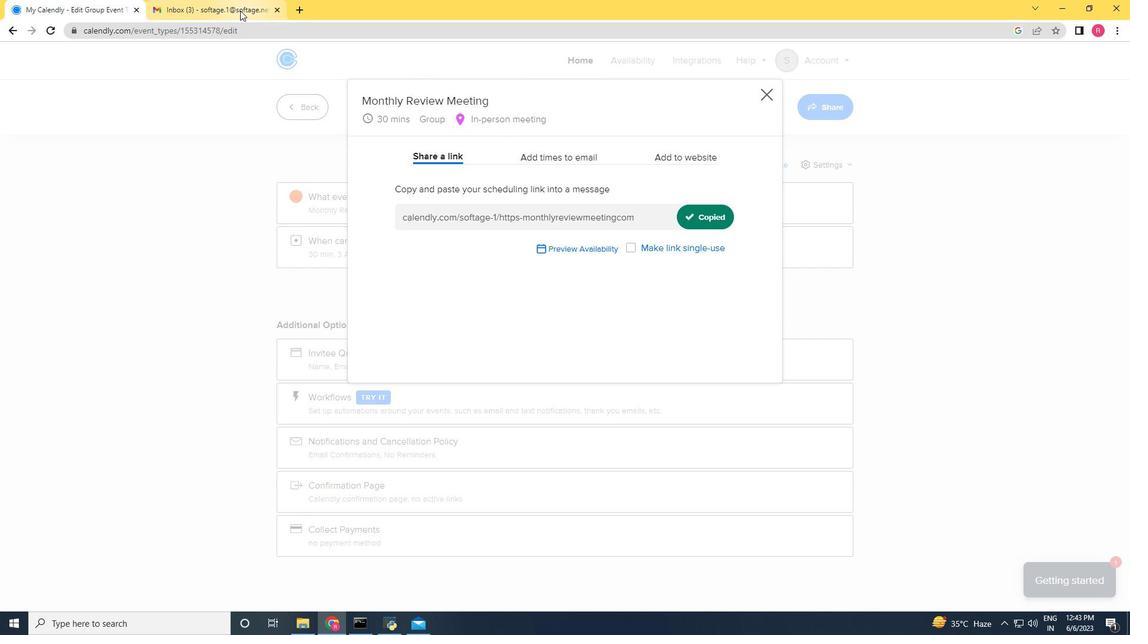 
Action: Mouse pressed left at (237, 10)
Screenshot: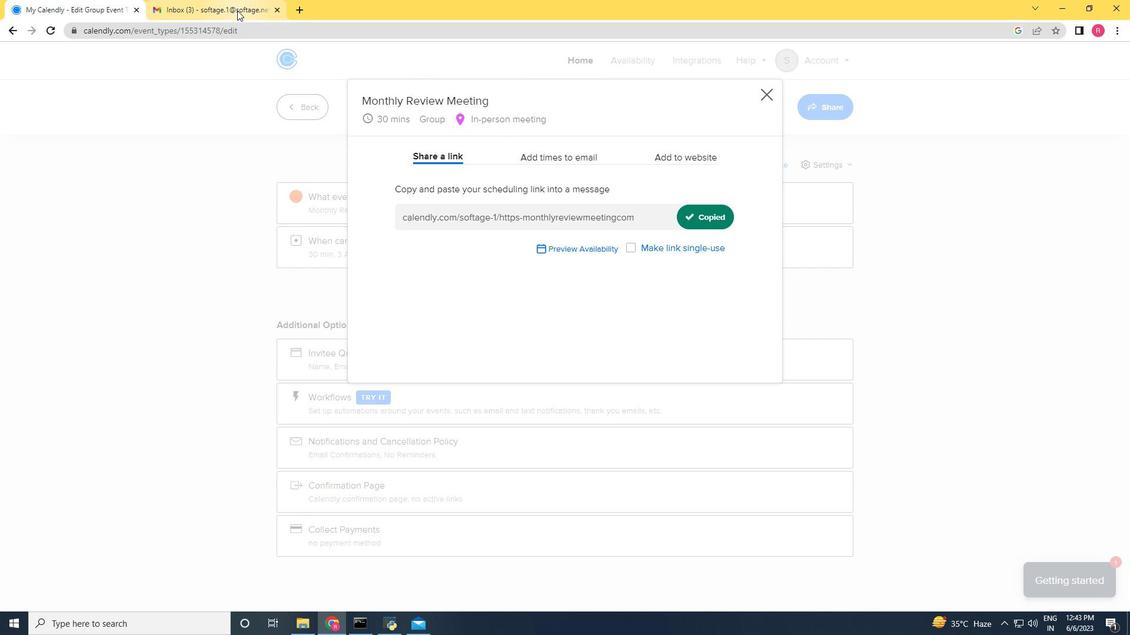 
Action: Mouse moved to (107, 98)
Screenshot: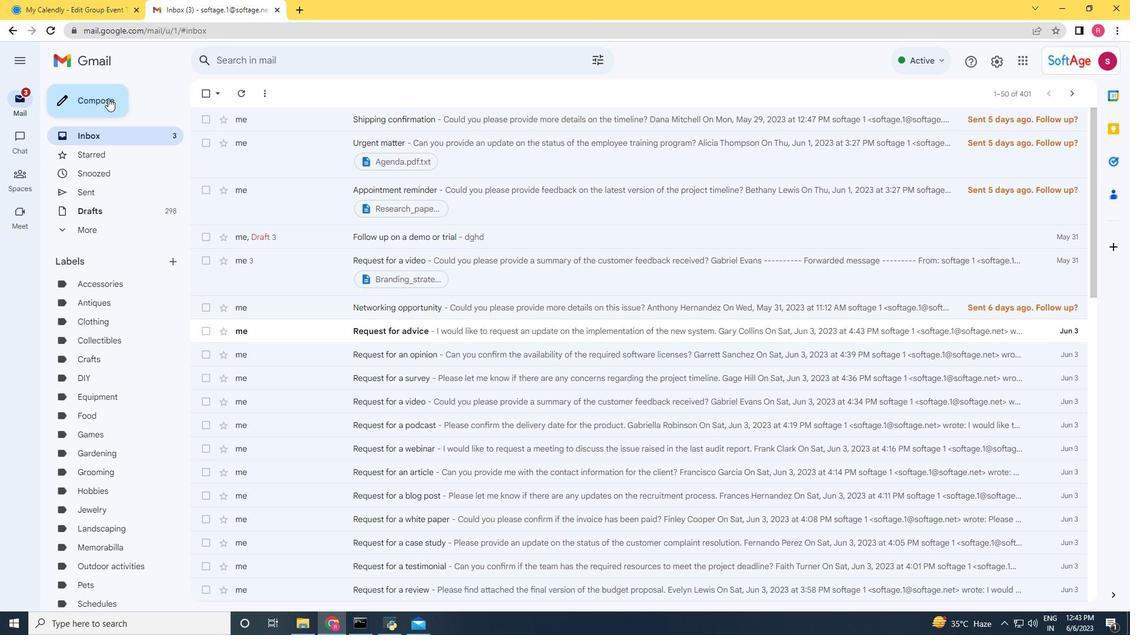 
Action: Mouse pressed left at (107, 98)
Screenshot: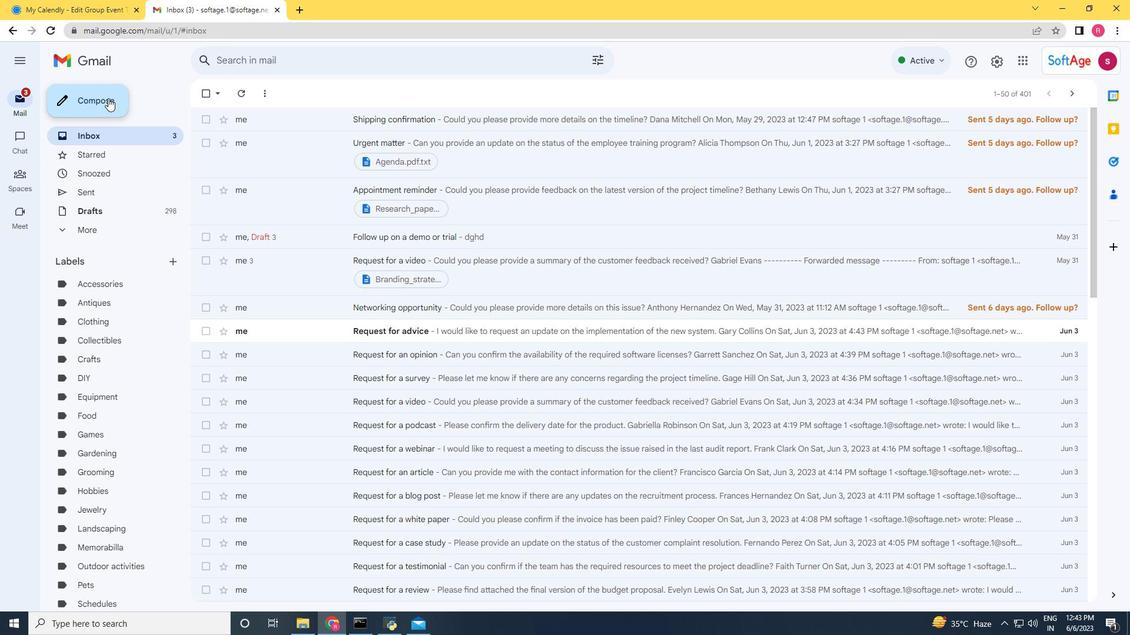 
Action: Mouse moved to (810, 302)
Screenshot: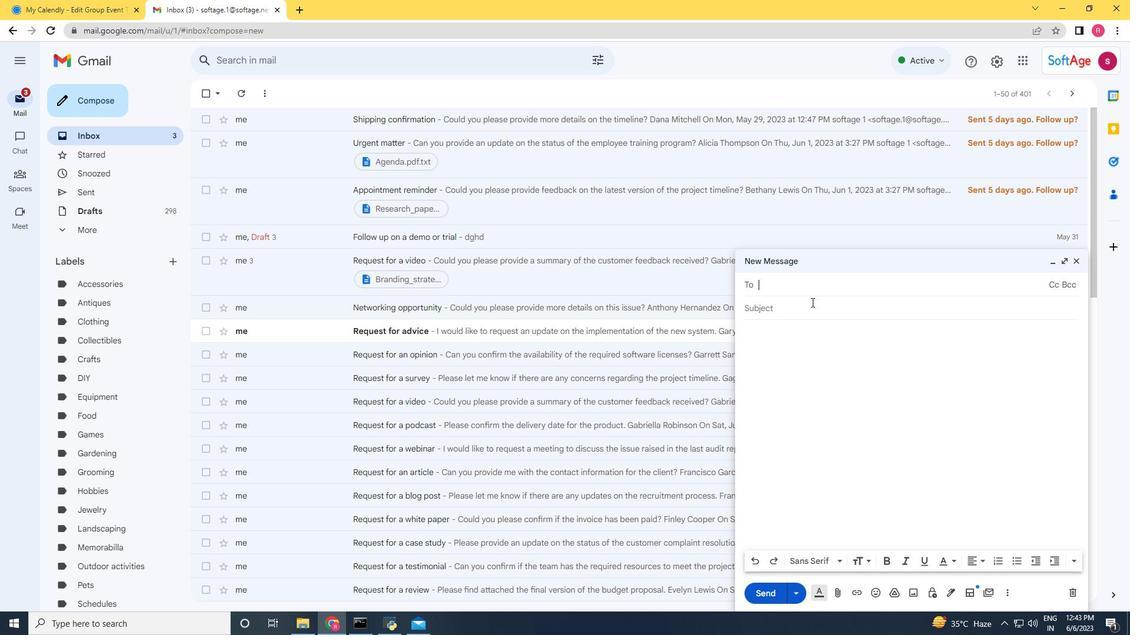 
Action: Key pressed softage.3<Key.shift>@softage.net
Screenshot: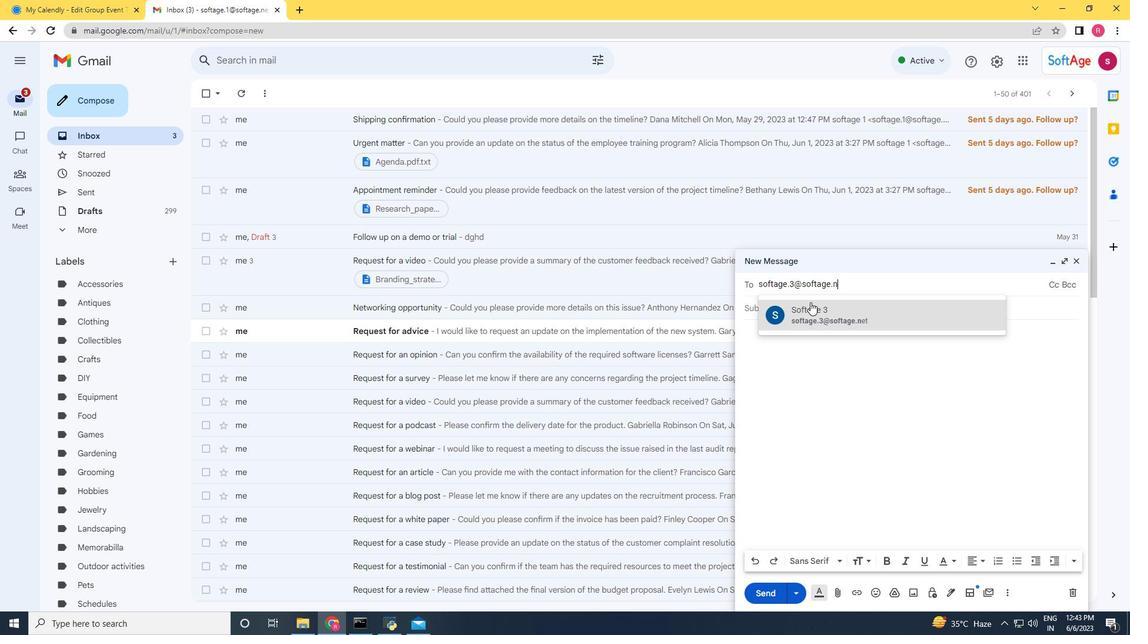 
Action: Mouse moved to (816, 319)
Screenshot: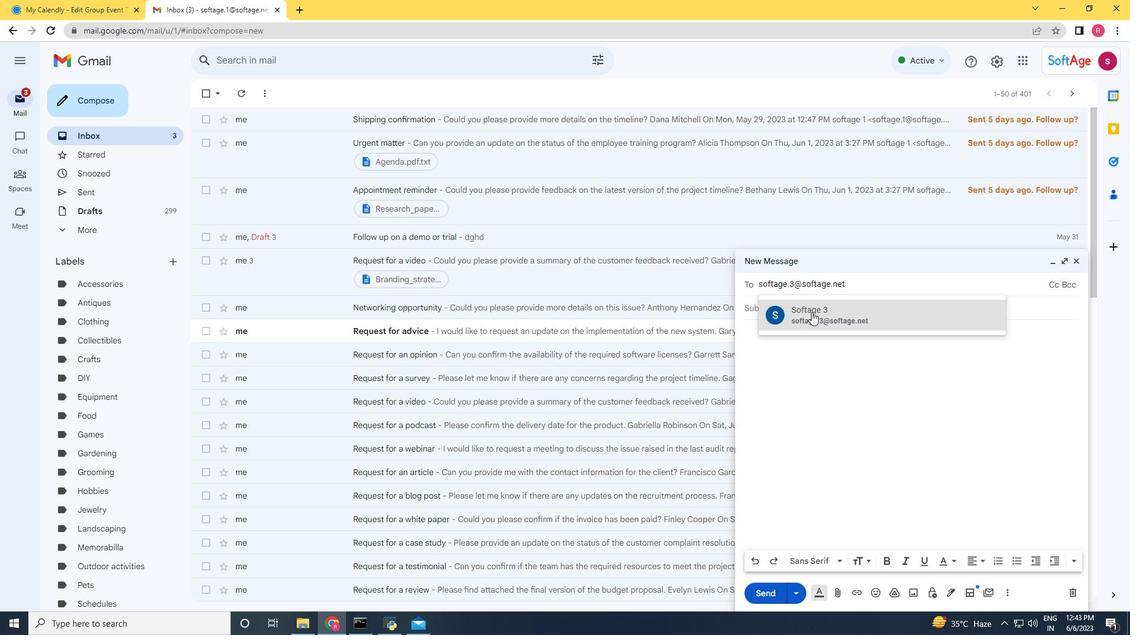 
Action: Mouse pressed left at (816, 319)
Screenshot: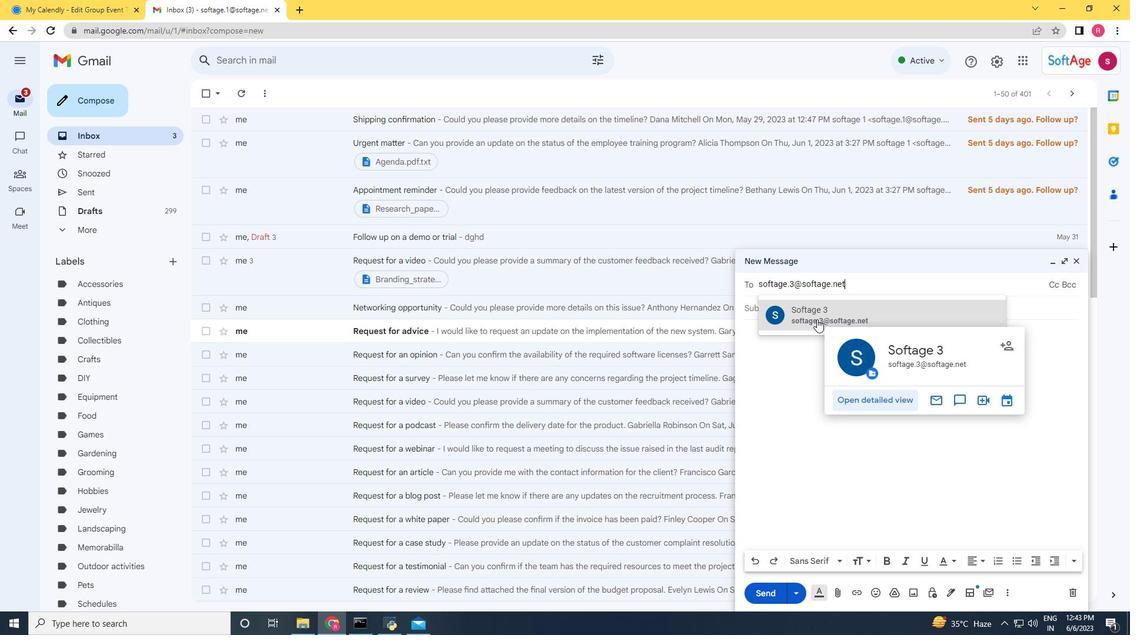 
Action: Key pressed softage.4<Key.shift>@softage.net
Screenshot: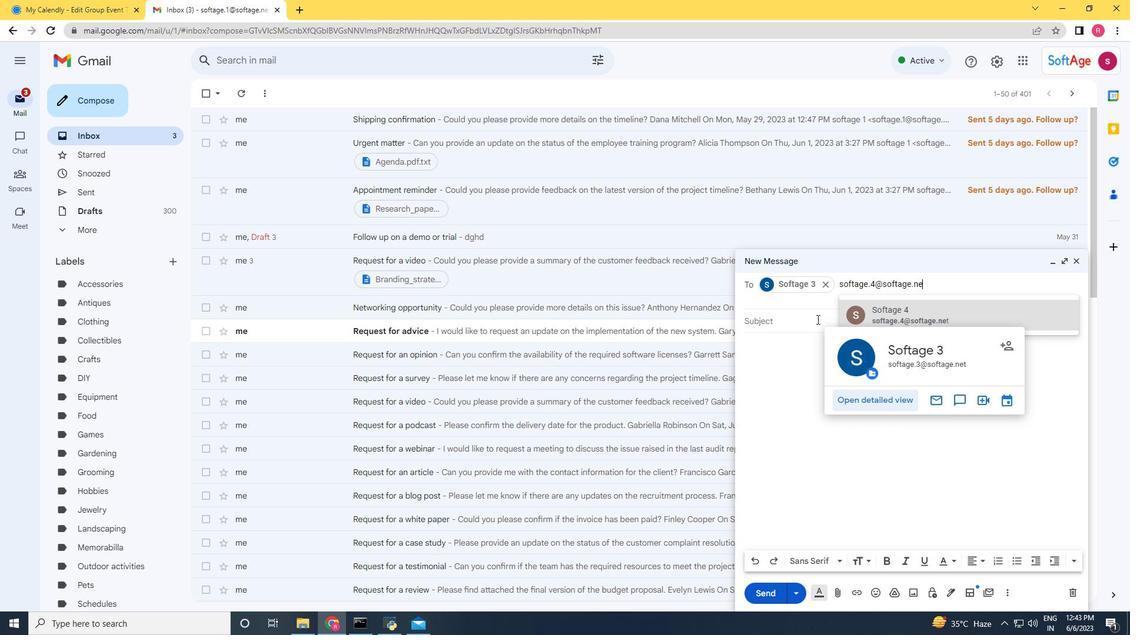 
Action: Mouse moved to (897, 308)
Screenshot: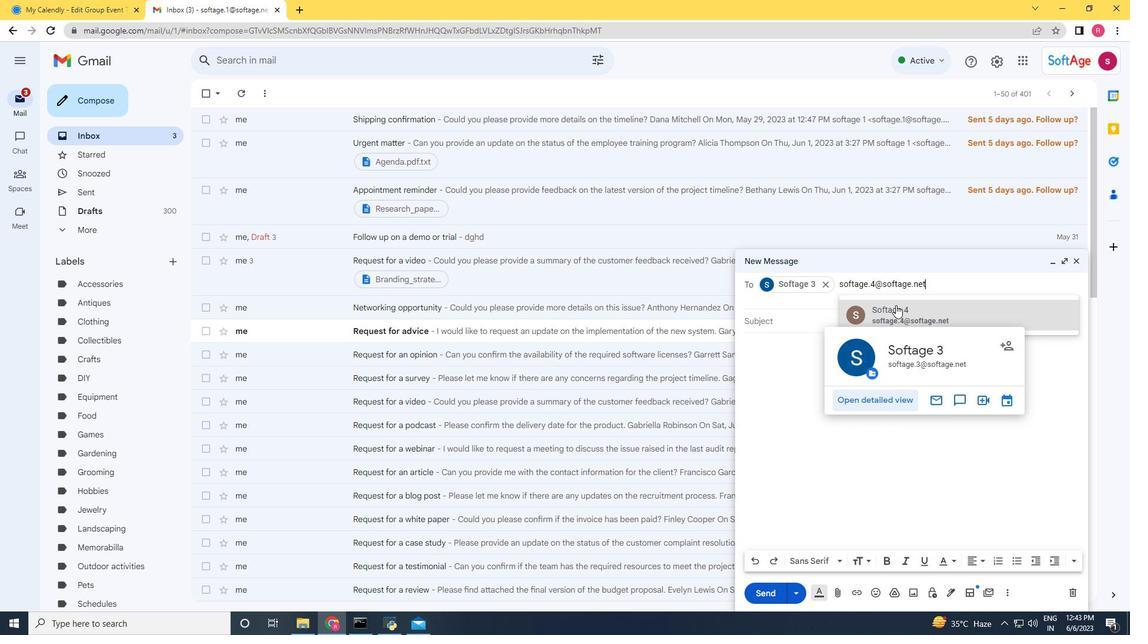 
Action: Mouse pressed left at (897, 308)
Screenshot: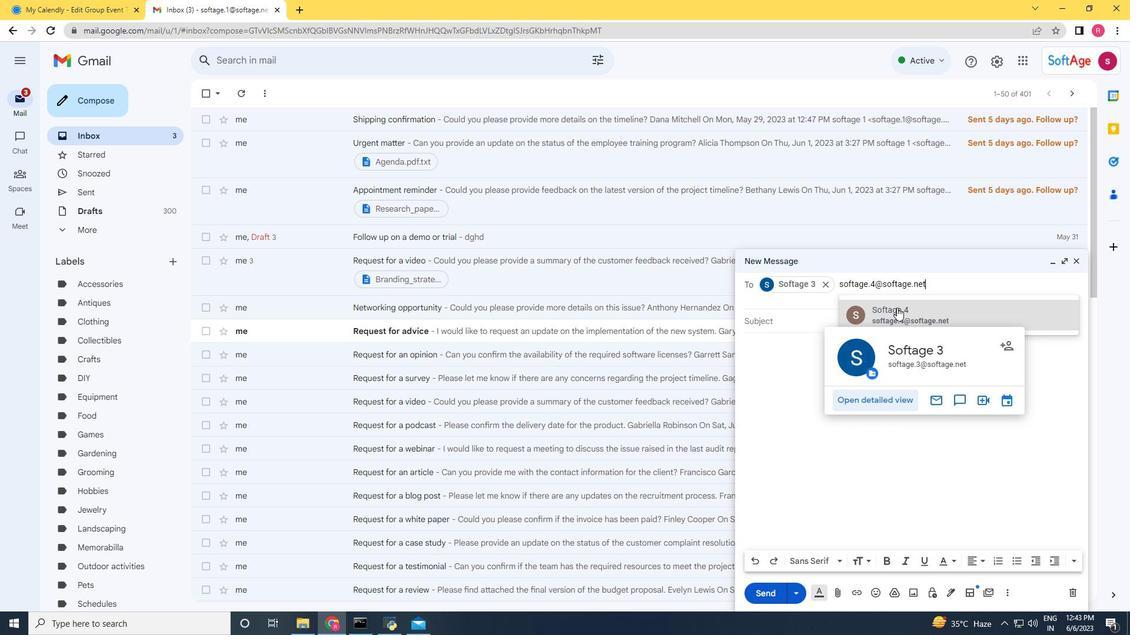 
Action: Mouse moved to (847, 411)
Screenshot: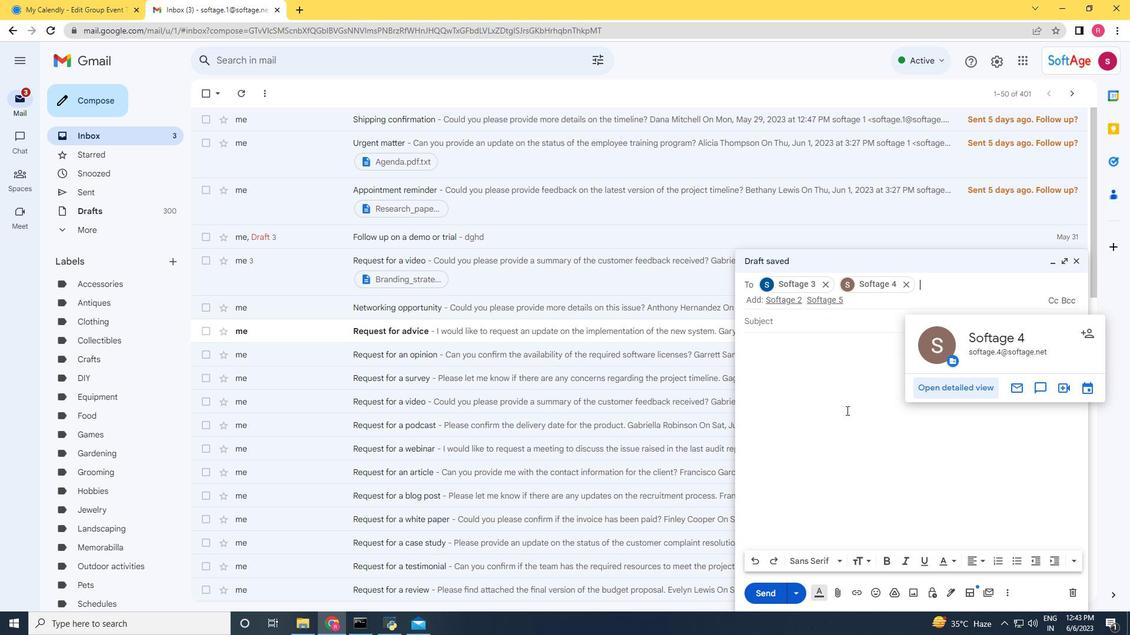 
Action: Mouse pressed left at (847, 411)
Screenshot: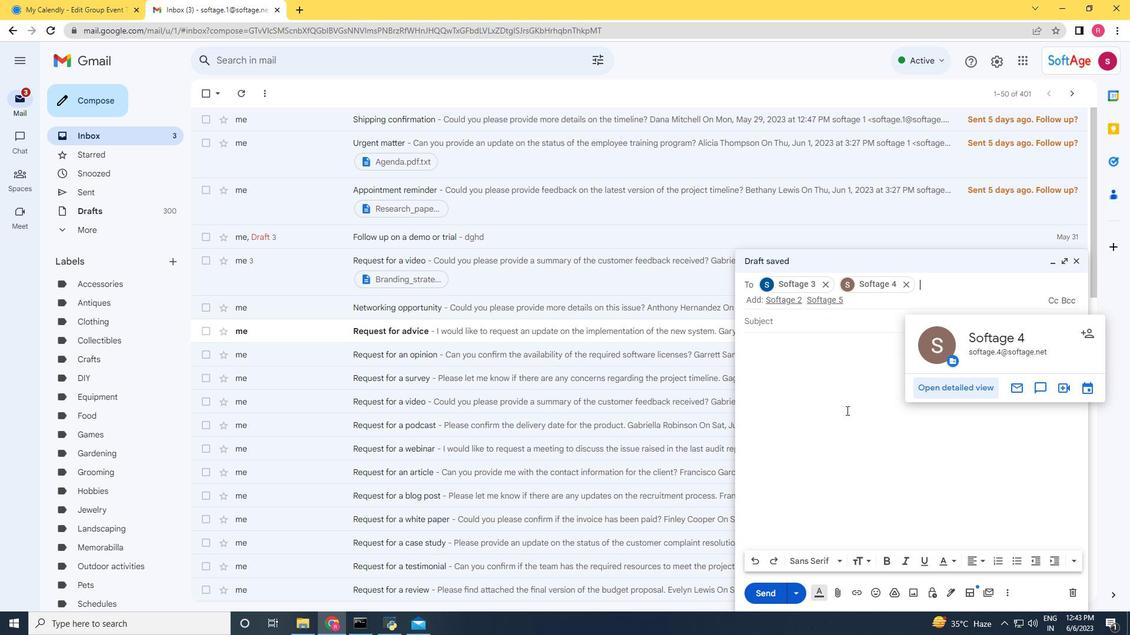 
Action: Mouse moved to (845, 410)
Screenshot: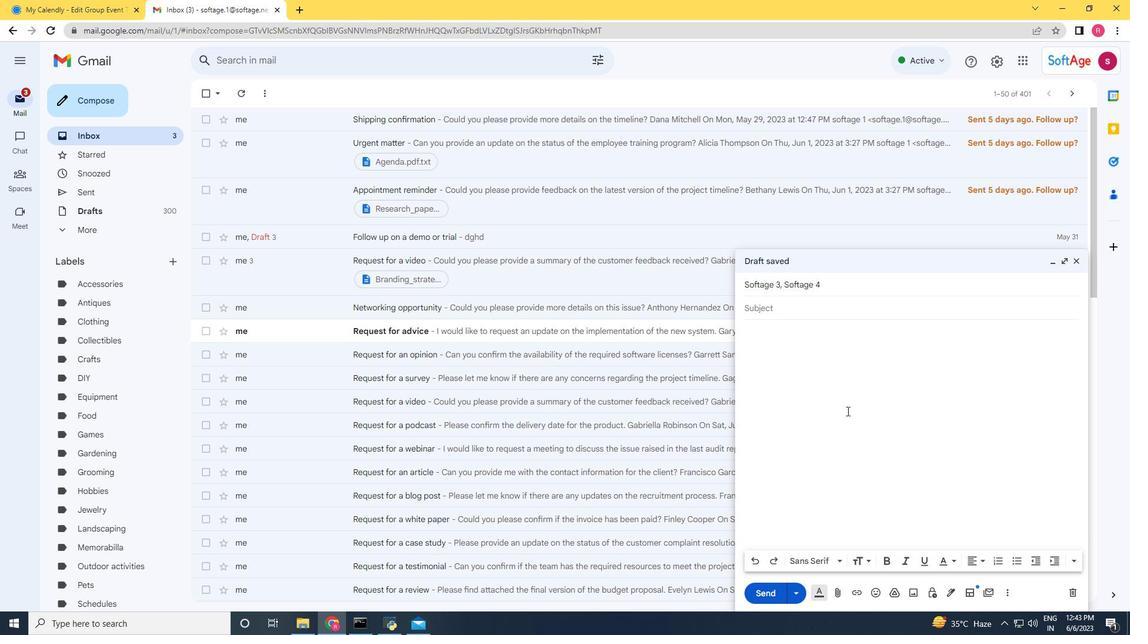 
Action: Mouse pressed right at (845, 410)
Screenshot: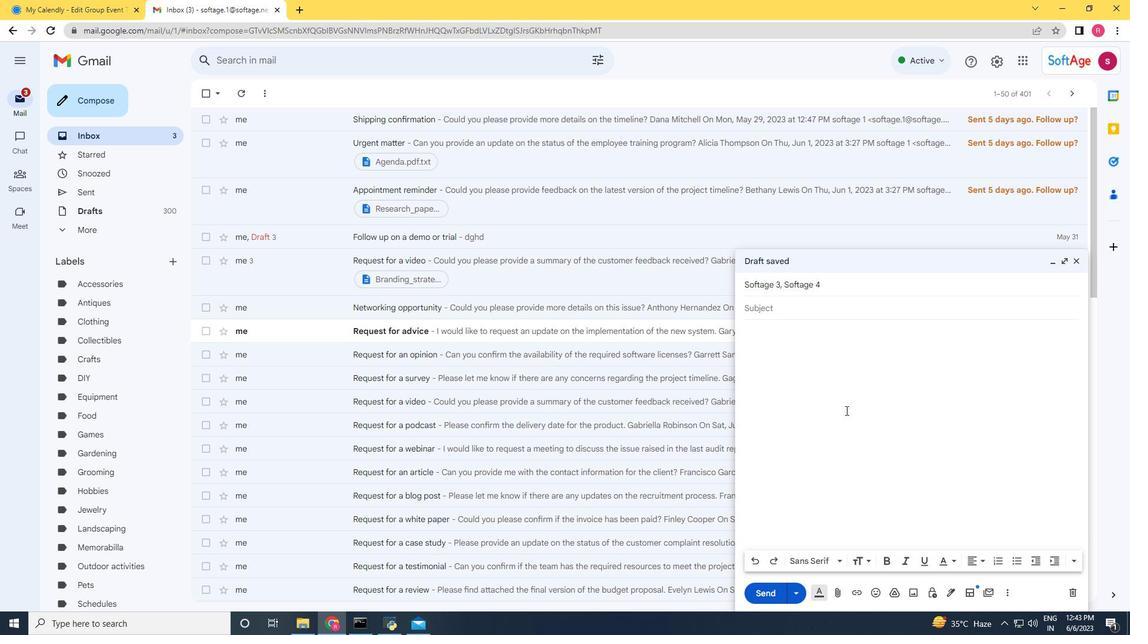 
Action: Mouse moved to (883, 505)
Screenshot: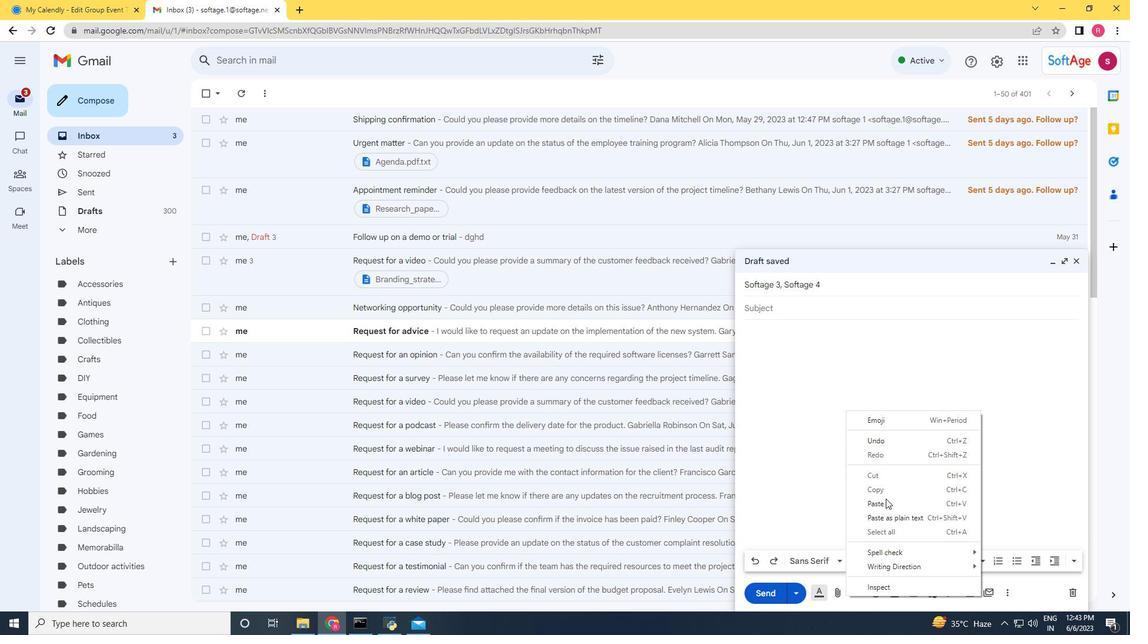 
Action: Mouse pressed left at (883, 505)
Screenshot: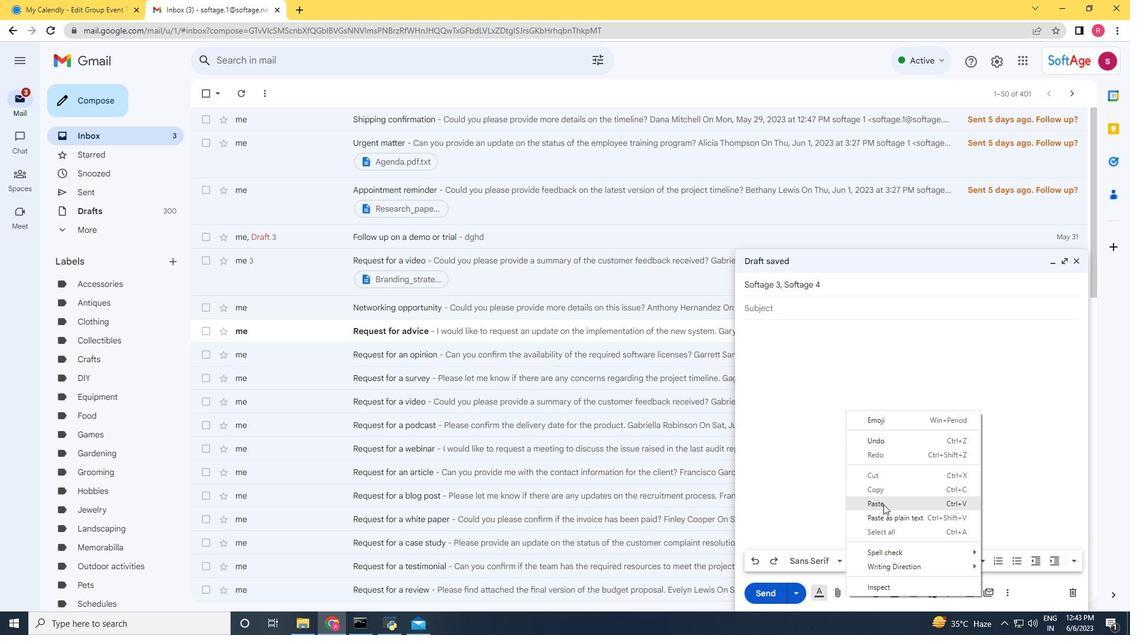 
Action: Mouse moved to (765, 596)
Screenshot: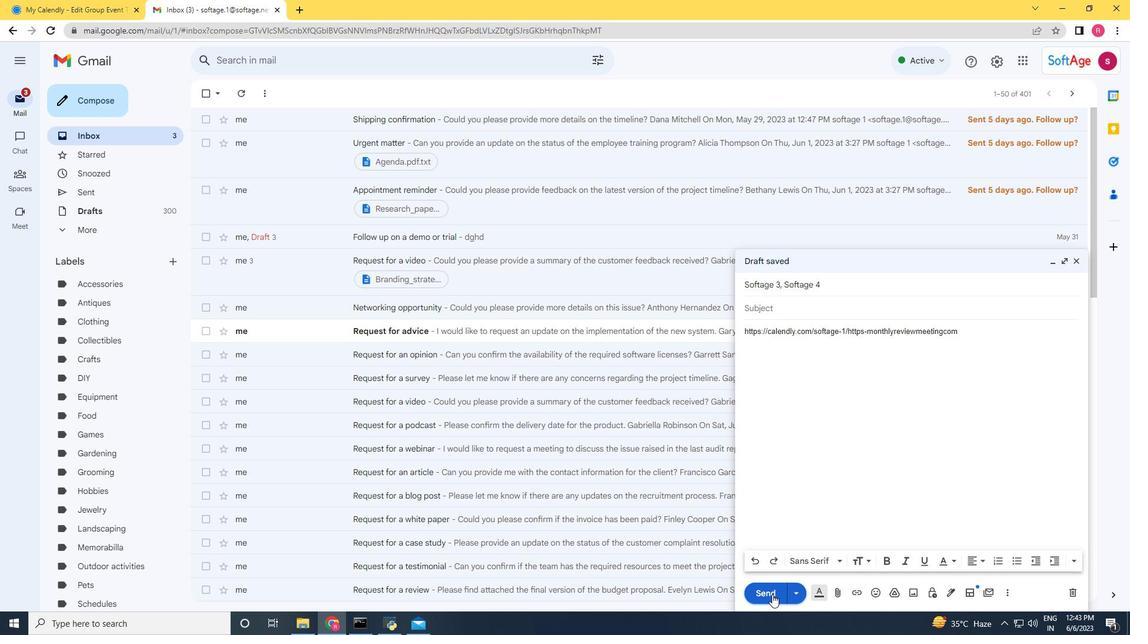 
Action: Mouse pressed left at (765, 596)
Screenshot: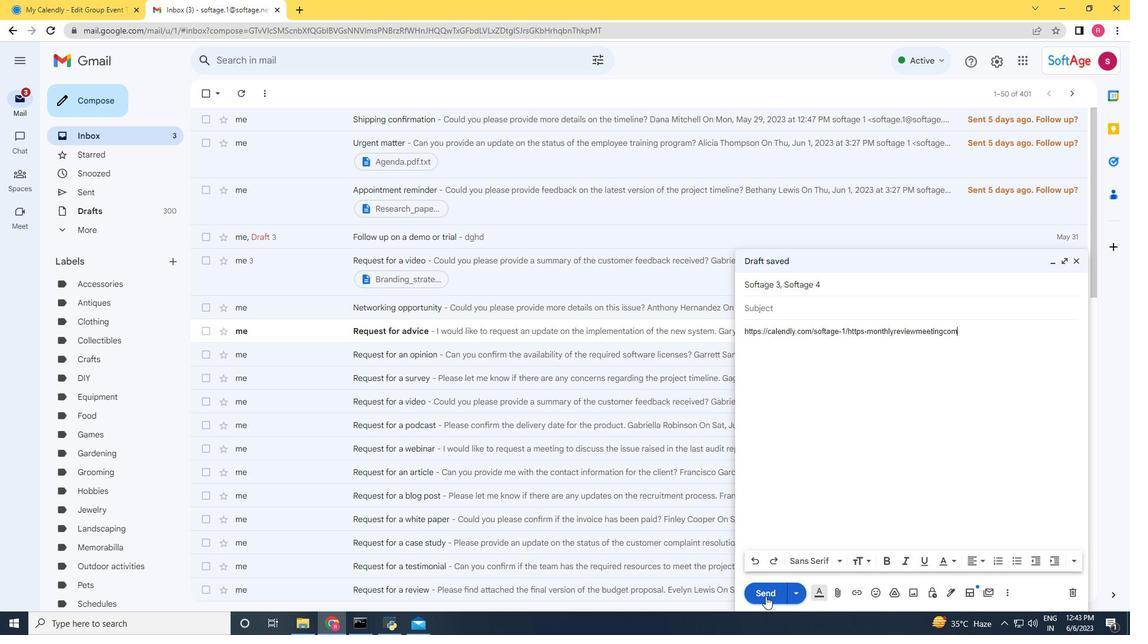
Action: Mouse moved to (192, 587)
Screenshot: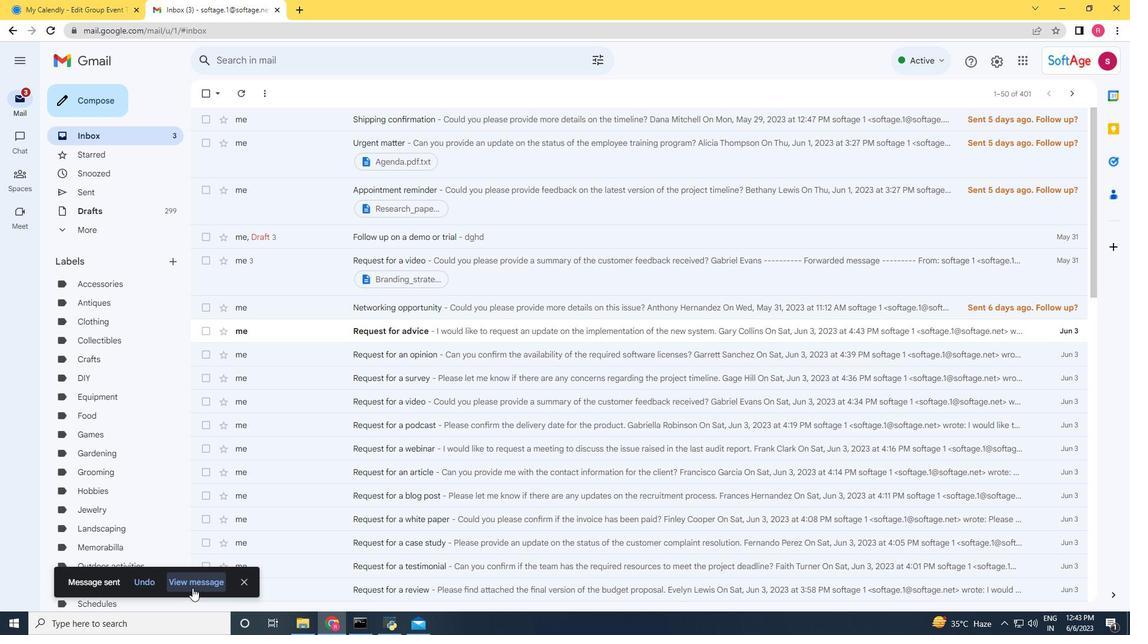 
Action: Mouse pressed left at (192, 587)
Screenshot: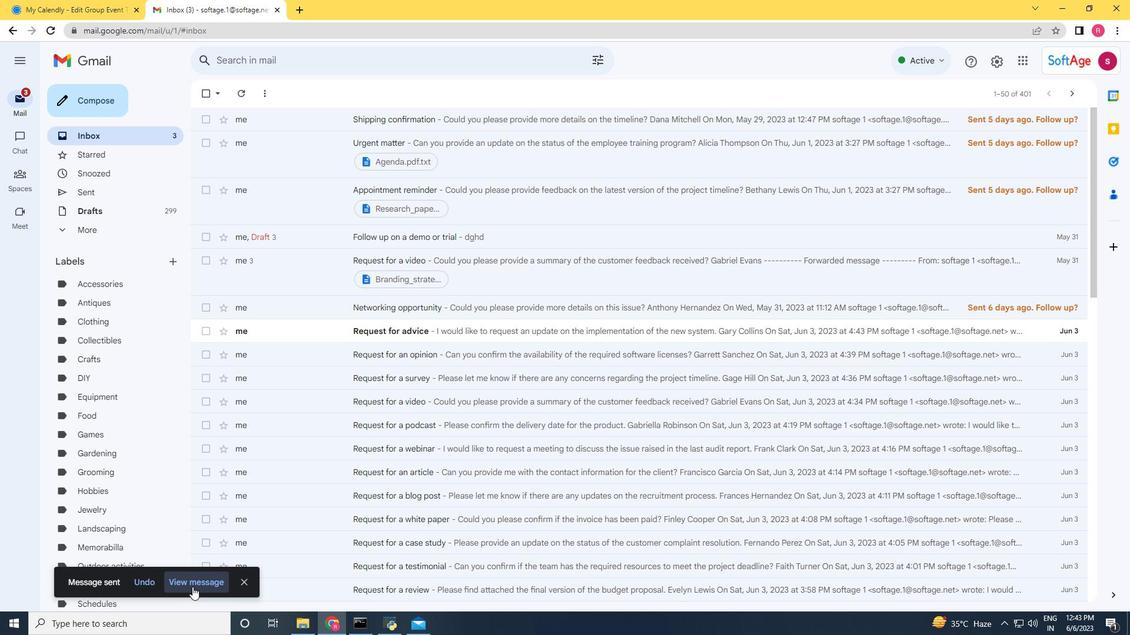 
